 Task: Find a place to stay in Najin, North Korea, from 10th to 15th July for 1 guest, with a price range of 10,000 to 15,000, 4 bedrooms, 7 beds, 4 bathrooms, Wifi, Free parking, and Self check-in.
Action: Mouse moved to (575, 144)
Screenshot: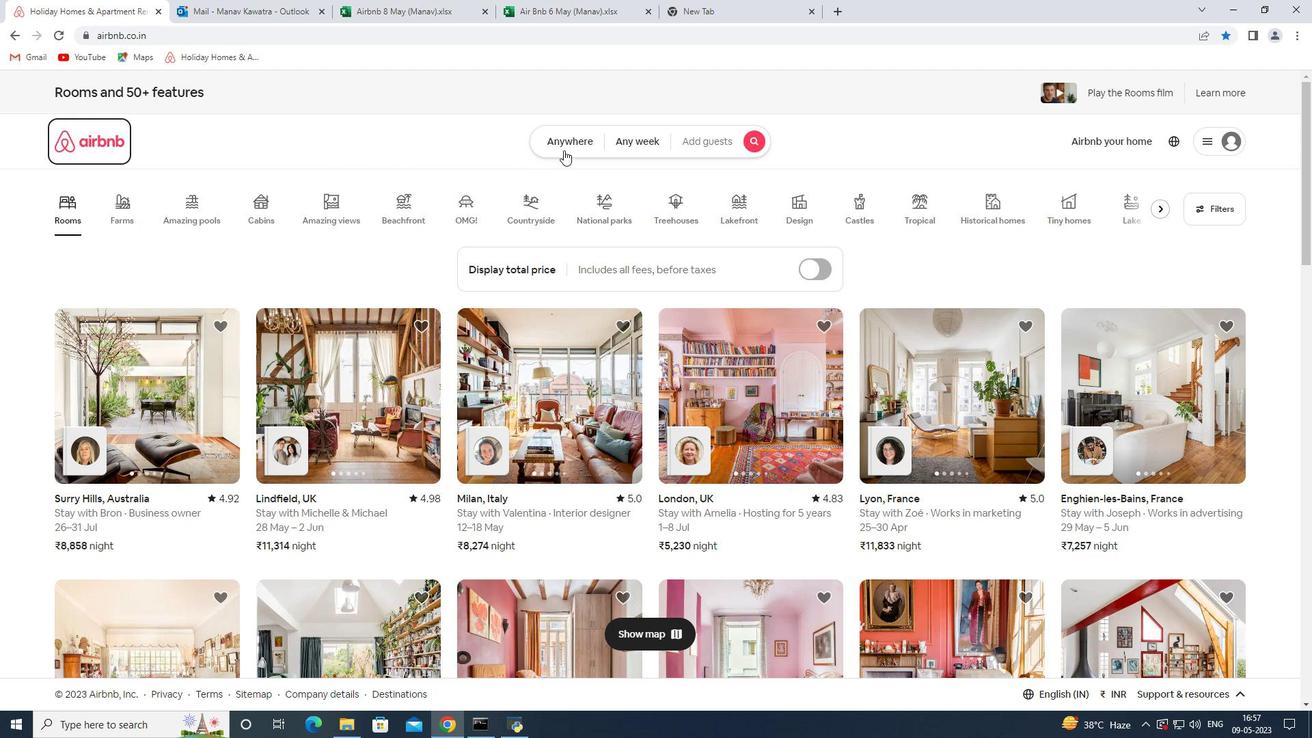
Action: Mouse pressed left at (575, 144)
Screenshot: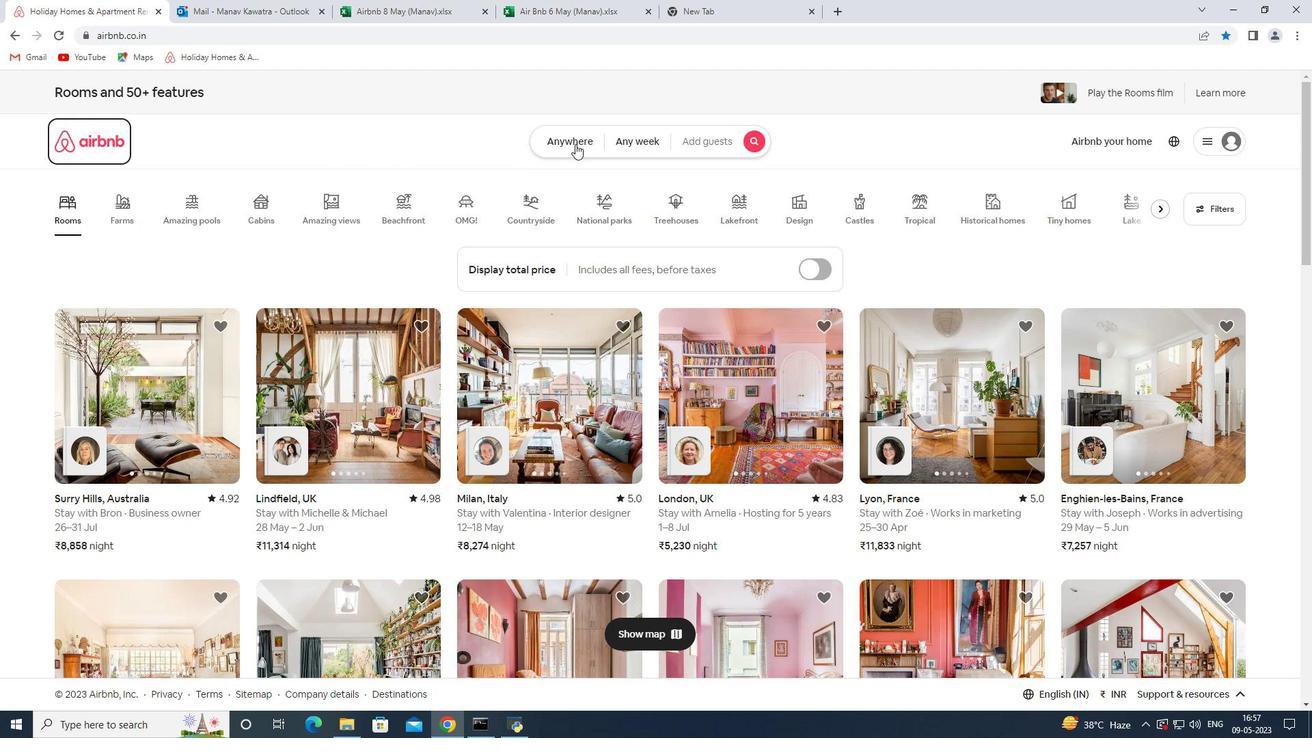 
Action: Mouse moved to (477, 198)
Screenshot: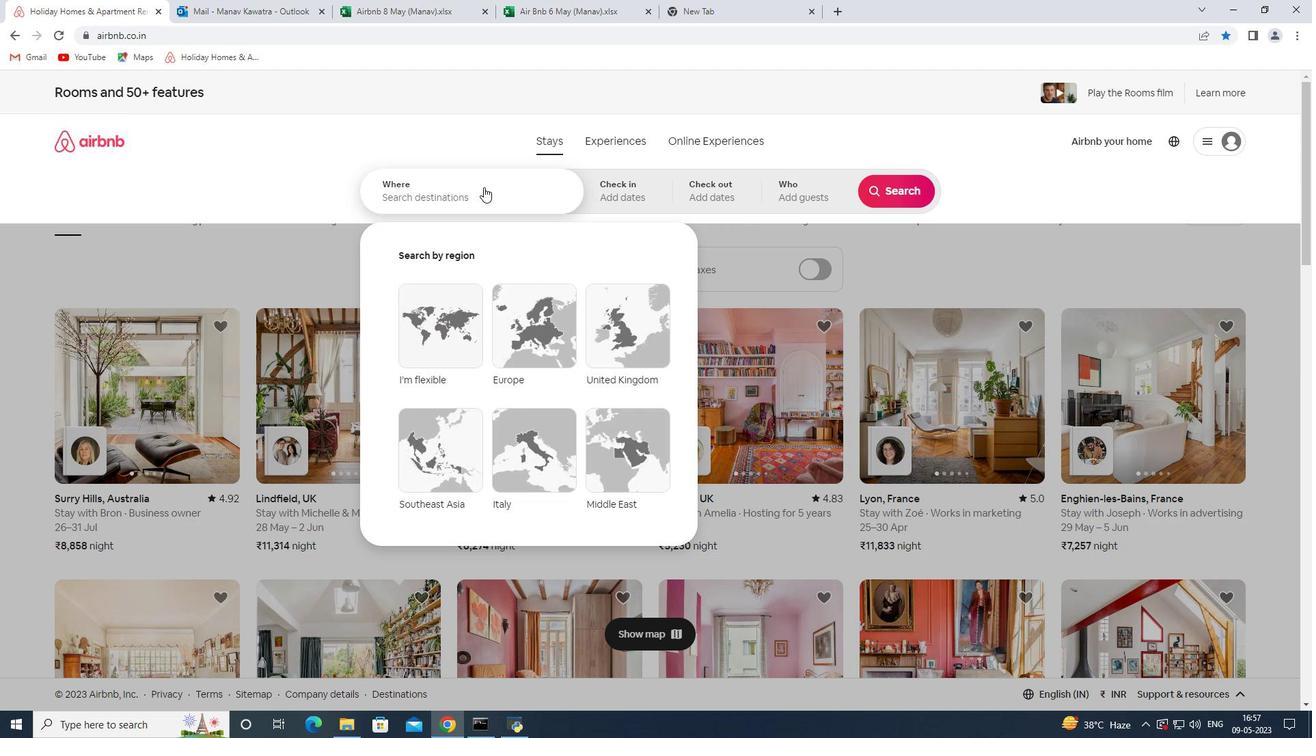 
Action: Mouse pressed left at (477, 198)
Screenshot: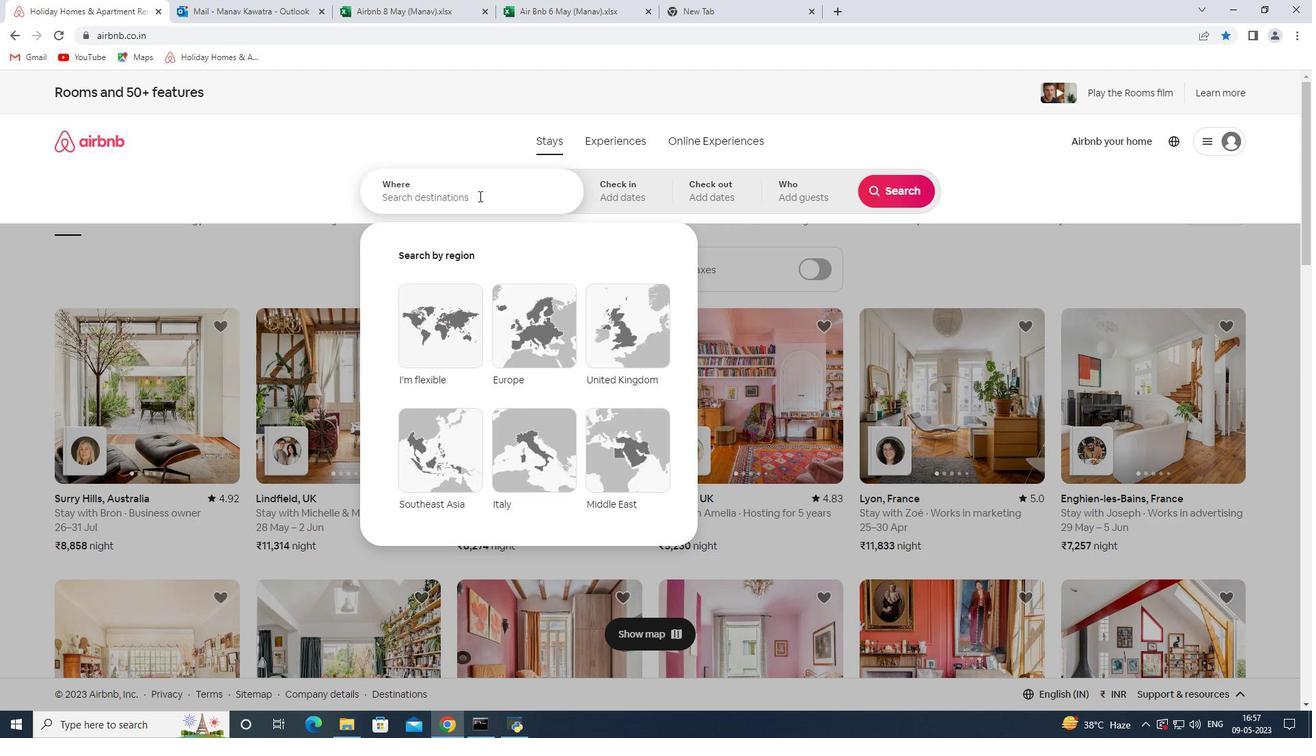 
Action: Mouse moved to (477, 199)
Screenshot: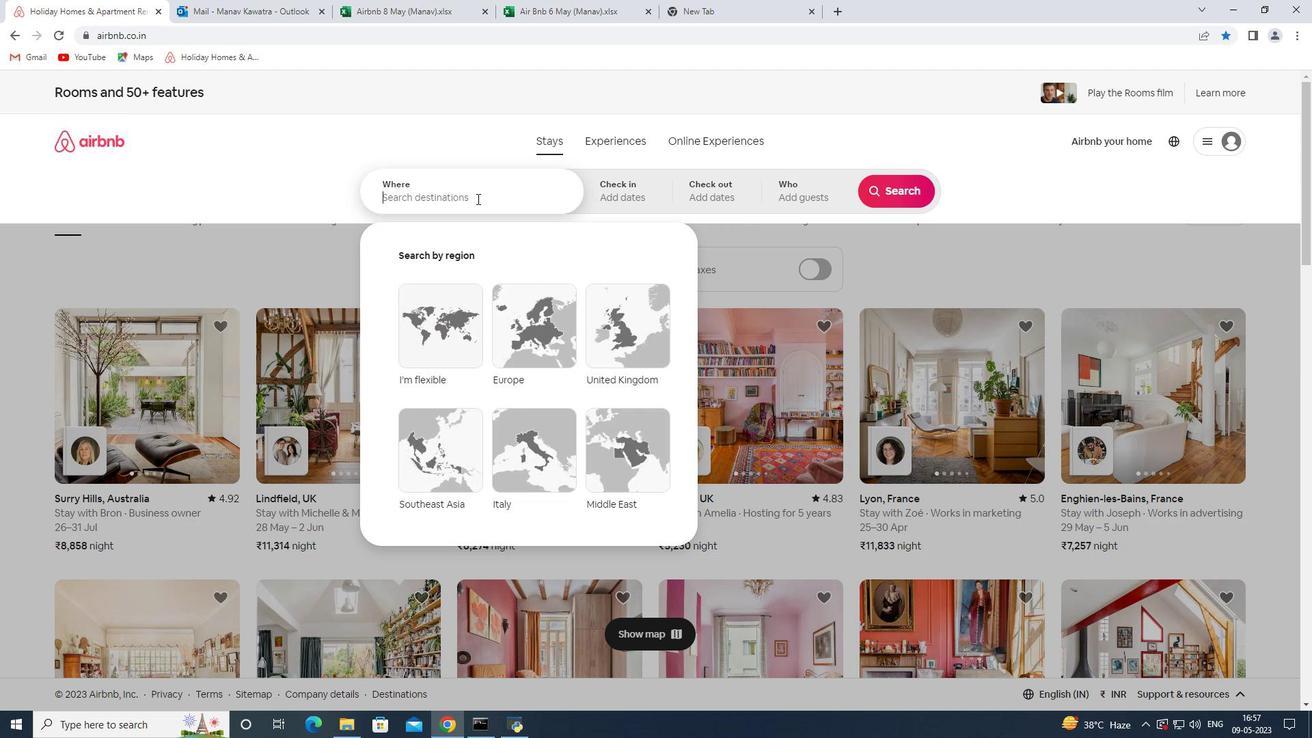 
Action: Key pressed <Key.shift><Key.shift><Key.shift><Key.shift><Key.shift><Key.shift><Key.shift><Key.shift>Najin<Key.space><Key.shift>North<Key.space><Key.shift>Korea<Key.space><Key.up><Key.up><Key.up><Key.down><Key.enter>
Screenshot: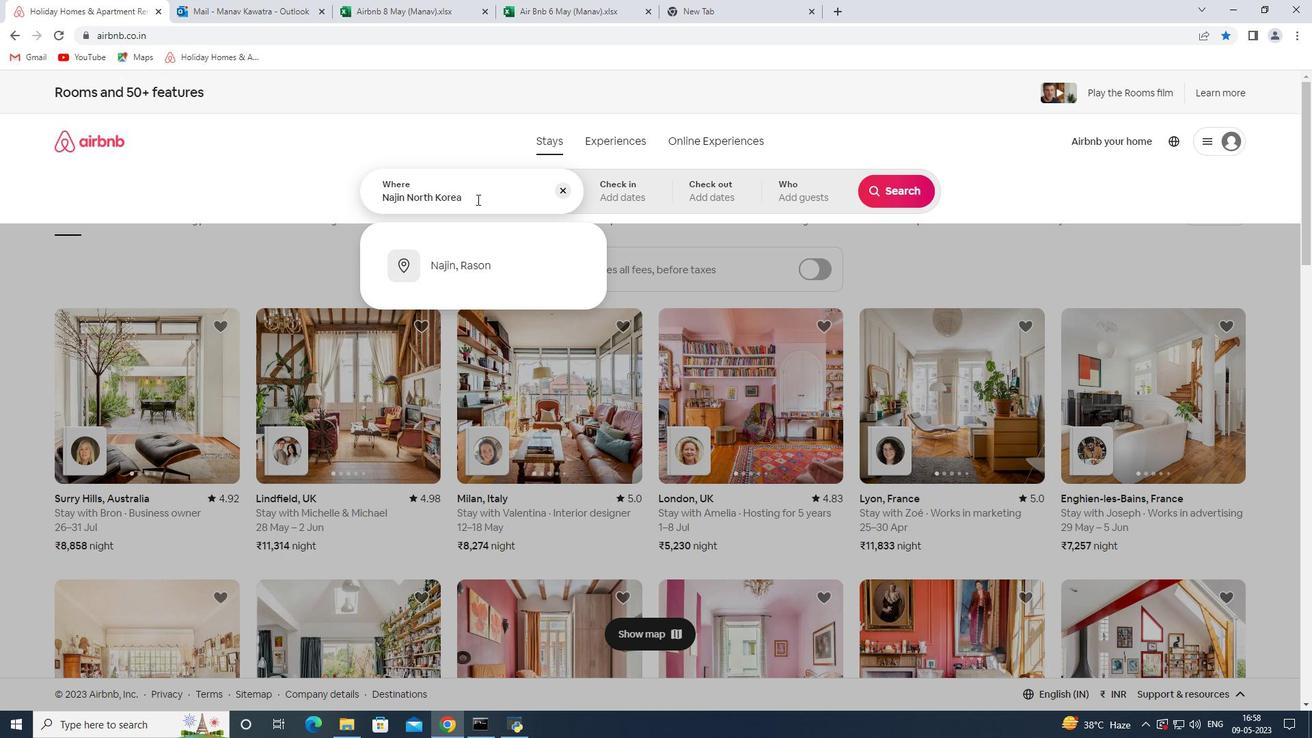
Action: Mouse moved to (897, 299)
Screenshot: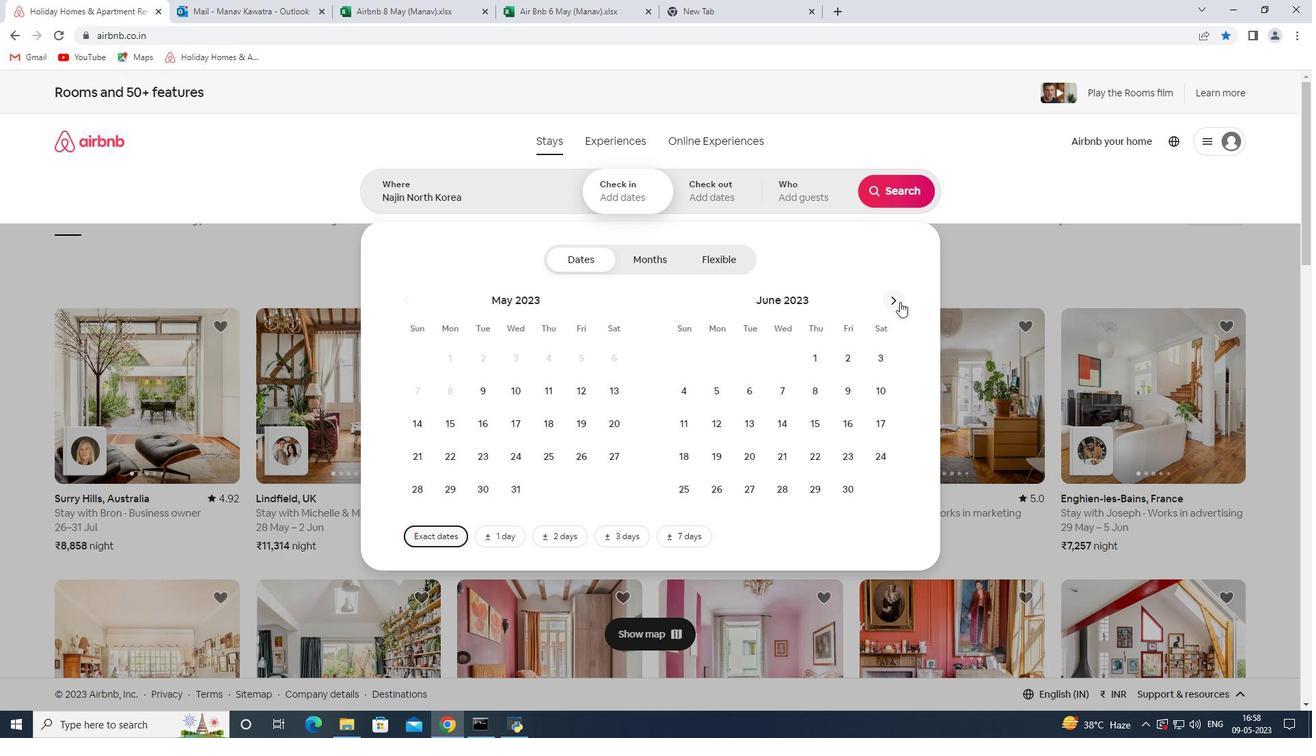 
Action: Mouse pressed left at (897, 299)
Screenshot: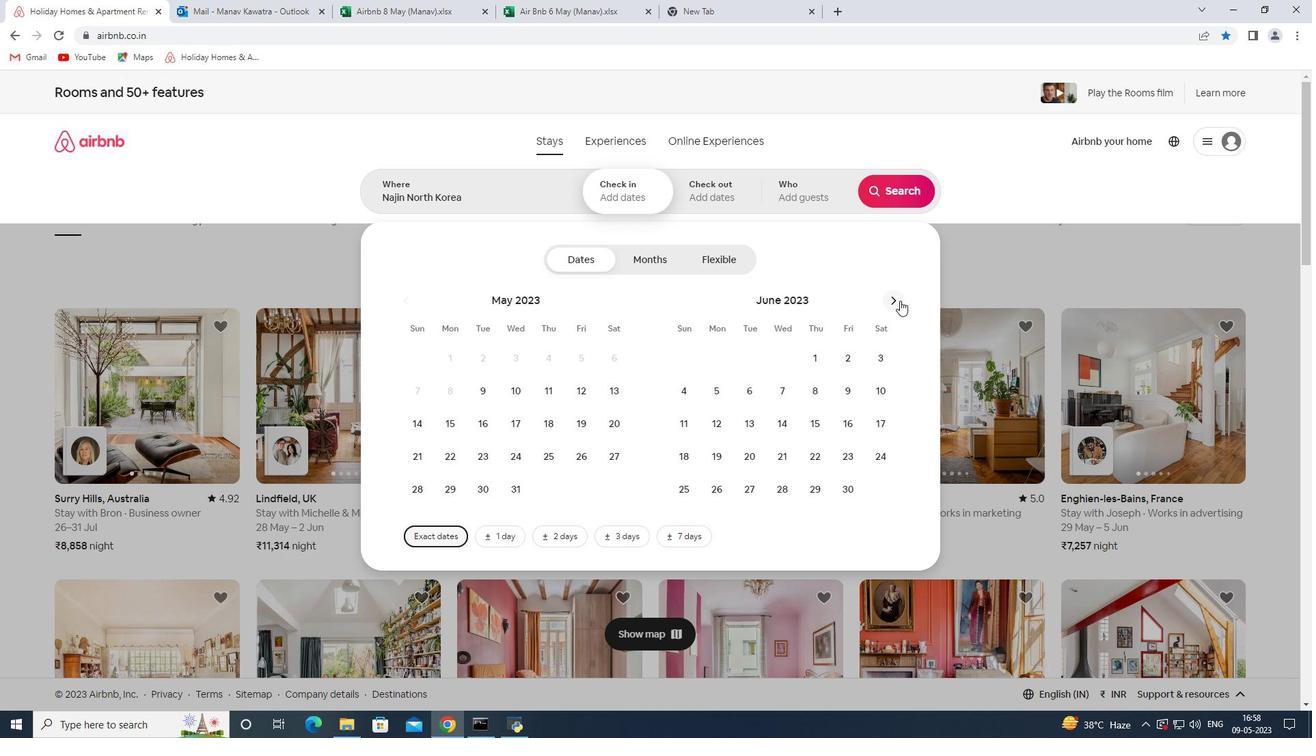 
Action: Mouse moved to (715, 417)
Screenshot: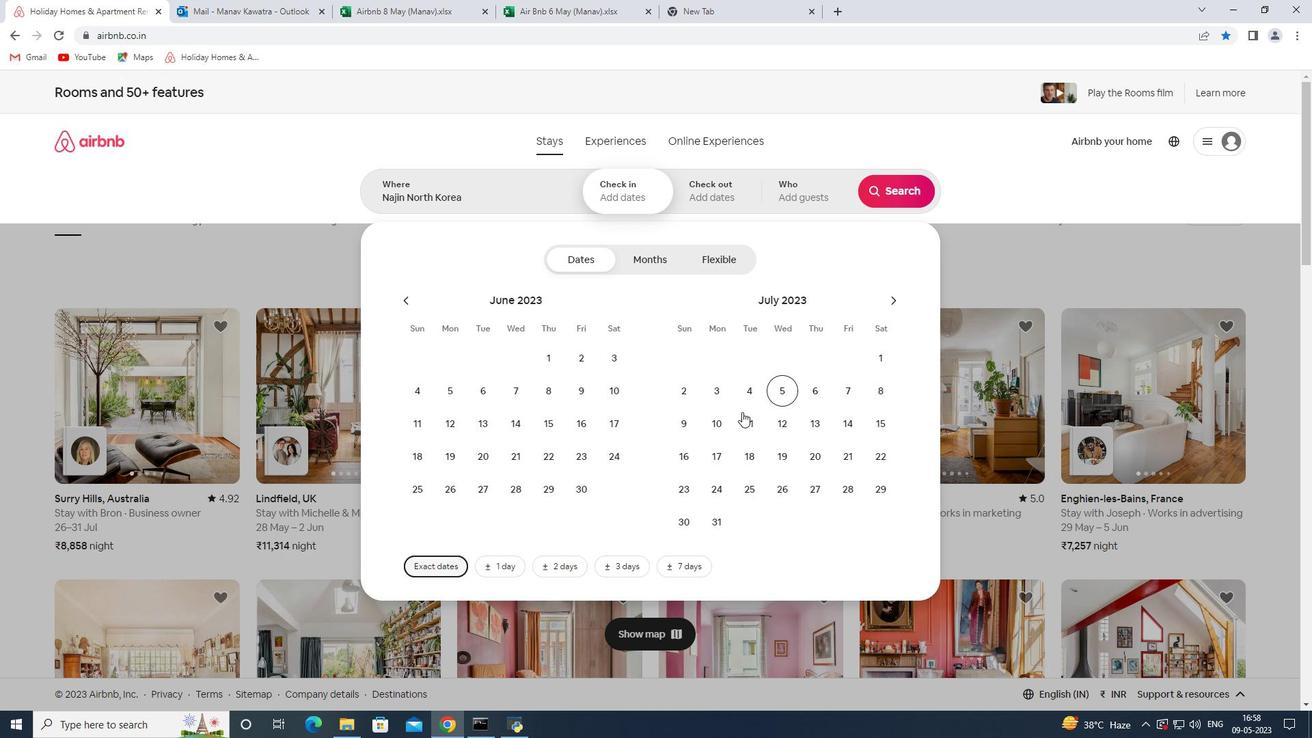 
Action: Mouse pressed left at (715, 417)
Screenshot: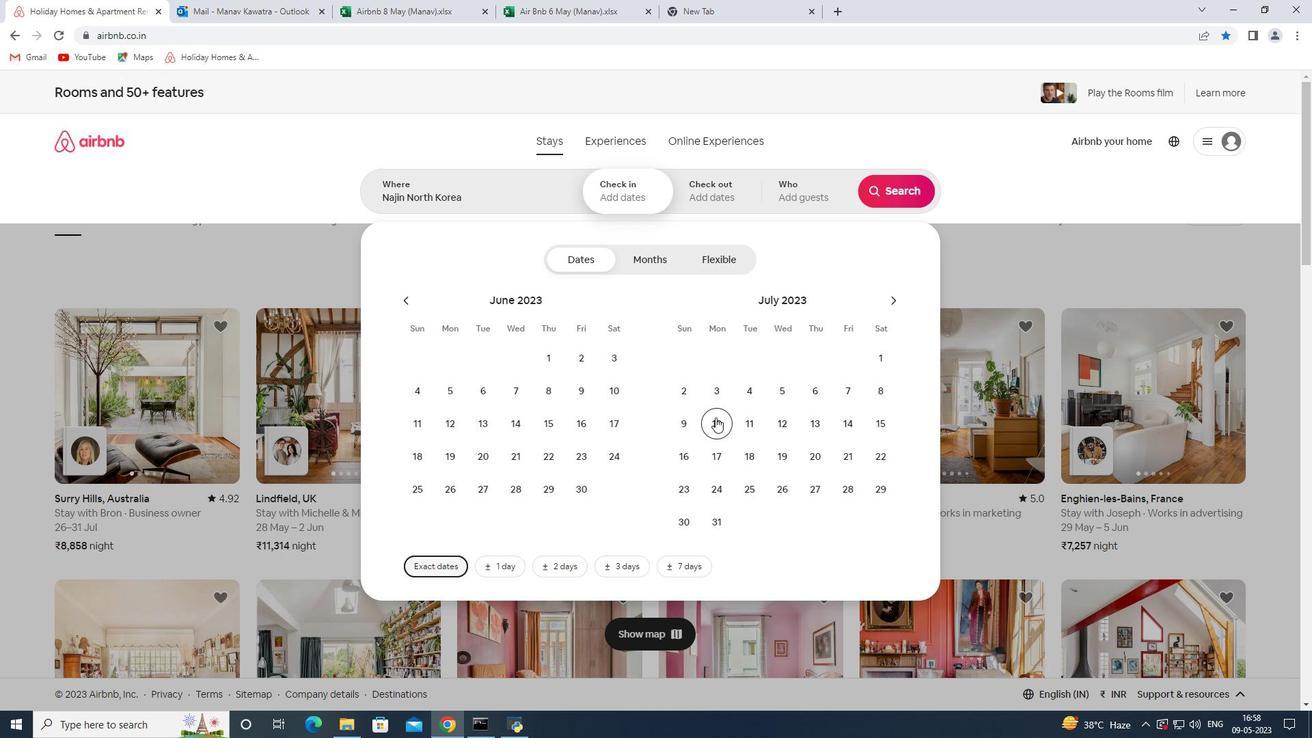 
Action: Mouse moved to (878, 430)
Screenshot: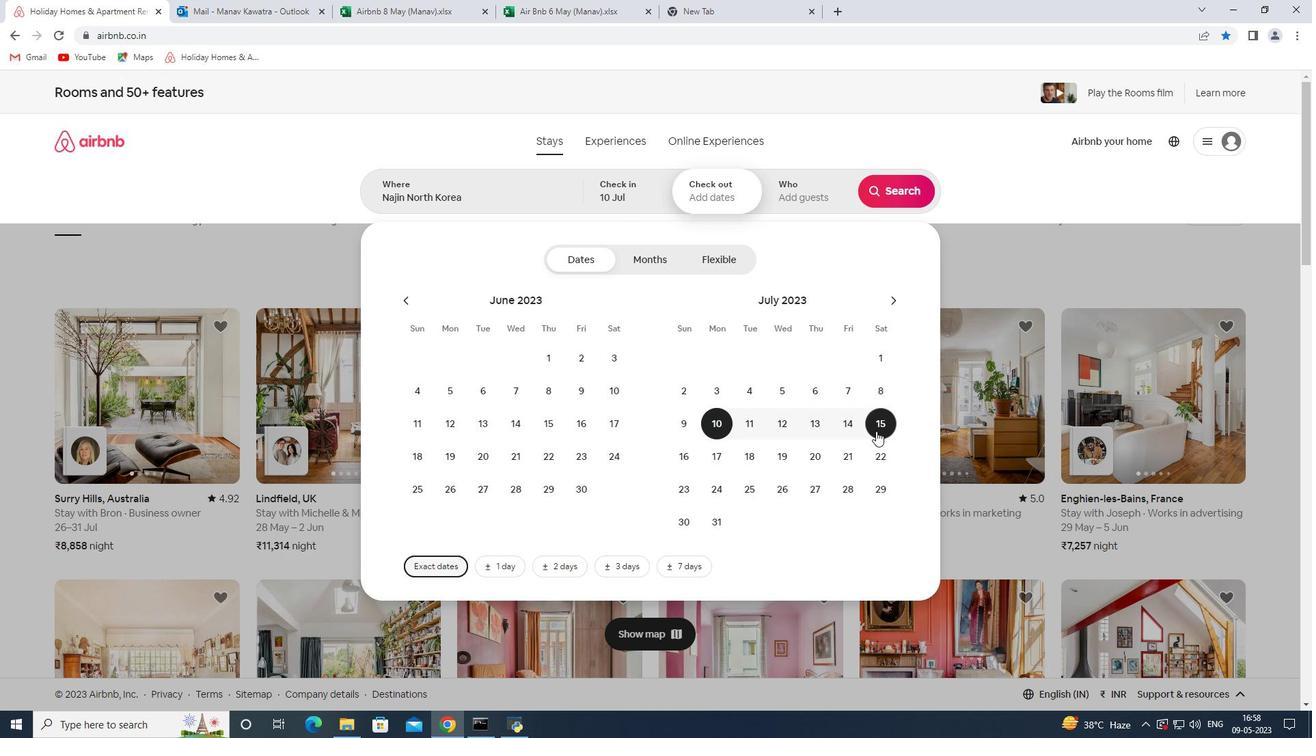 
Action: Mouse pressed left at (878, 430)
Screenshot: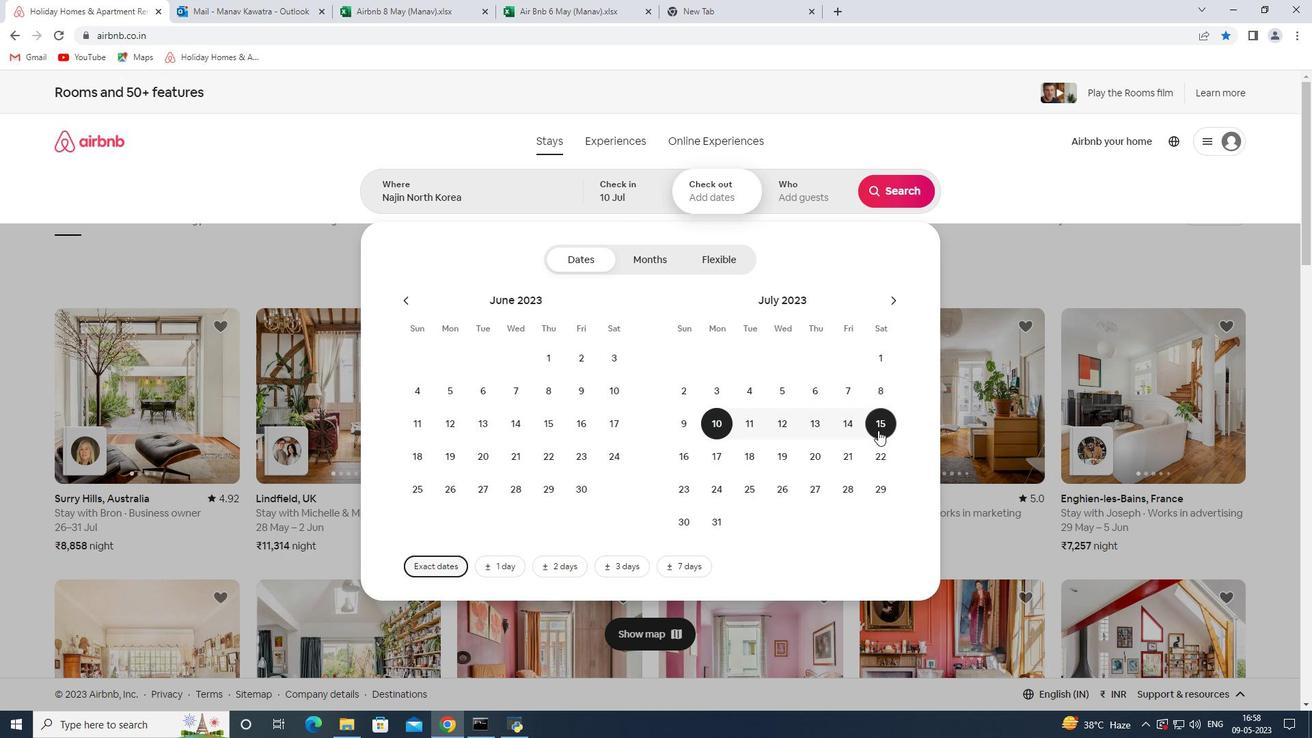 
Action: Mouse moved to (811, 202)
Screenshot: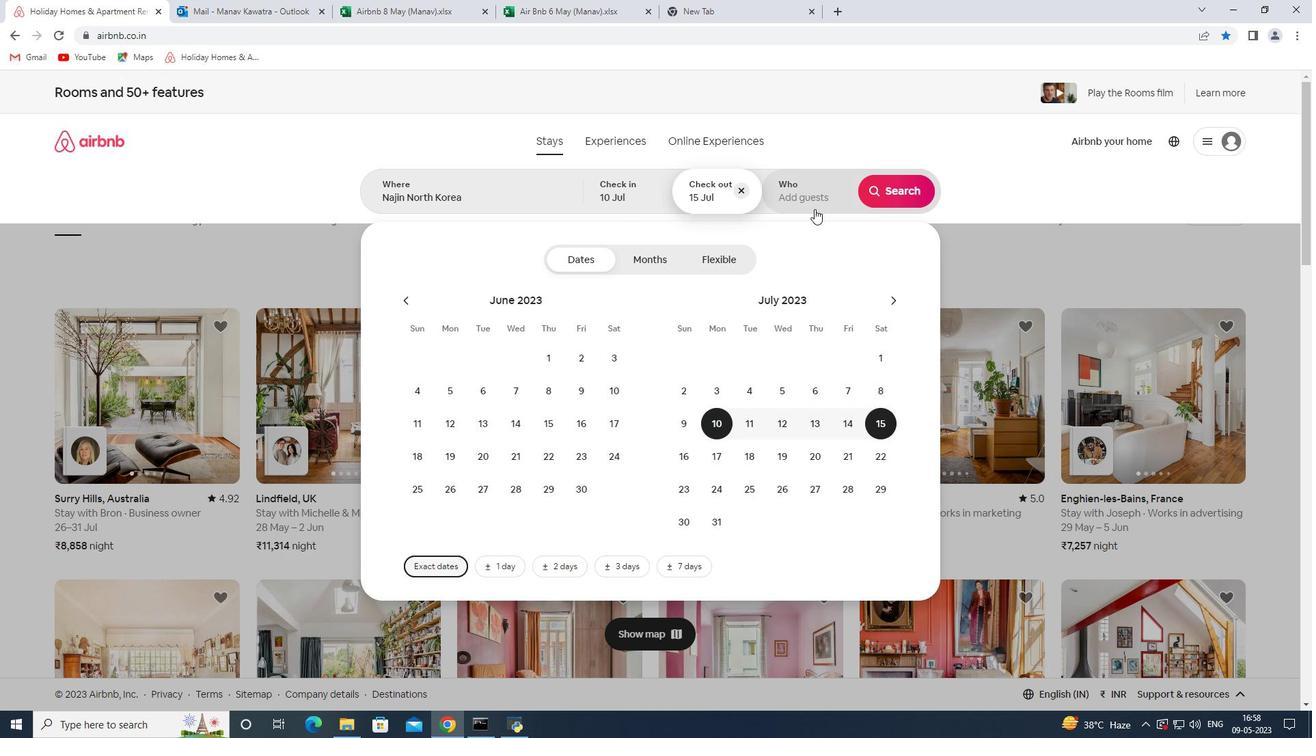 
Action: Mouse pressed left at (811, 202)
Screenshot: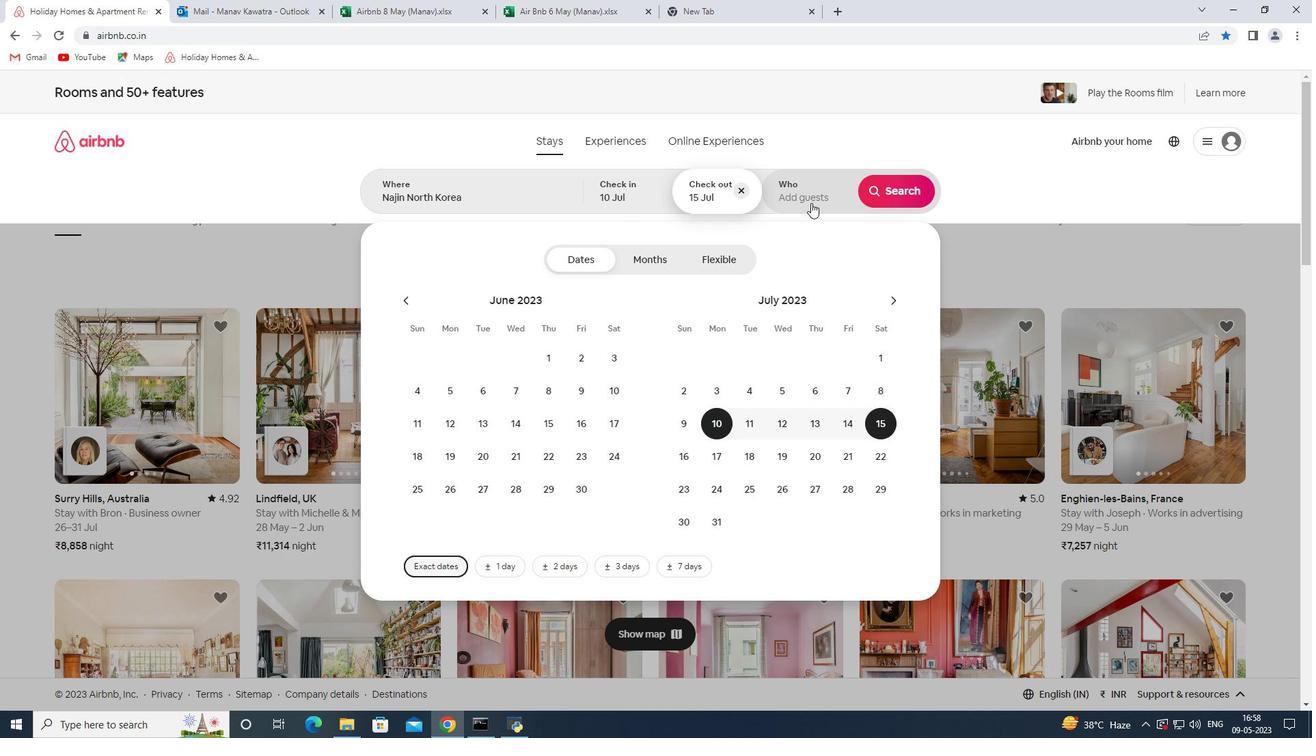 
Action: Mouse moved to (906, 264)
Screenshot: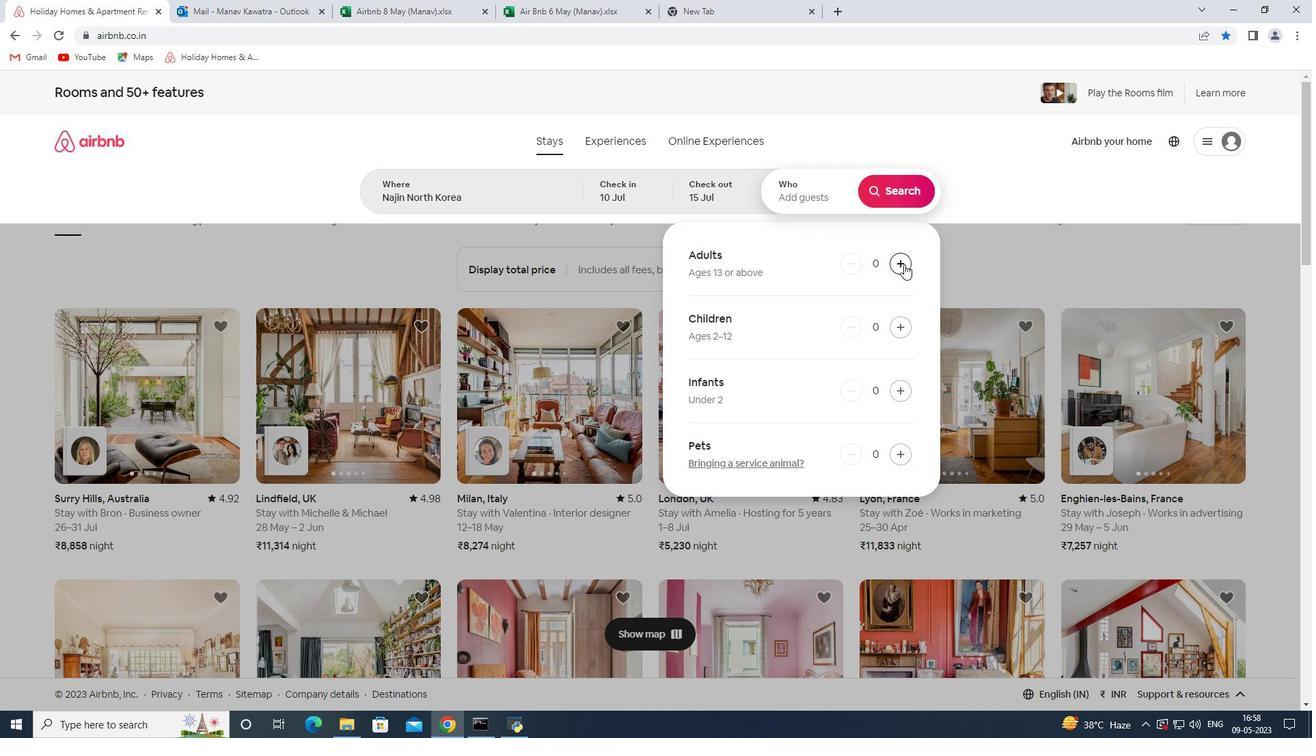 
Action: Mouse pressed left at (906, 264)
Screenshot: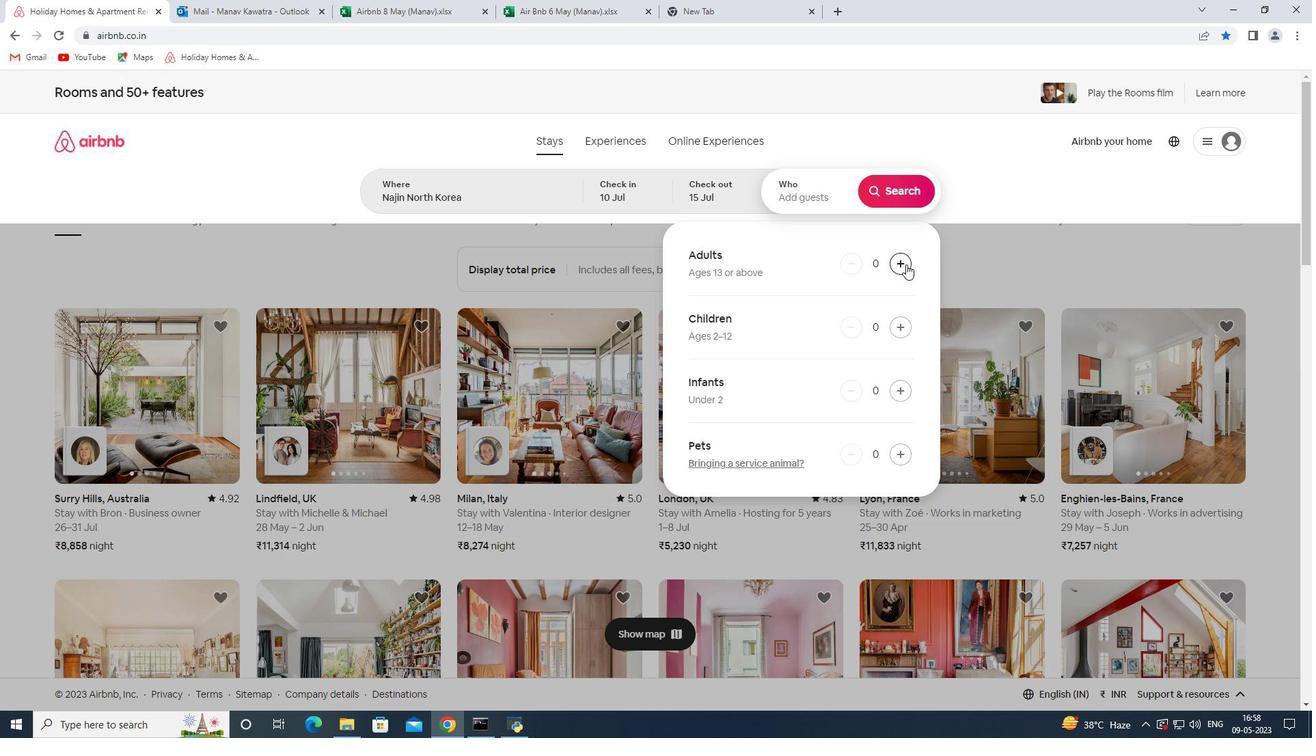 
Action: Mouse pressed left at (906, 264)
Screenshot: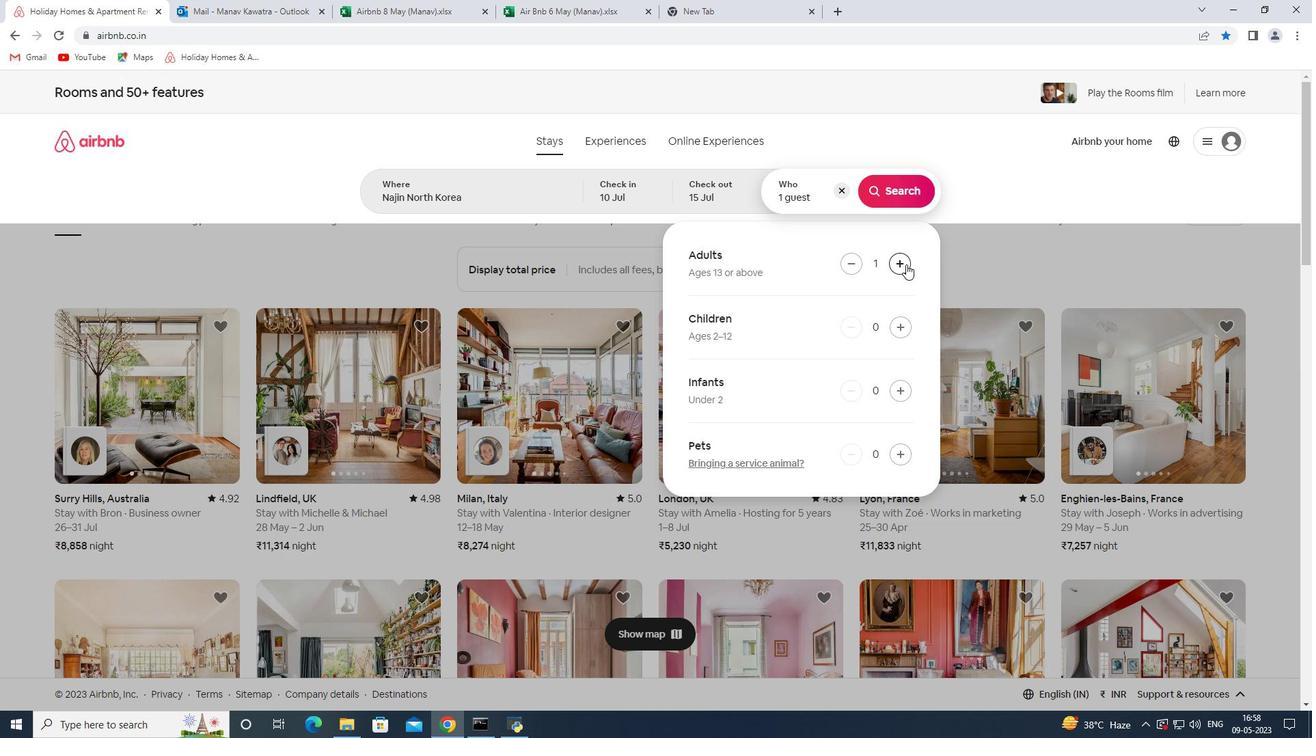 
Action: Mouse pressed left at (906, 264)
Screenshot: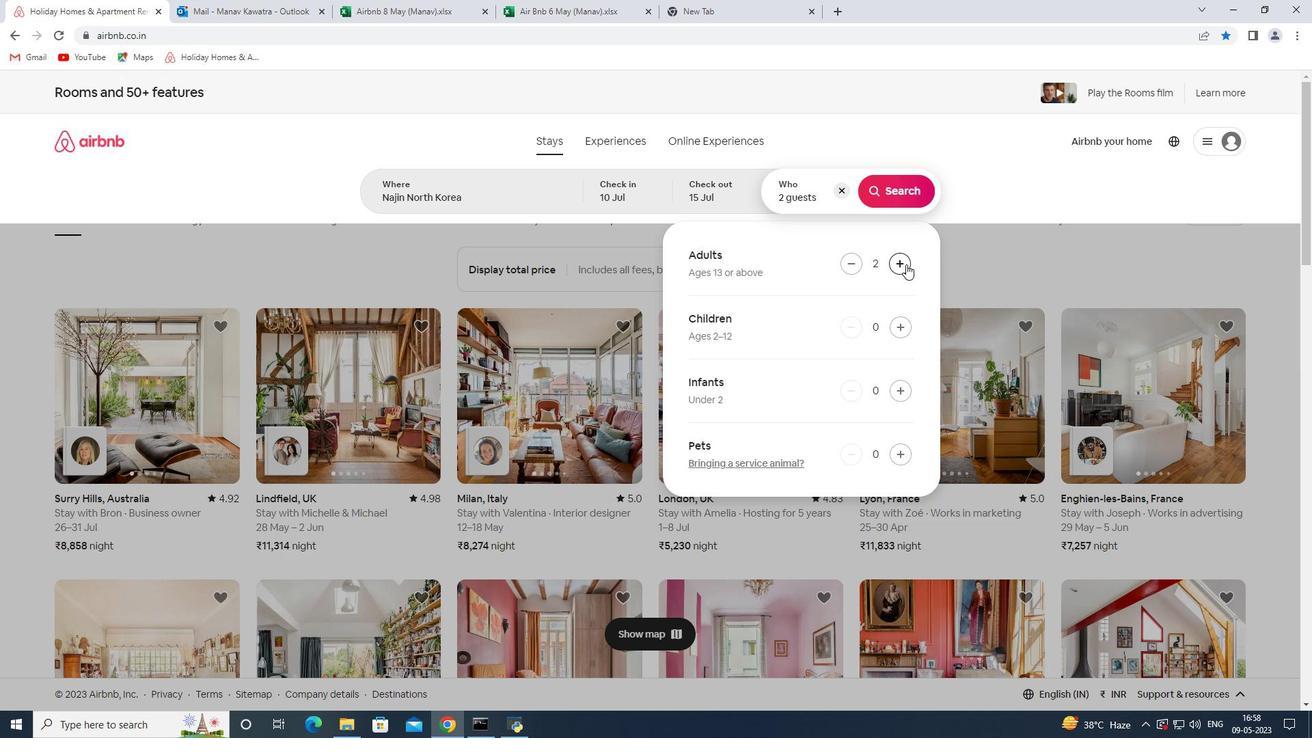 
Action: Mouse pressed left at (906, 264)
Screenshot: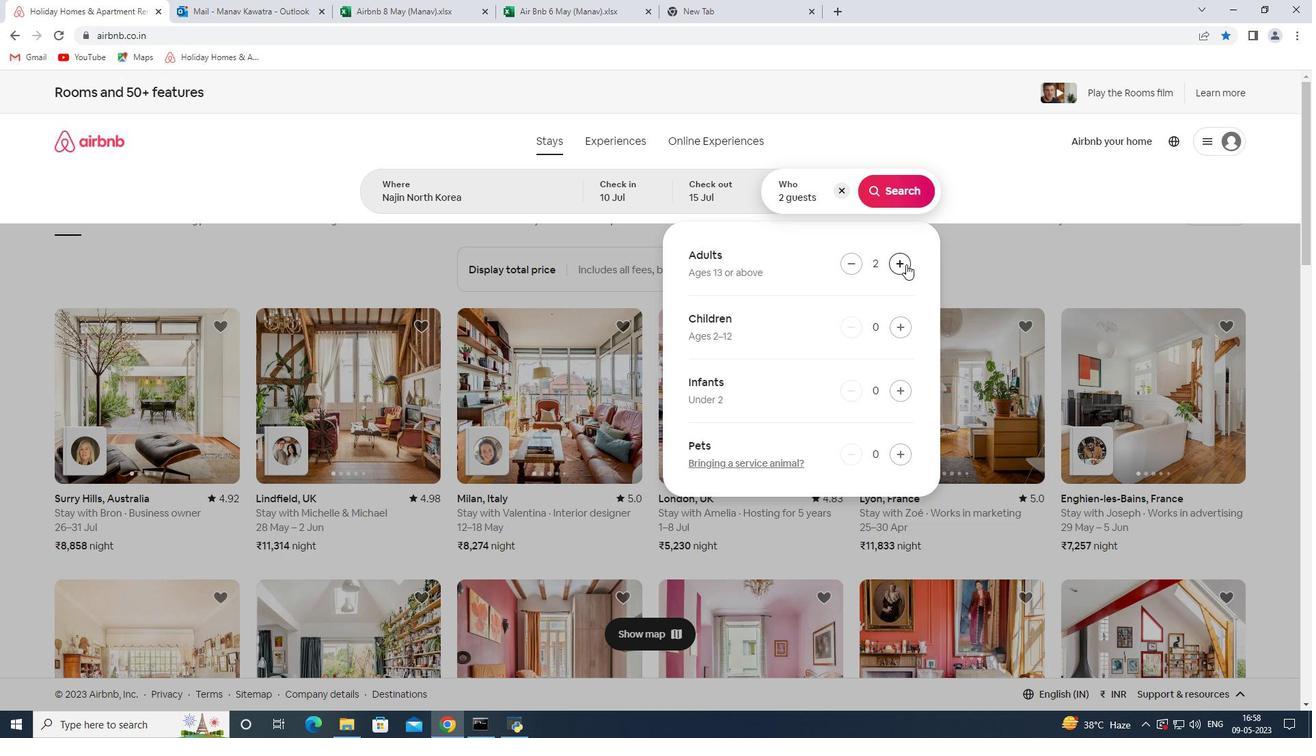
Action: Mouse pressed left at (906, 264)
Screenshot: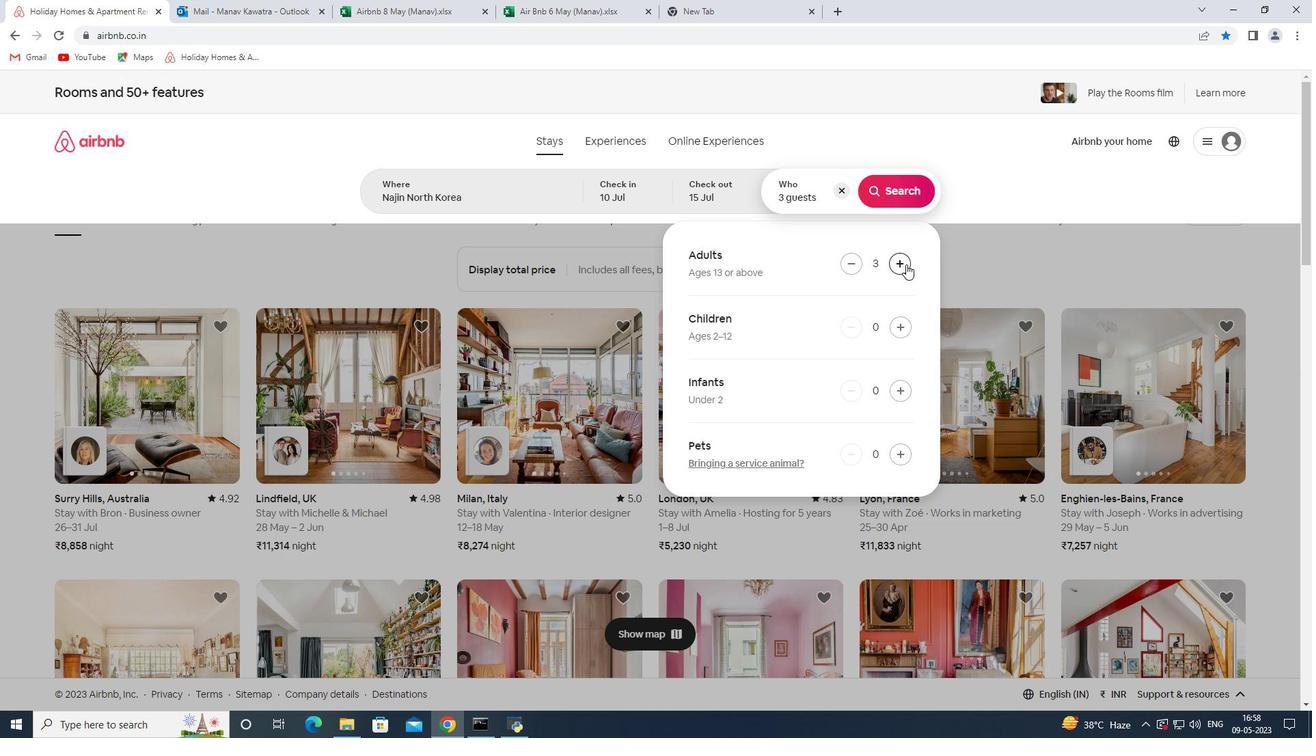 
Action: Mouse pressed left at (906, 264)
Screenshot: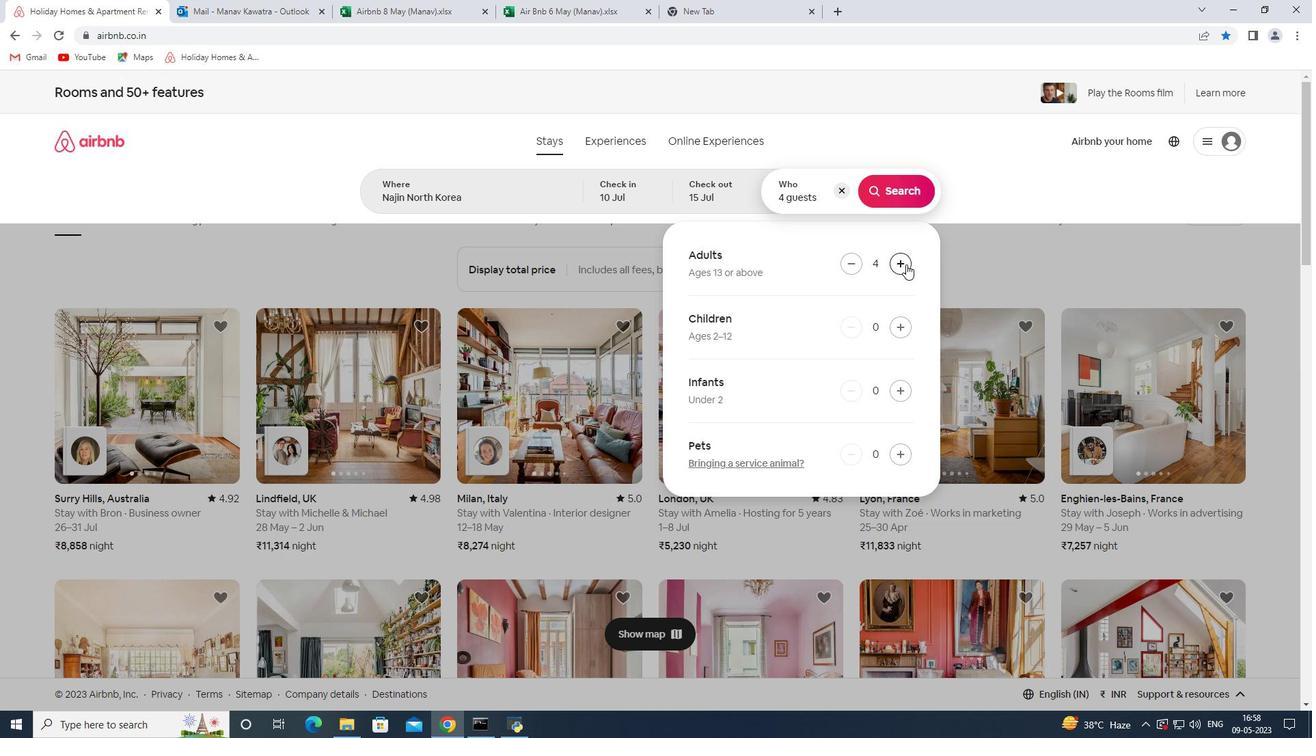 
Action: Mouse pressed left at (906, 264)
Screenshot: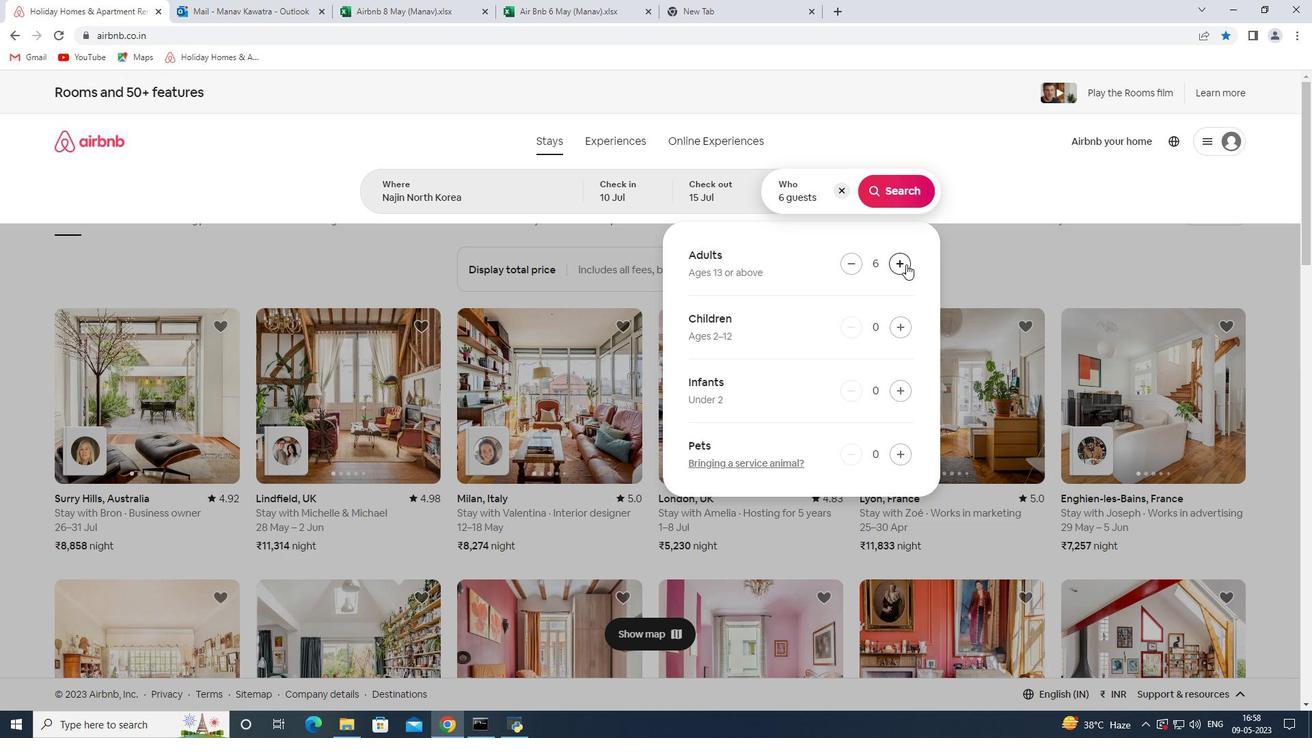
Action: Mouse moved to (890, 187)
Screenshot: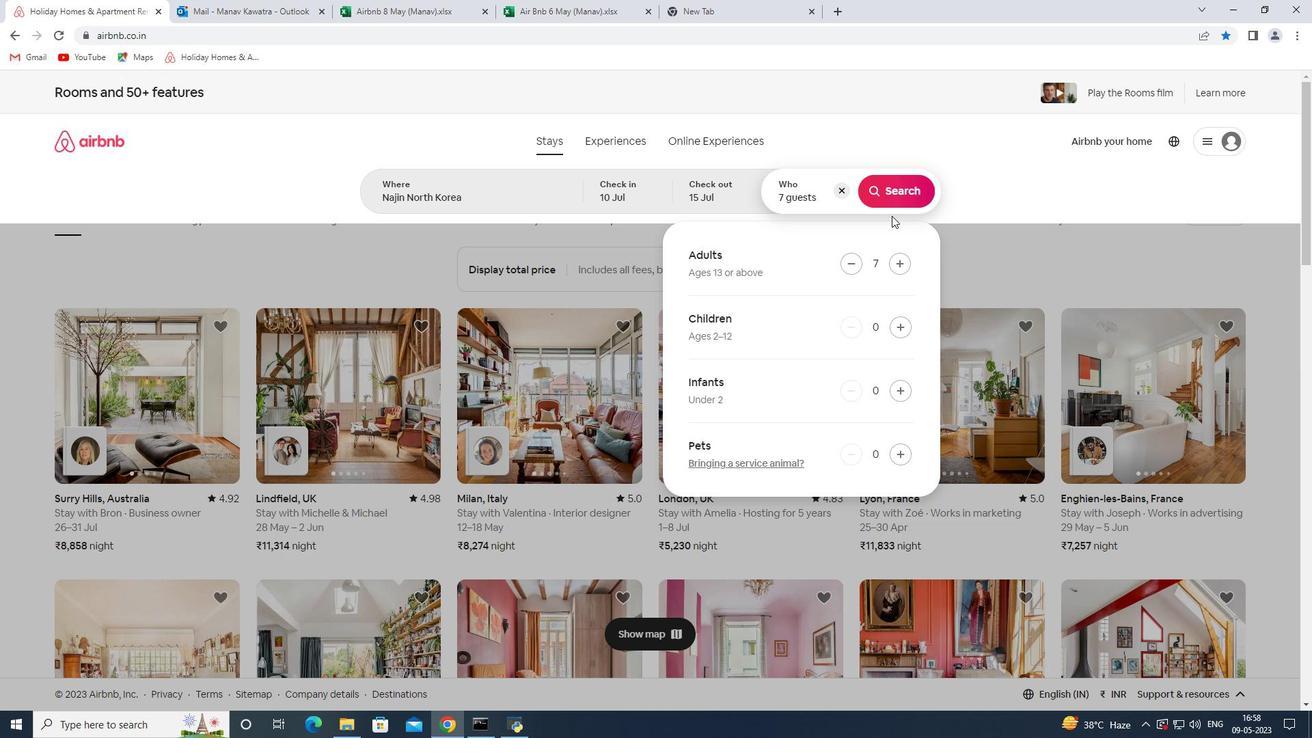 
Action: Mouse pressed left at (890, 187)
Screenshot: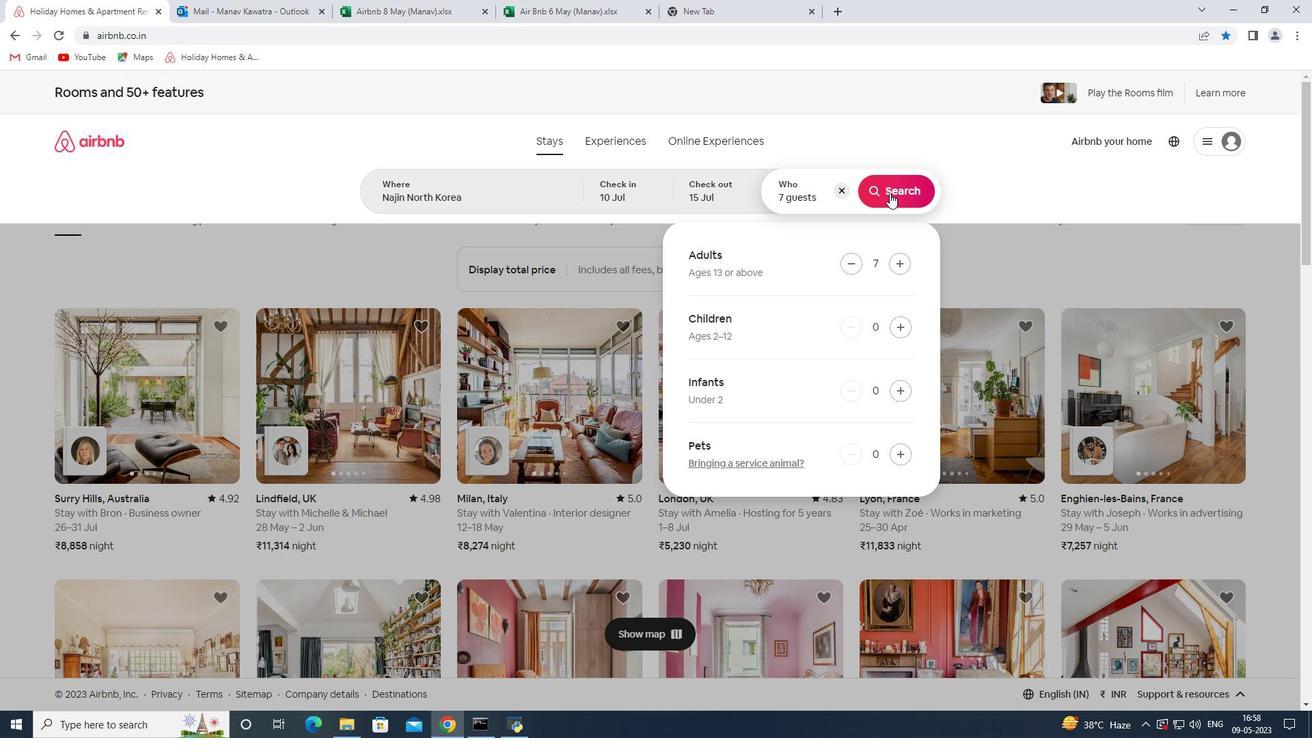 
Action: Mouse moved to (1249, 146)
Screenshot: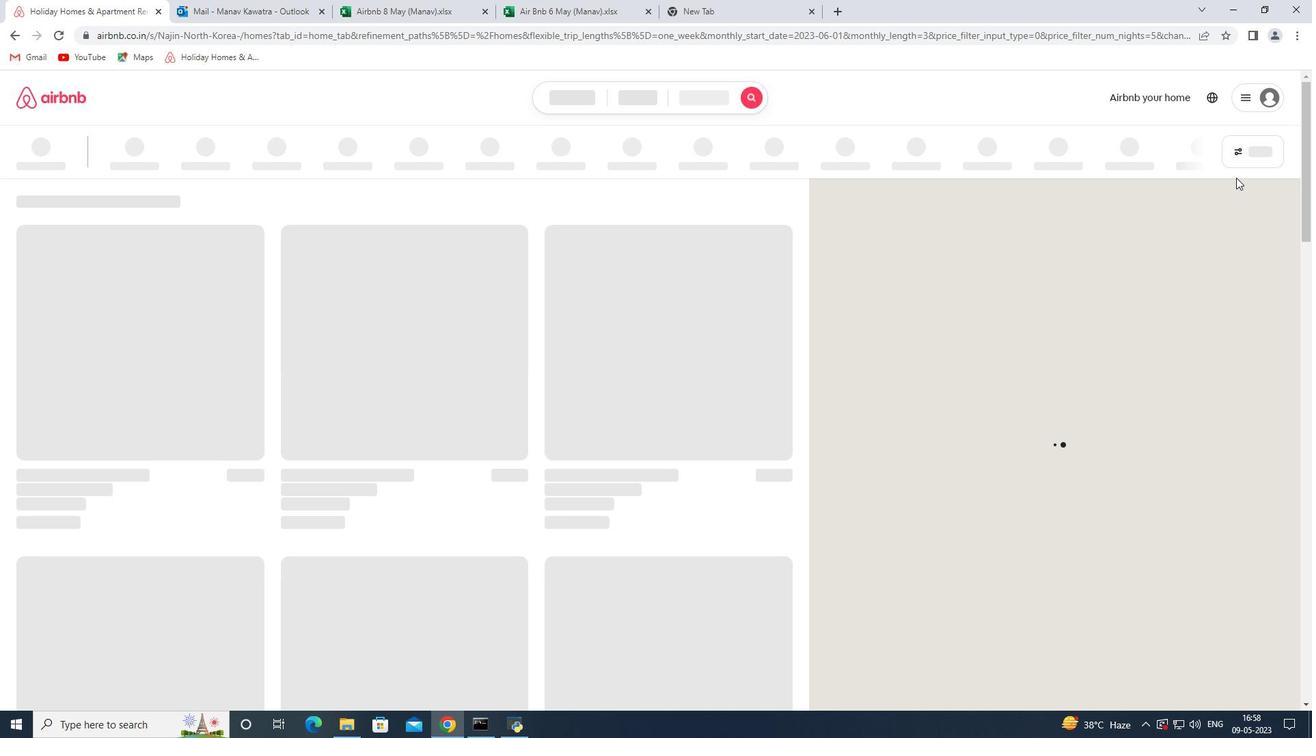 
Action: Mouse pressed left at (1249, 146)
Screenshot: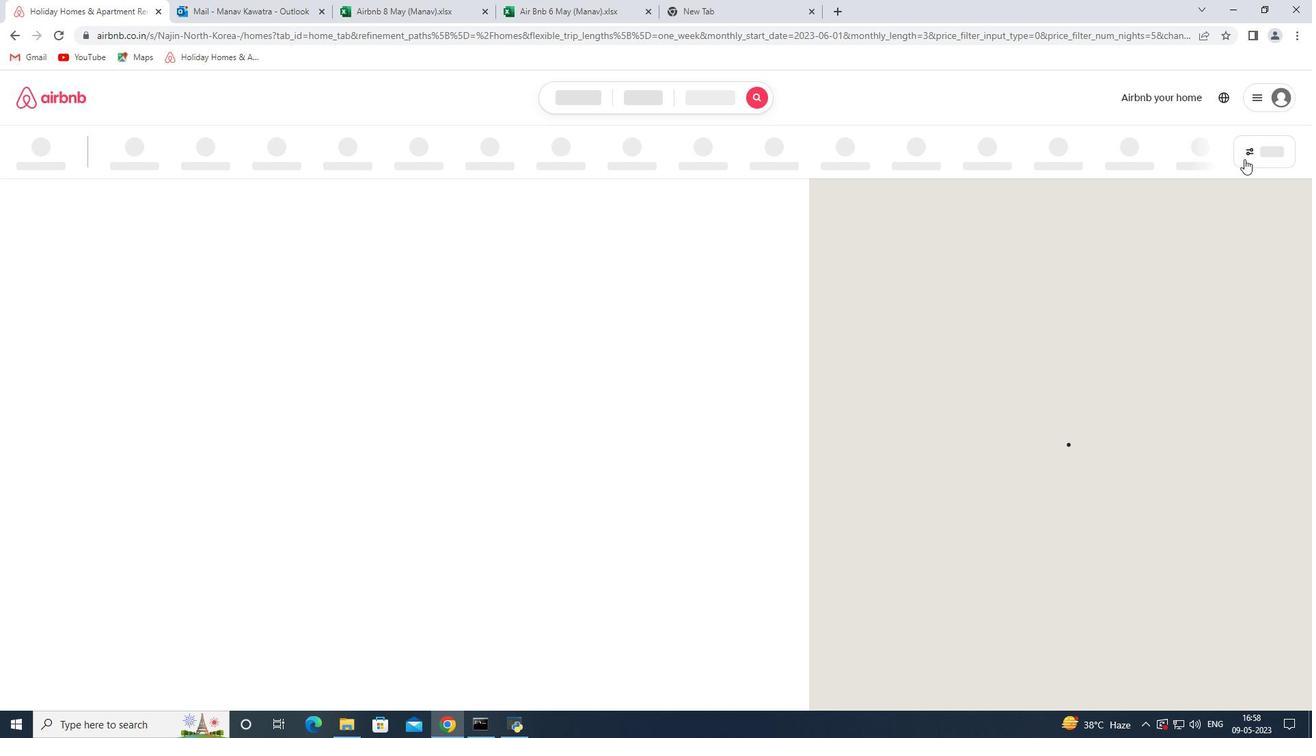 
Action: Mouse moved to (465, 492)
Screenshot: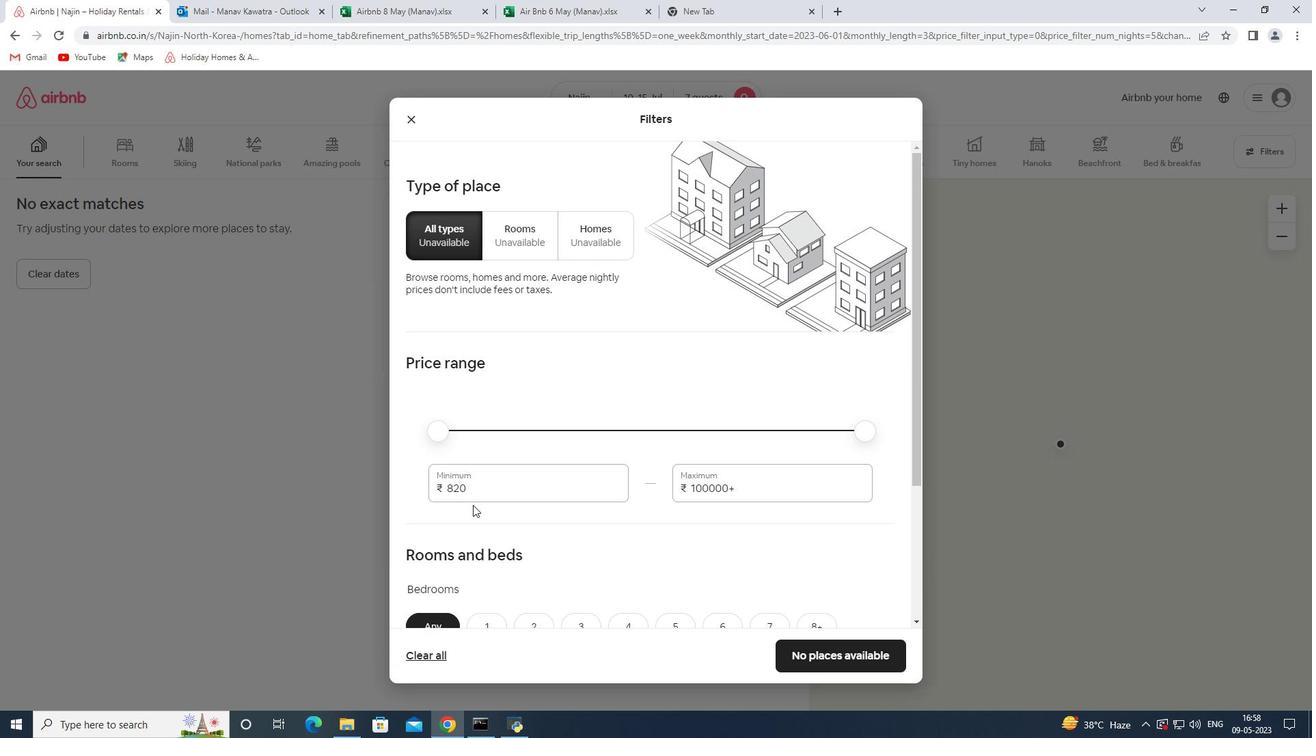 
Action: Mouse pressed left at (465, 492)
Screenshot: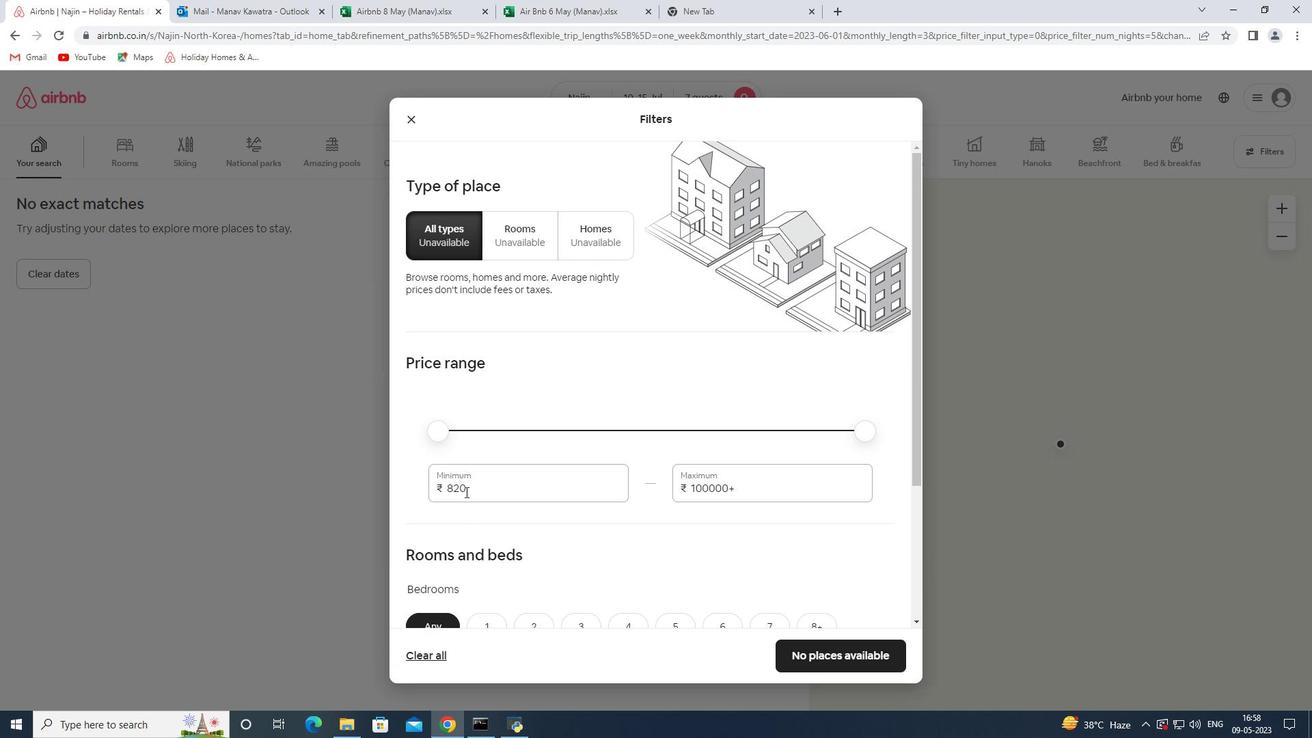 
Action: Mouse pressed left at (465, 492)
Screenshot: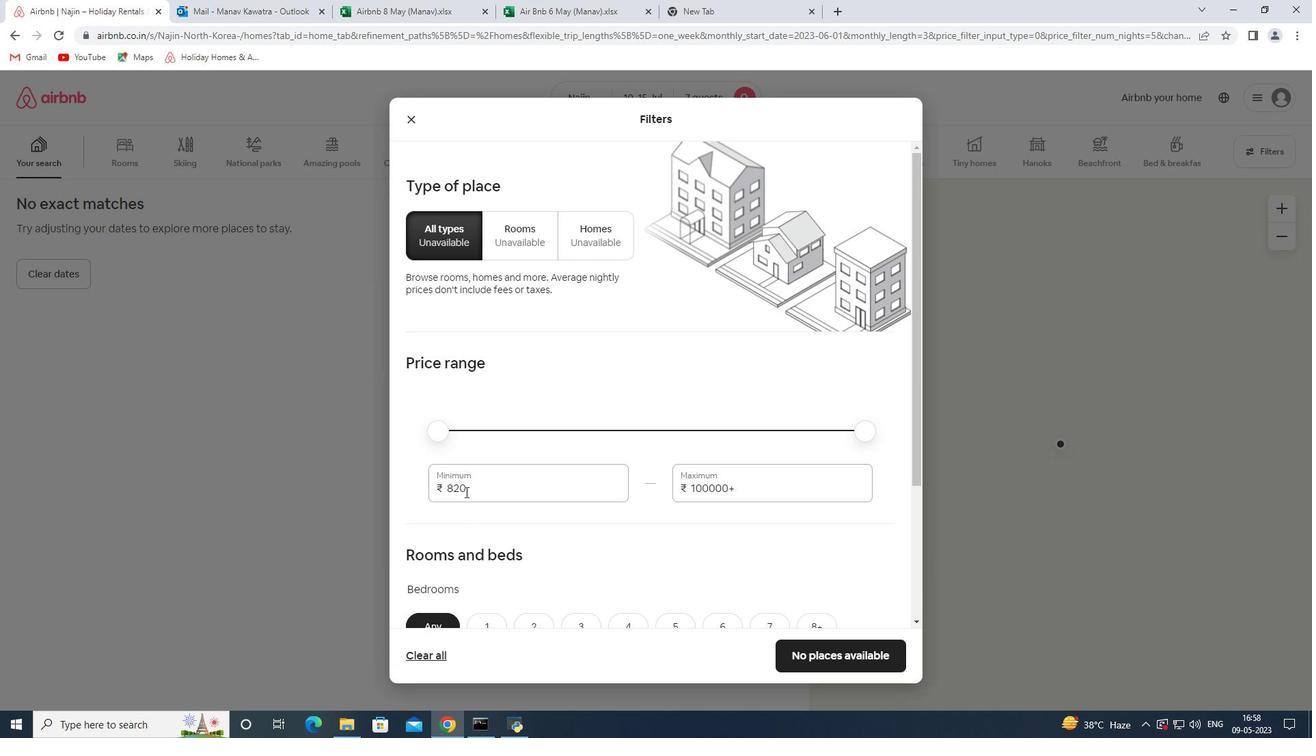 
Action: Key pressed 10000<Key.tab>15000
Screenshot: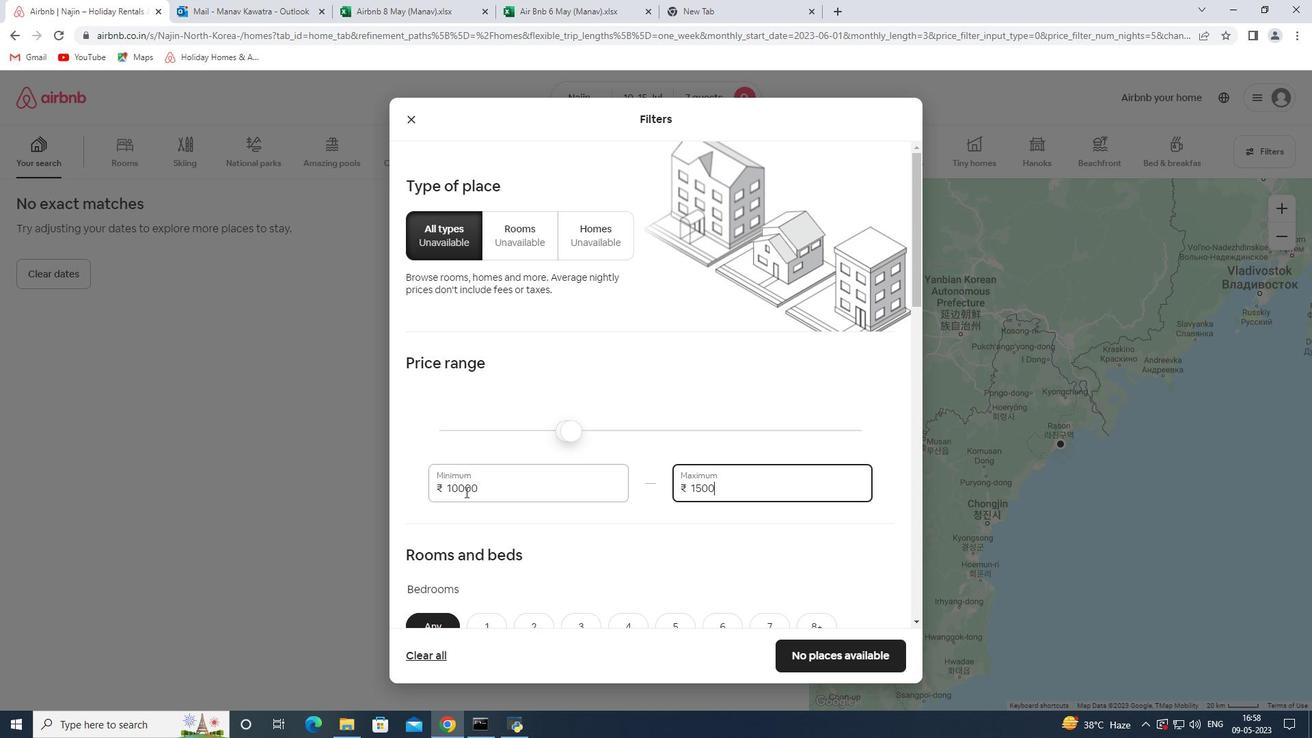 
Action: Mouse moved to (535, 517)
Screenshot: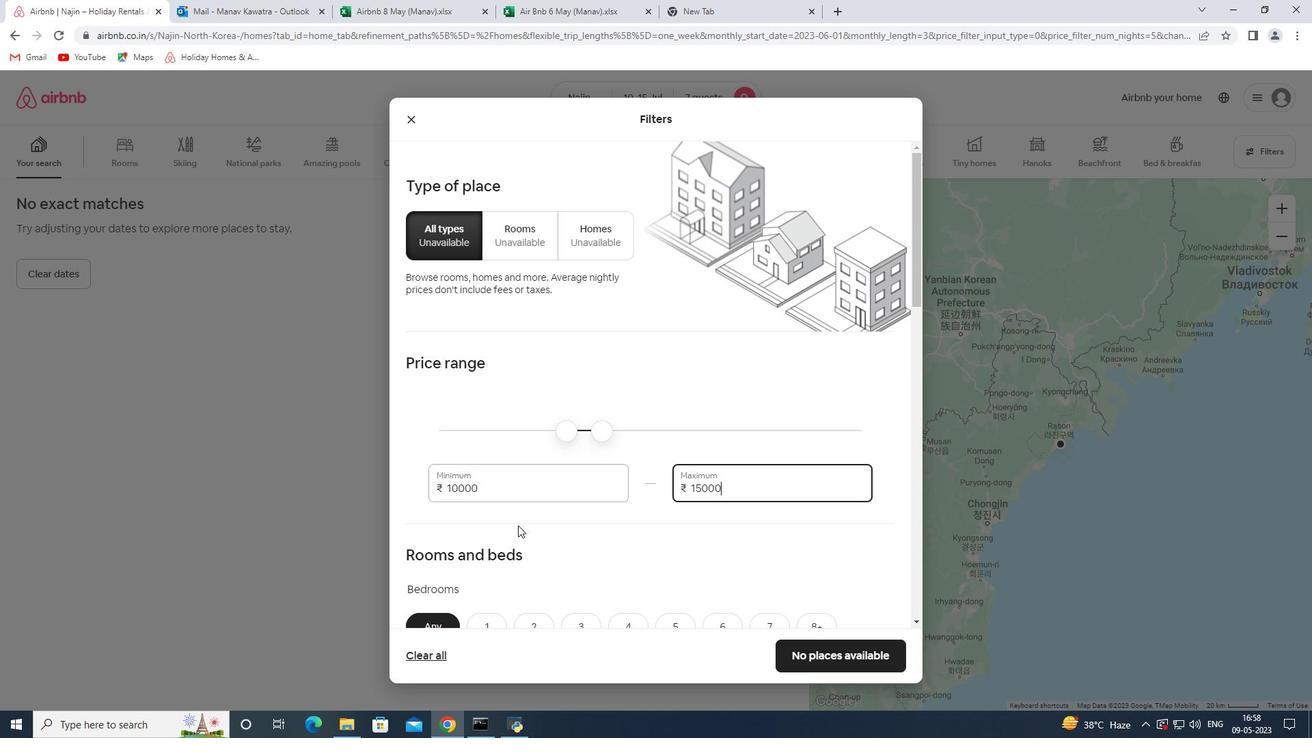 
Action: Mouse scrolled (535, 516) with delta (0, 0)
Screenshot: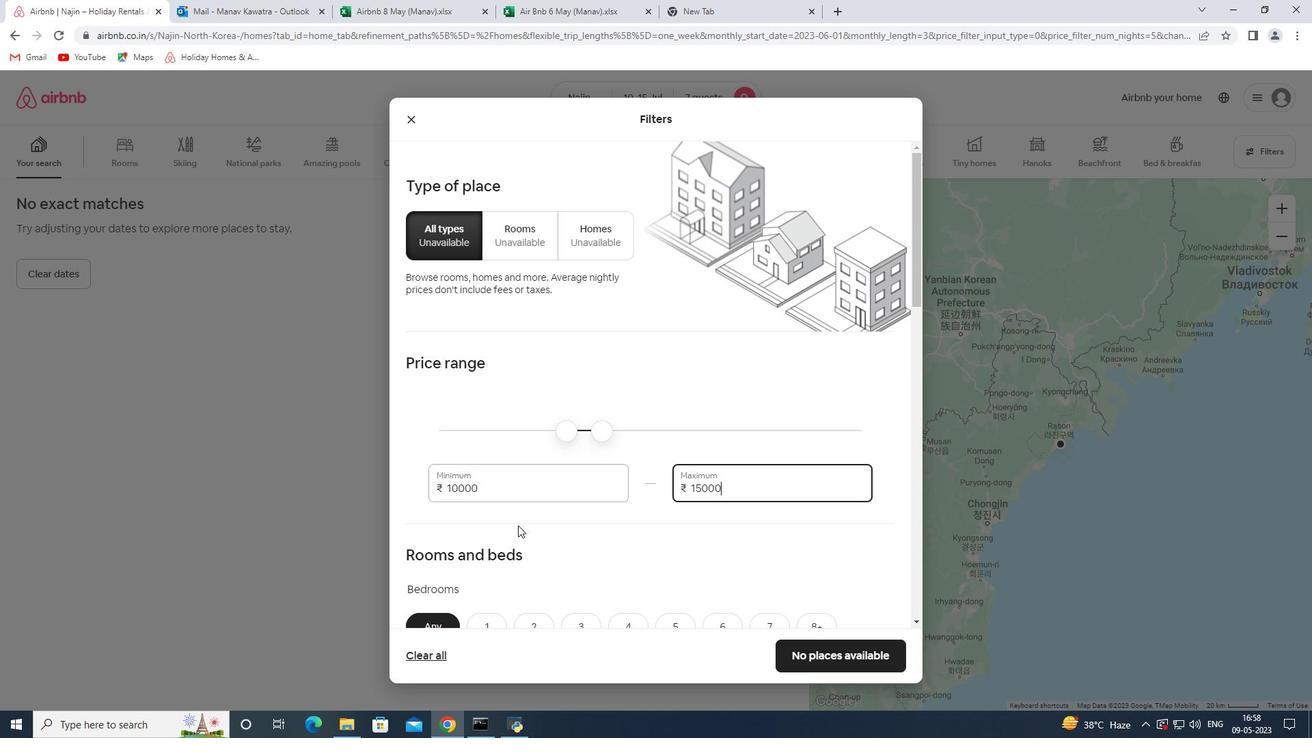 
Action: Mouse scrolled (535, 516) with delta (0, 0)
Screenshot: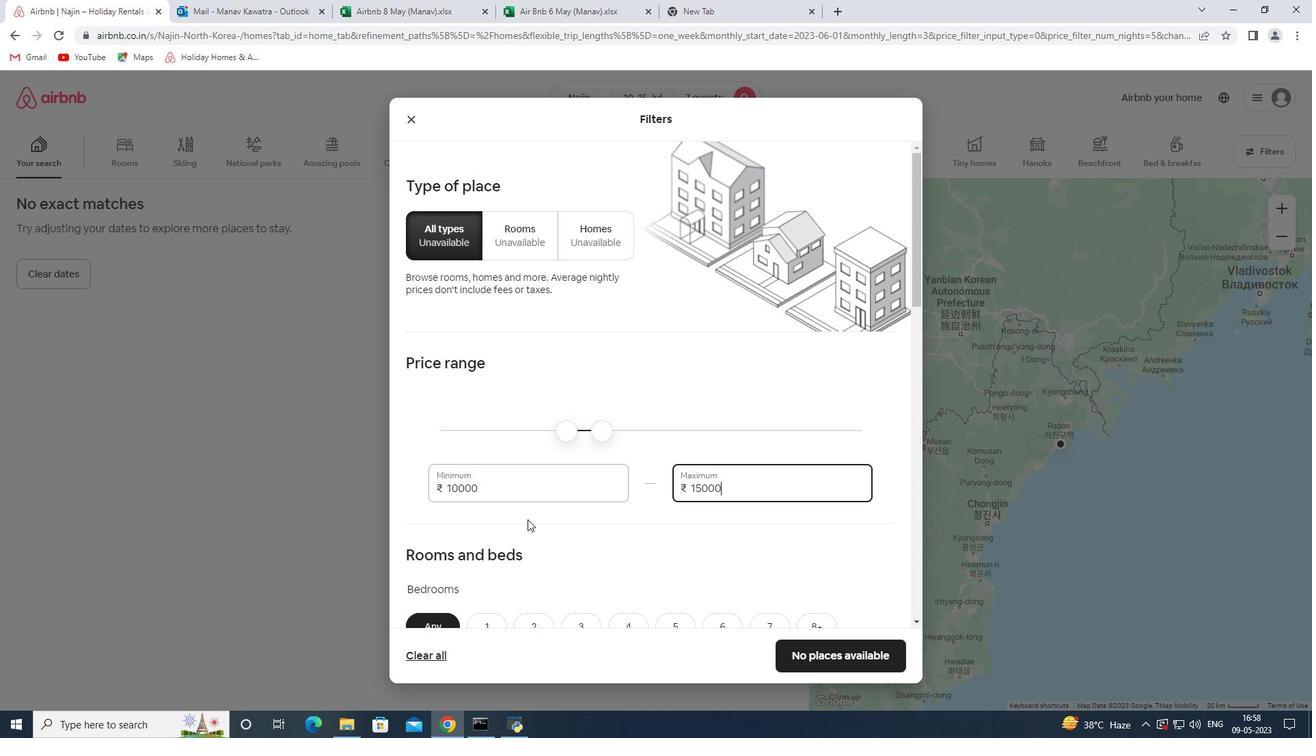
Action: Mouse moved to (536, 516)
Screenshot: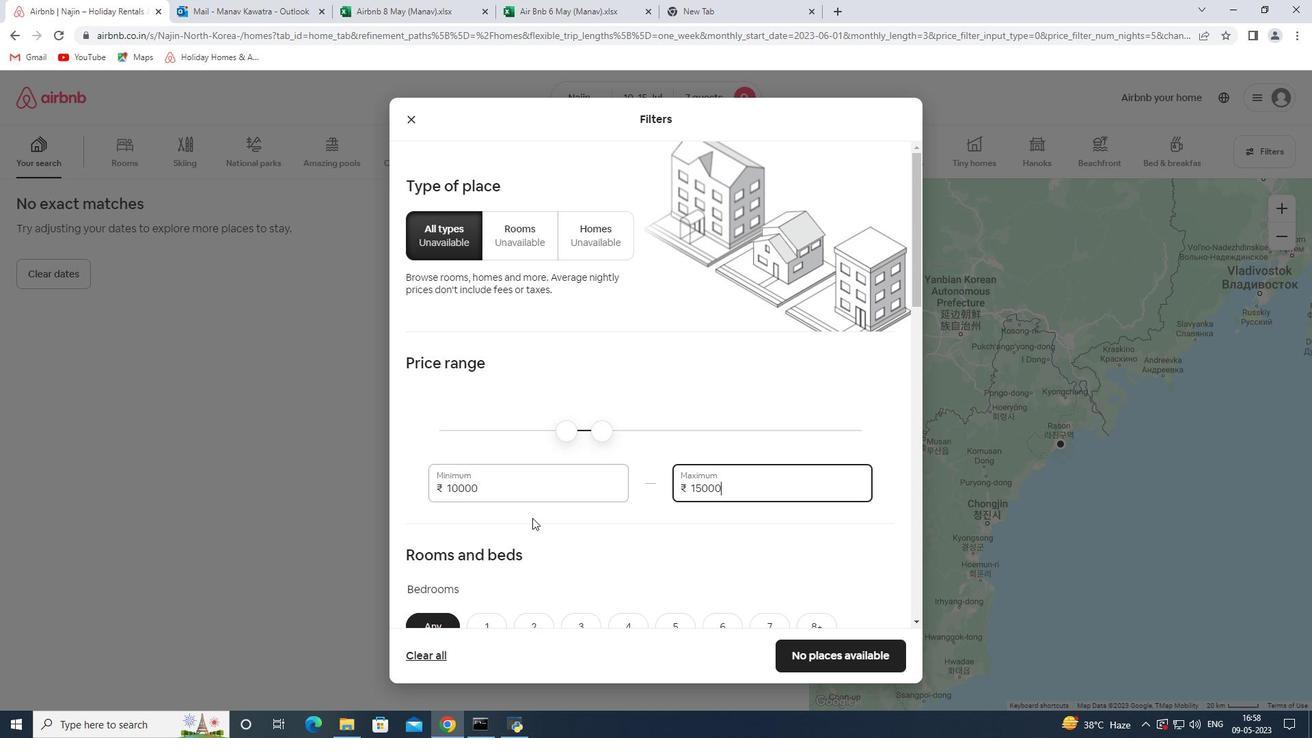 
Action: Mouse scrolled (536, 515) with delta (0, 0)
Screenshot: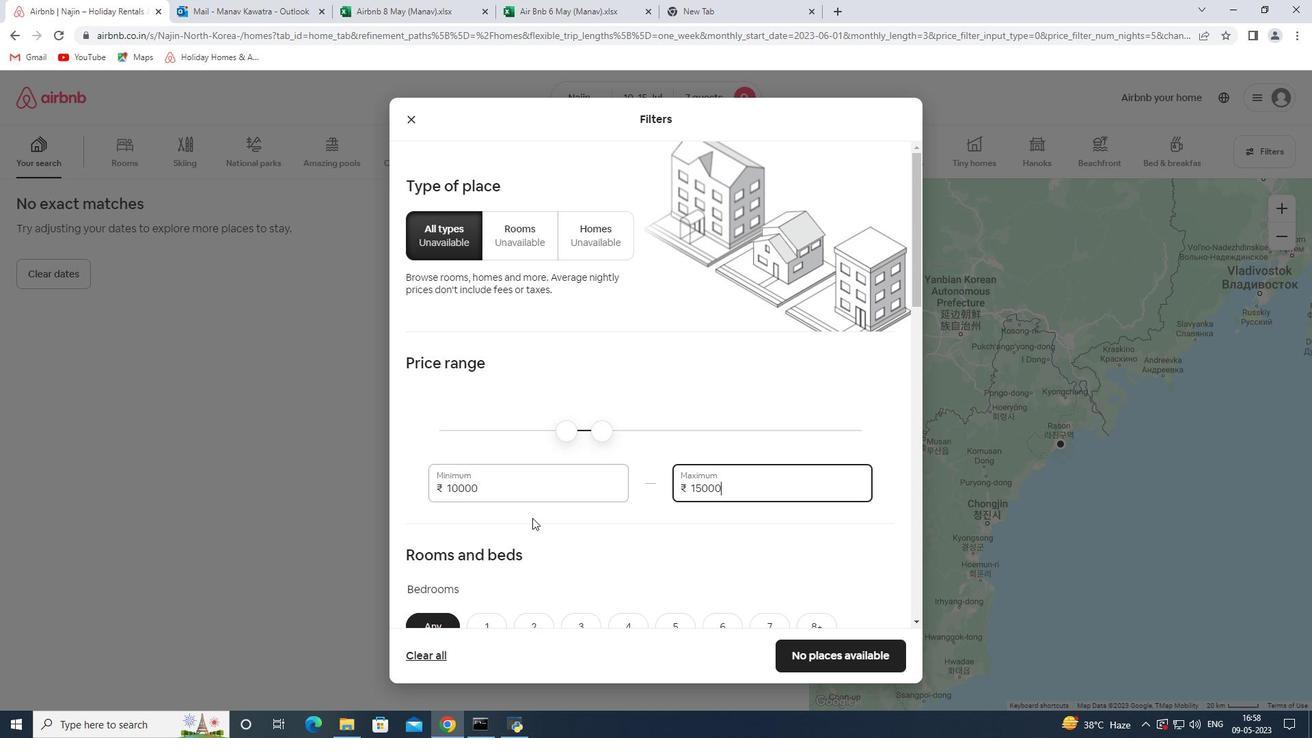 
Action: Mouse moved to (639, 426)
Screenshot: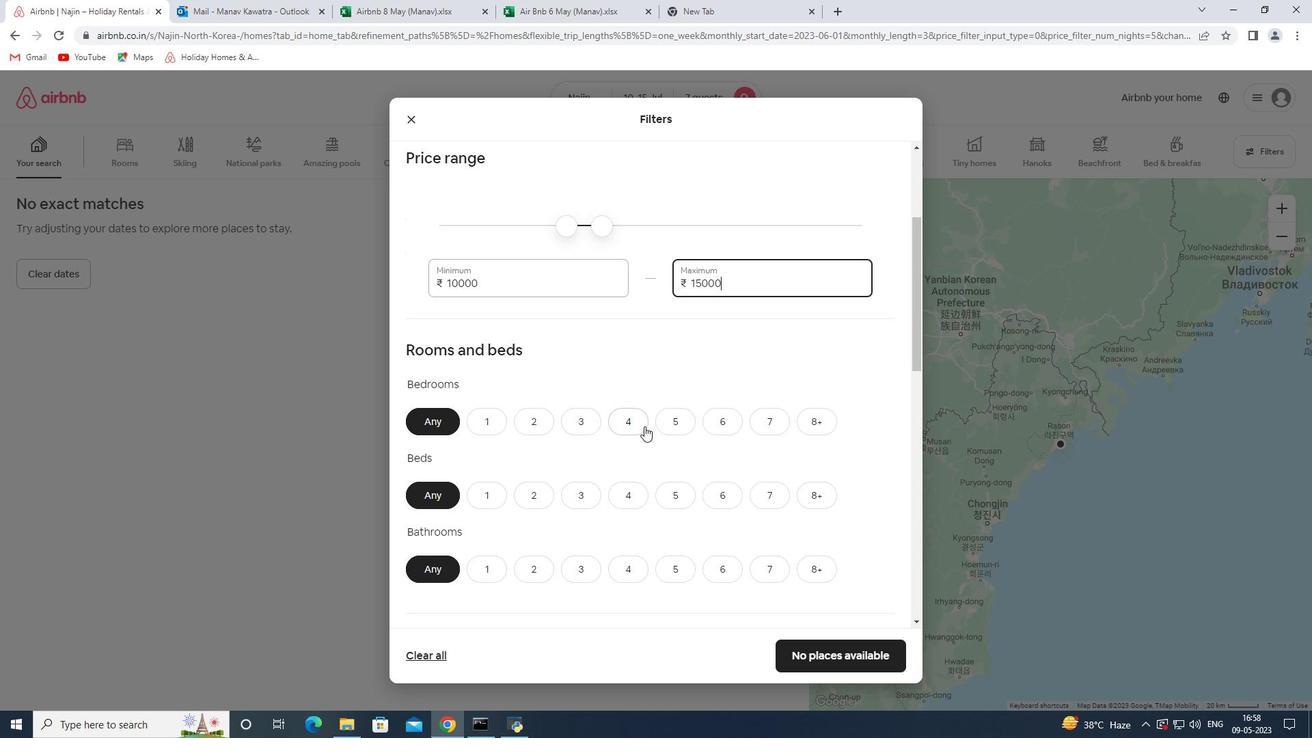 
Action: Mouse pressed left at (639, 426)
Screenshot: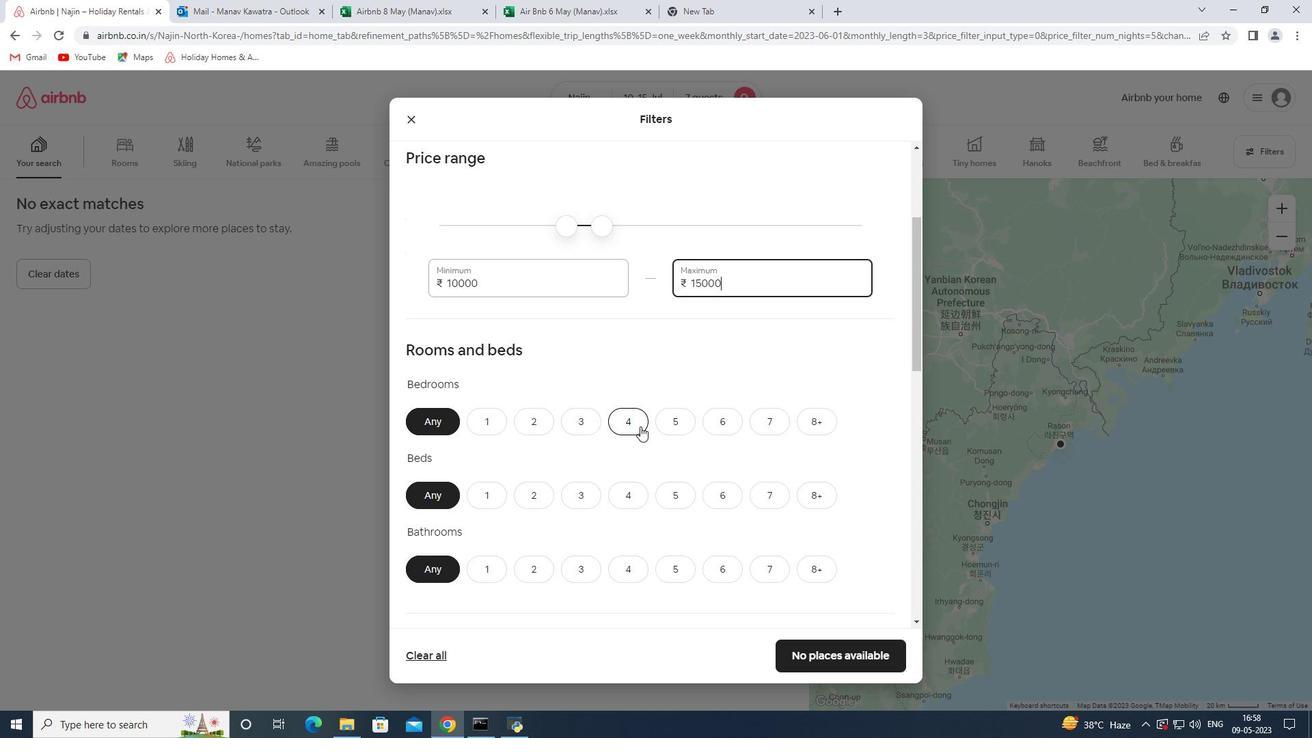 
Action: Mouse moved to (764, 492)
Screenshot: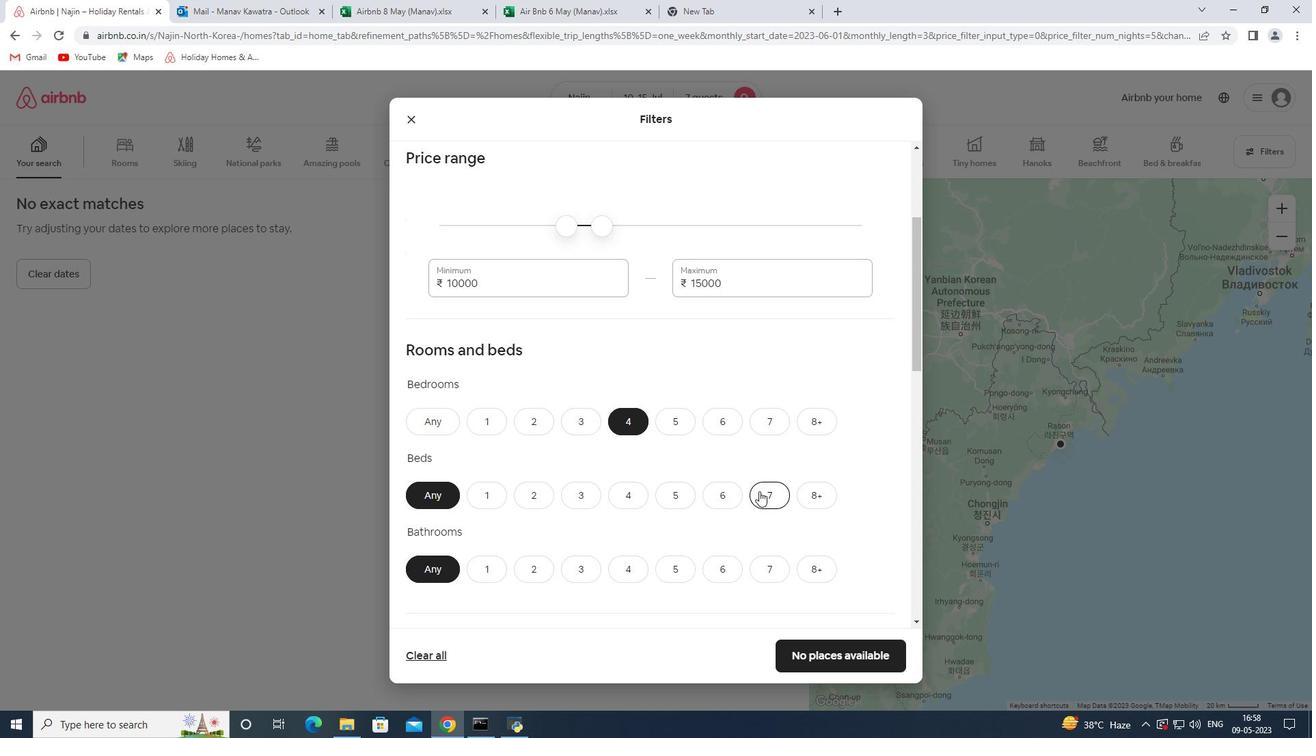 
Action: Mouse pressed left at (764, 492)
Screenshot: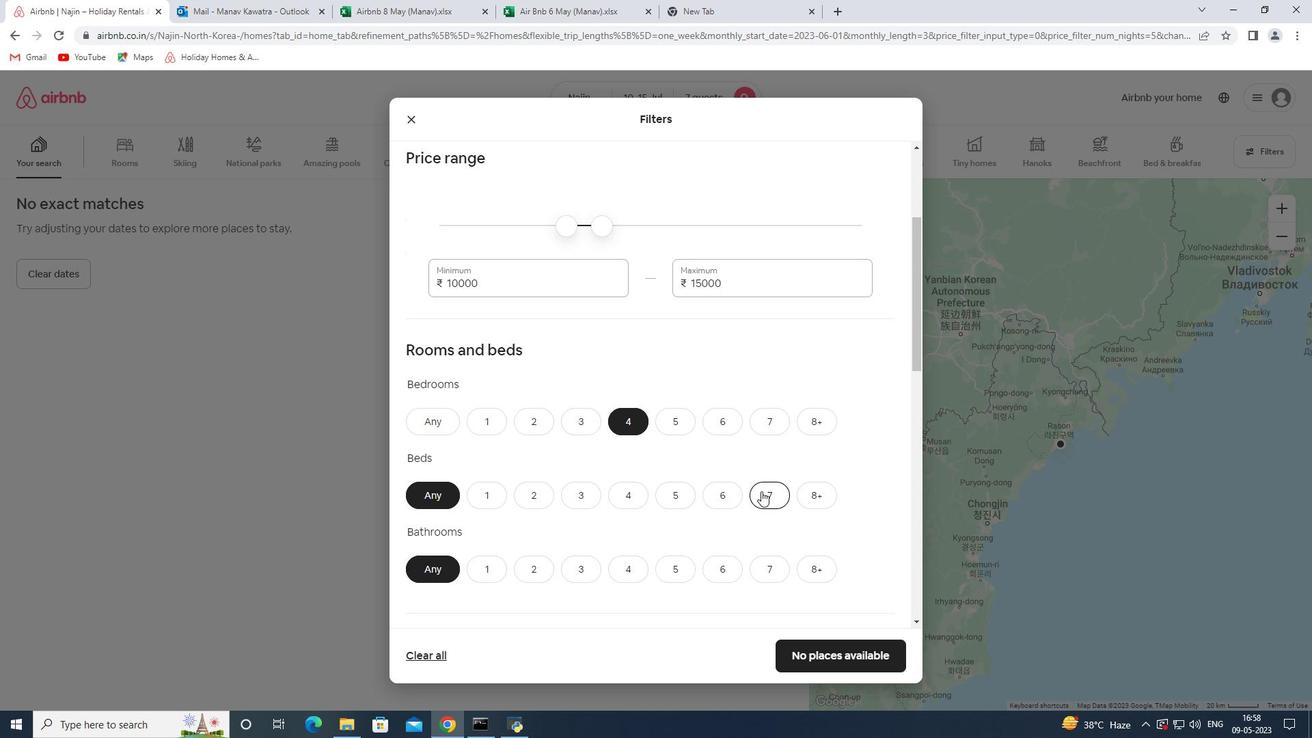 
Action: Mouse moved to (617, 571)
Screenshot: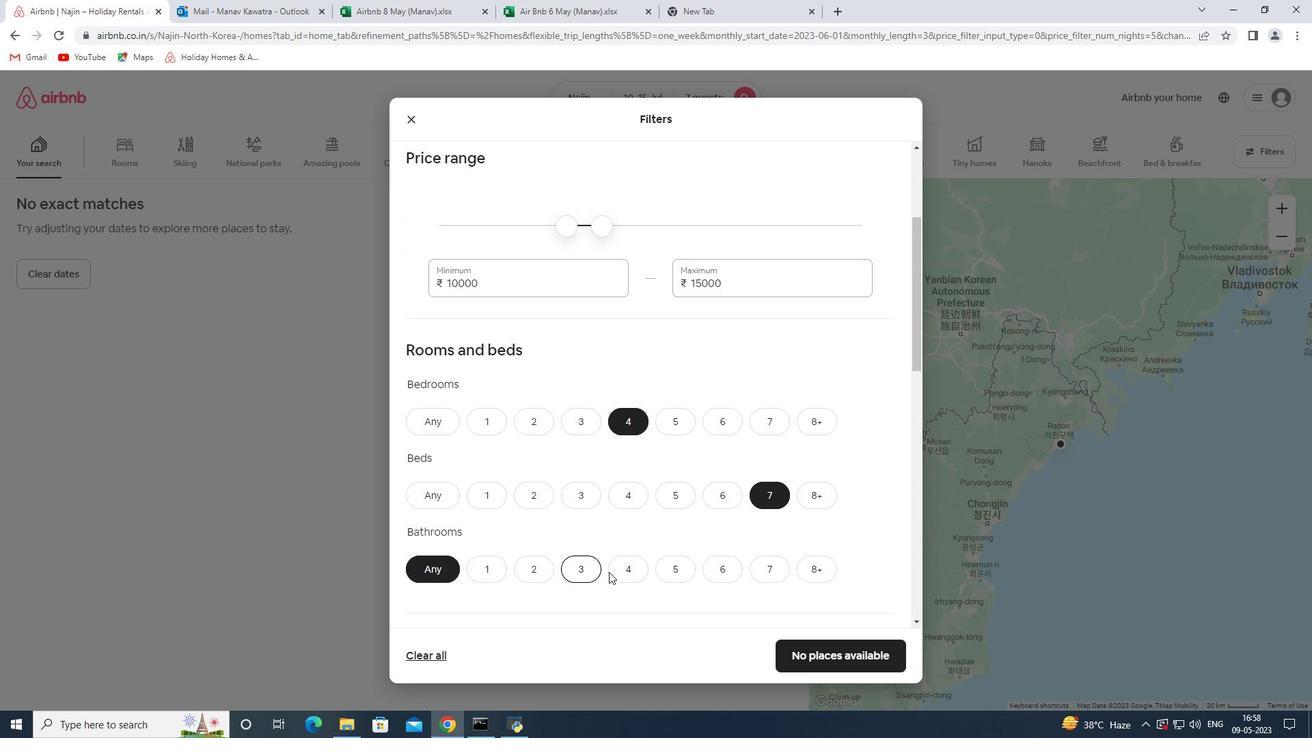 
Action: Mouse pressed left at (617, 571)
Screenshot: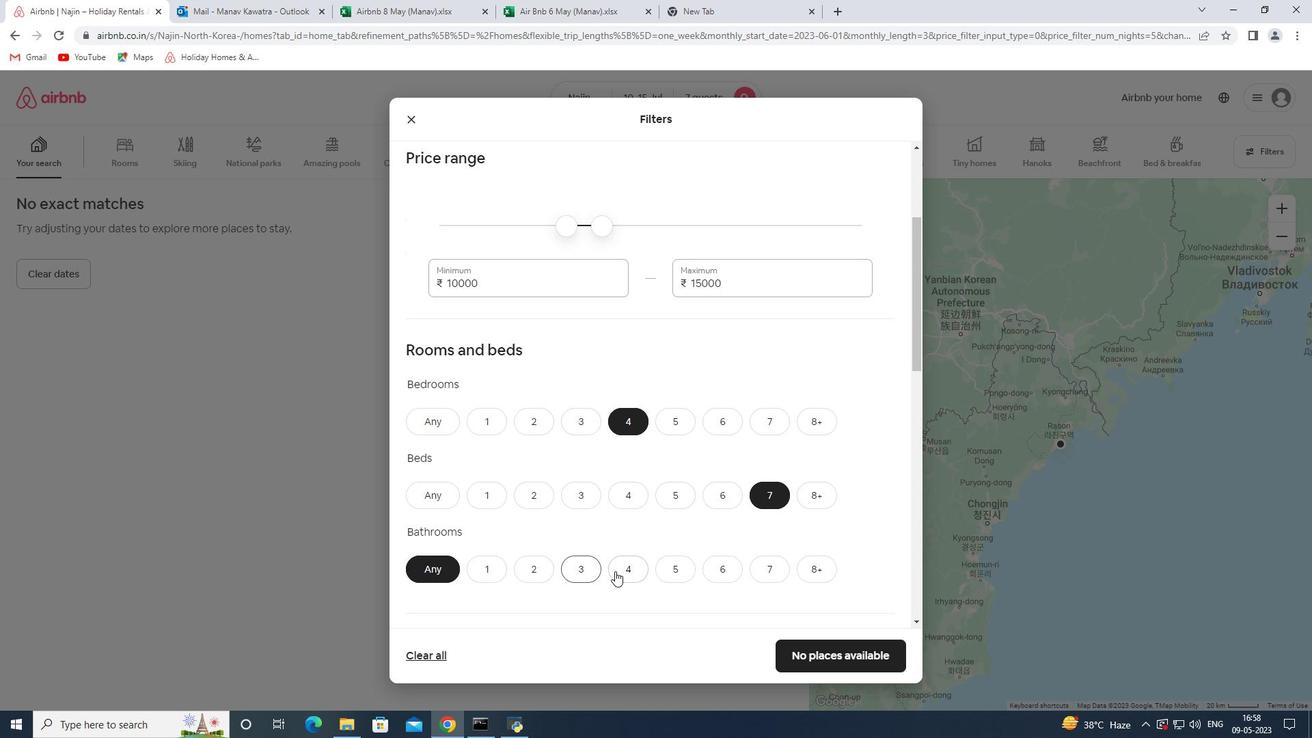 
Action: Mouse scrolled (617, 570) with delta (0, 0)
Screenshot: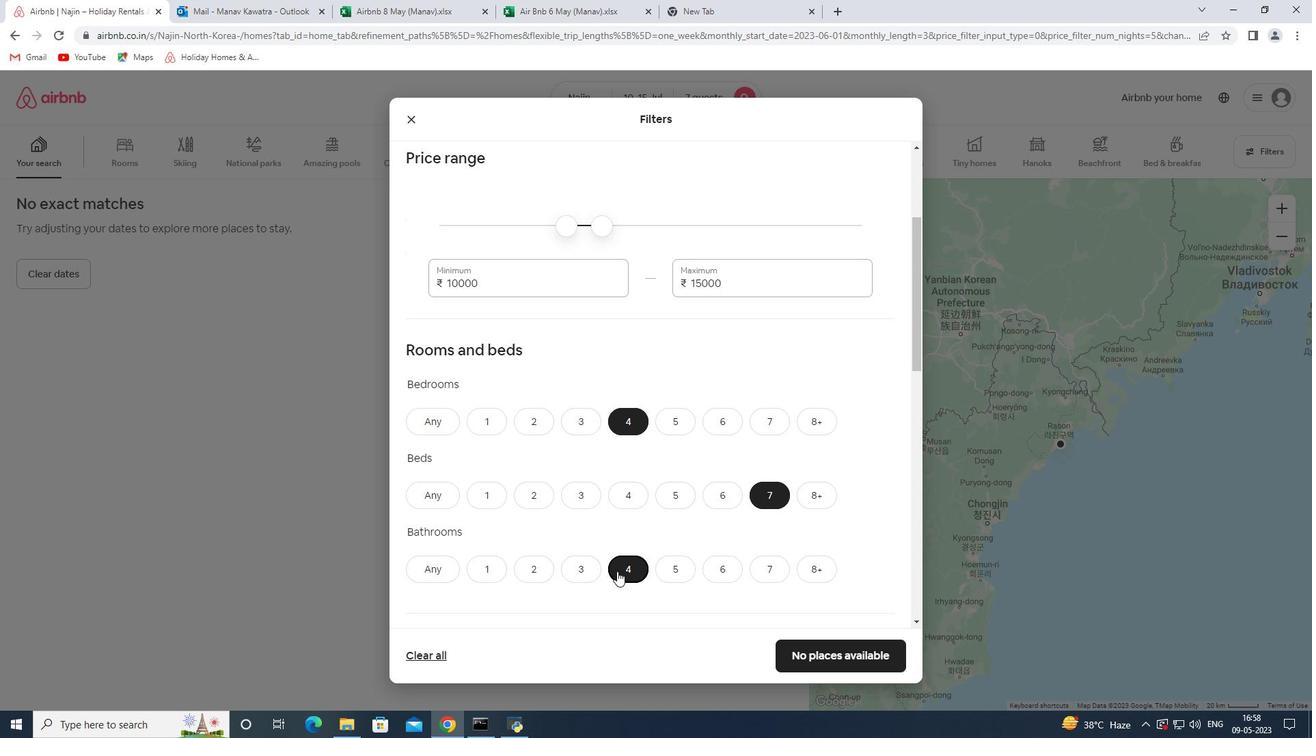 
Action: Mouse scrolled (617, 570) with delta (0, 0)
Screenshot: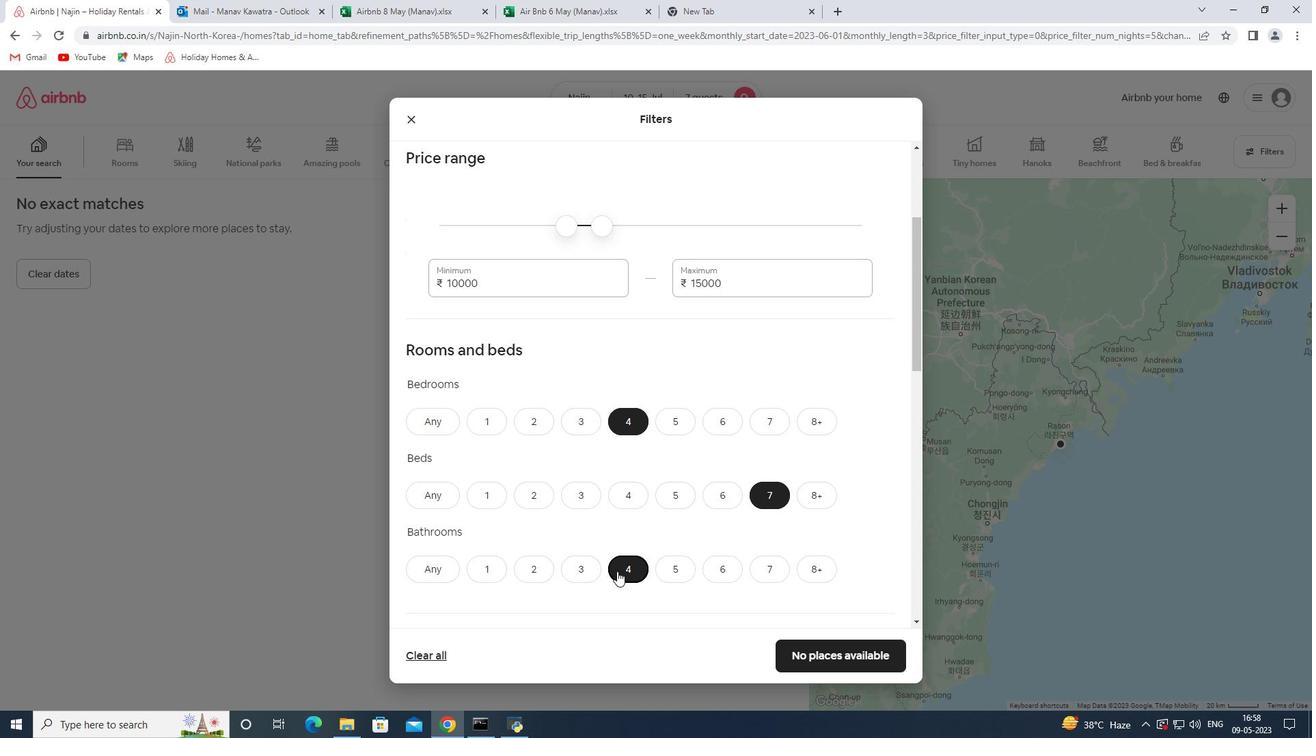 
Action: Mouse scrolled (617, 570) with delta (0, 0)
Screenshot: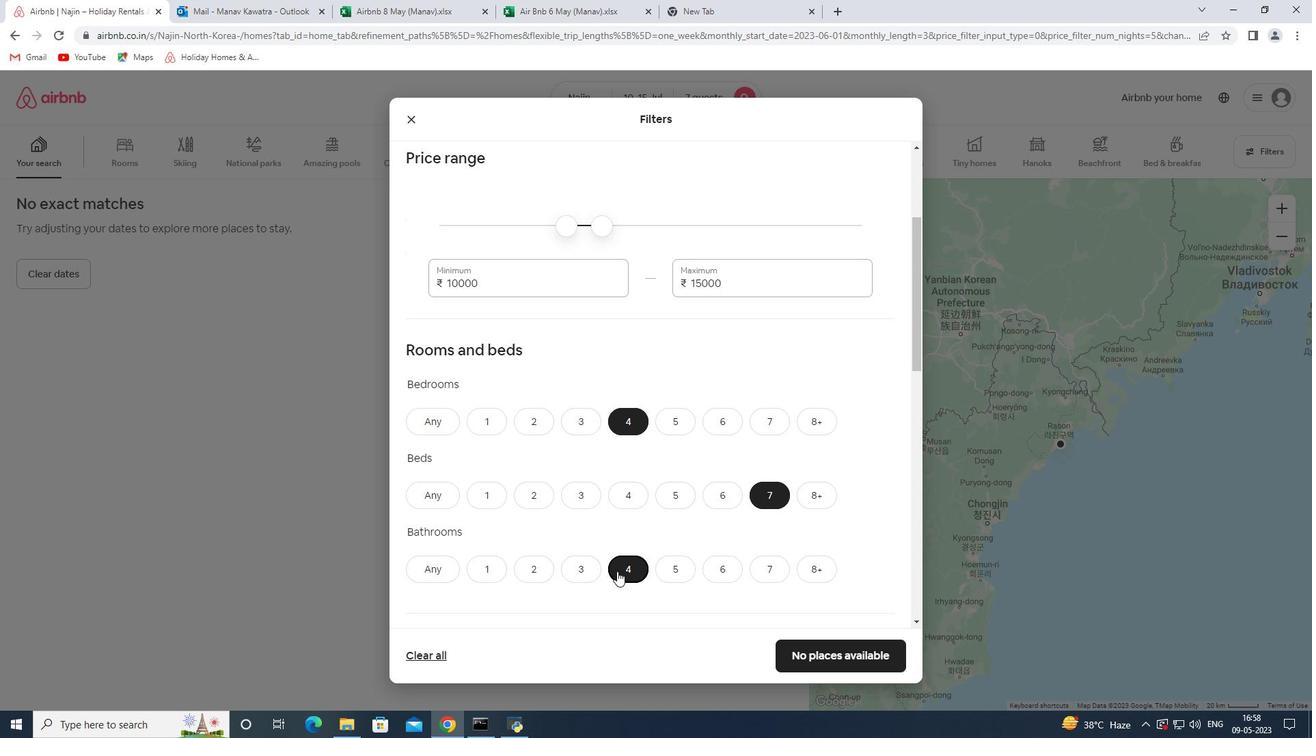 
Action: Mouse moved to (437, 509)
Screenshot: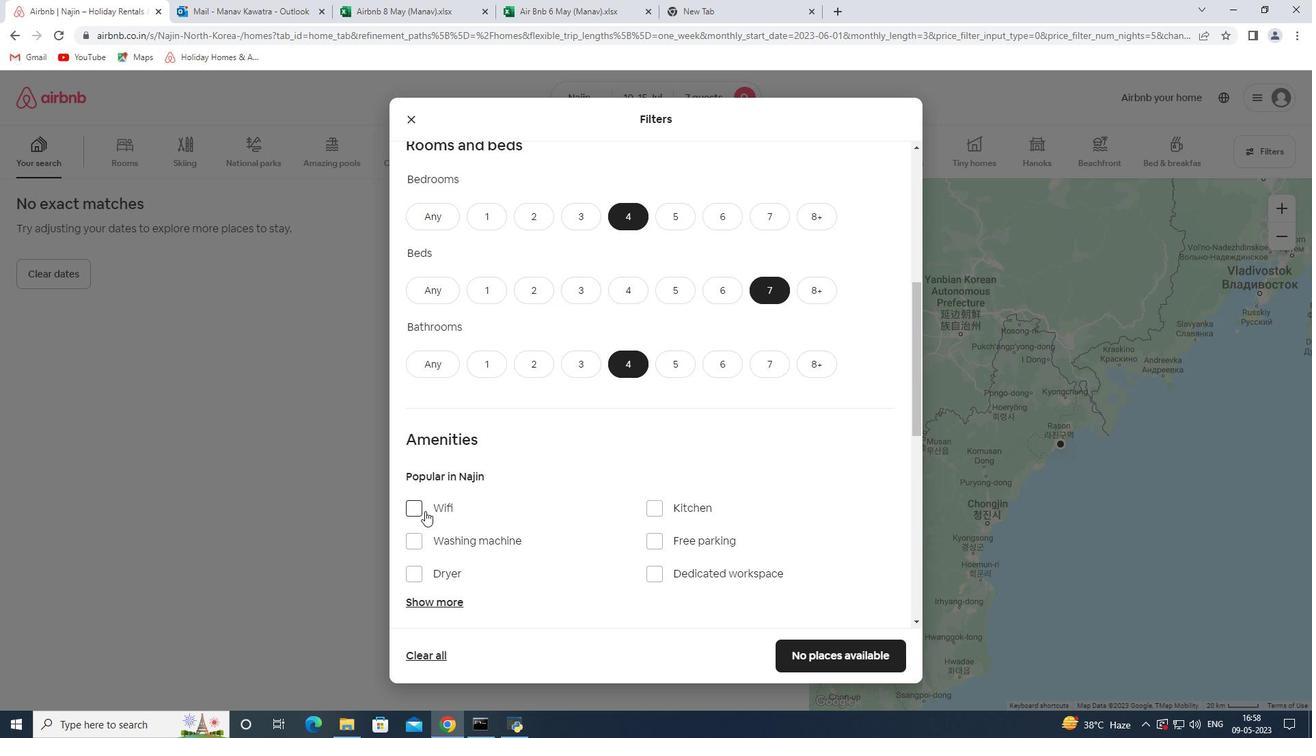 
Action: Mouse pressed left at (437, 509)
Screenshot: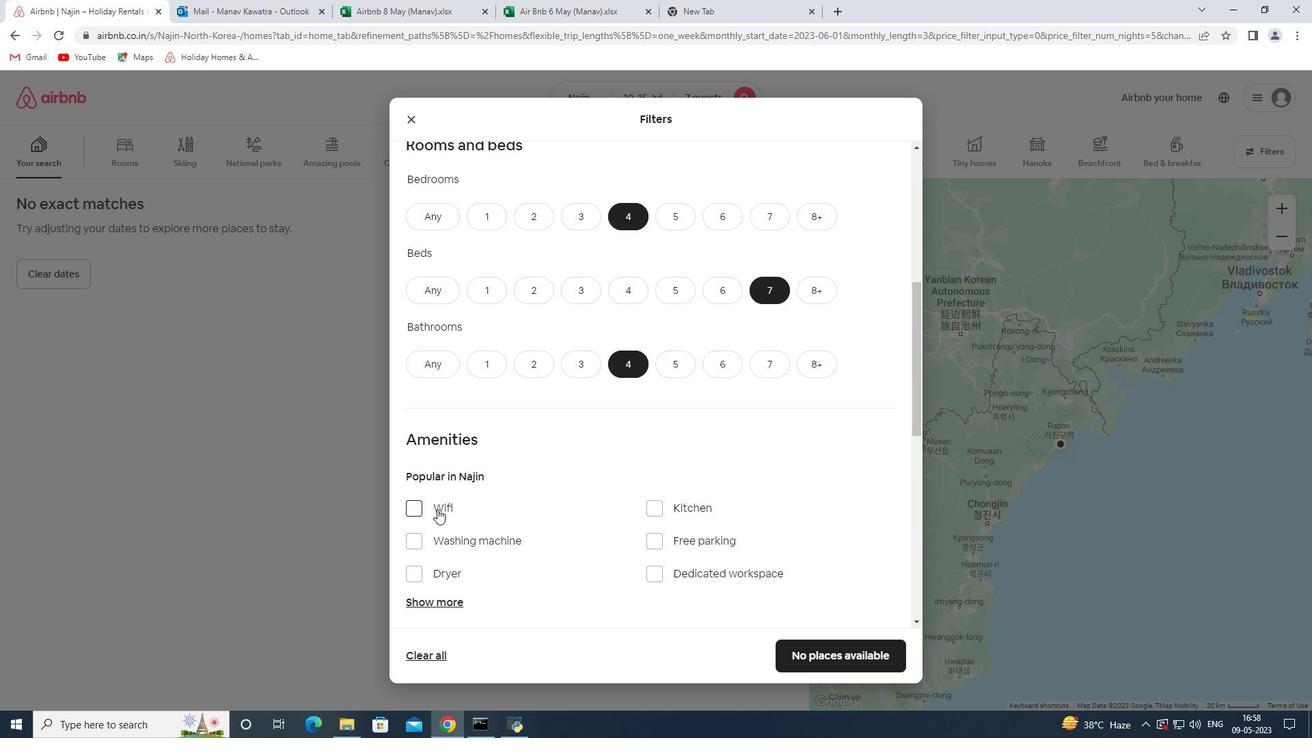 
Action: Mouse moved to (437, 583)
Screenshot: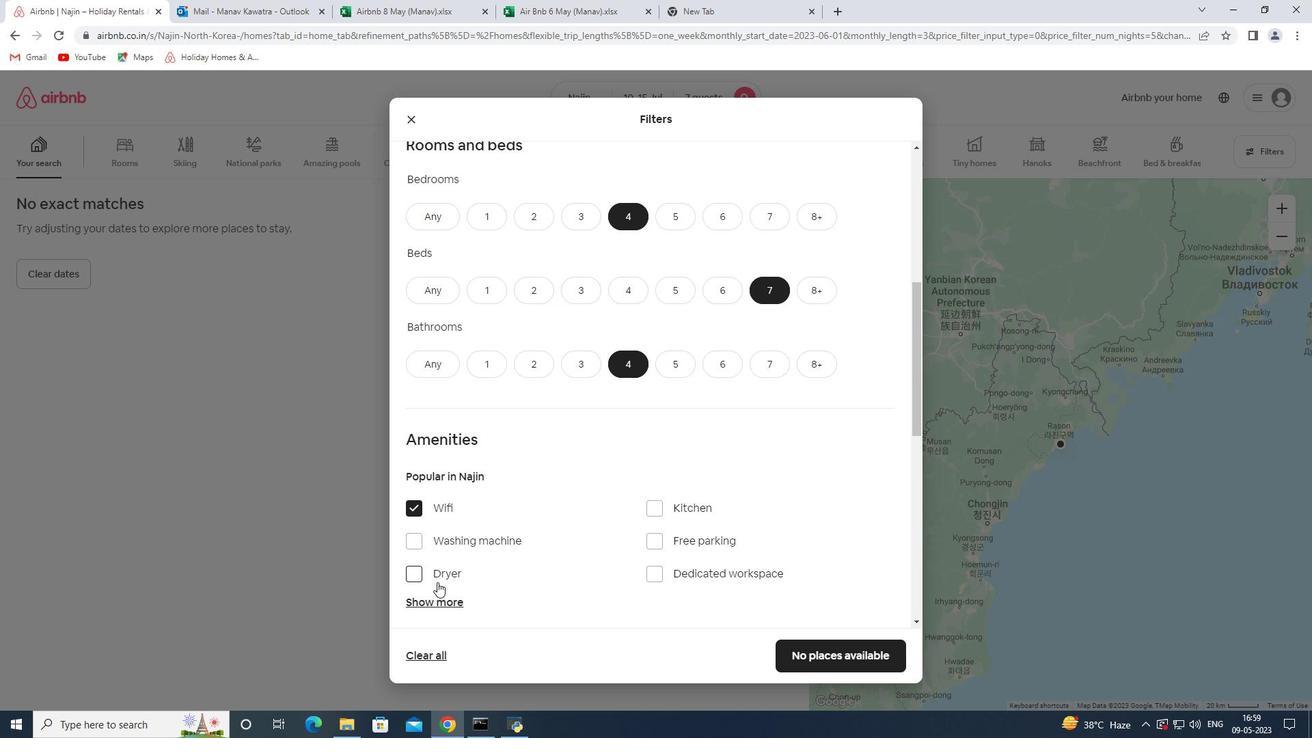 
Action: Mouse pressed left at (437, 583)
Screenshot: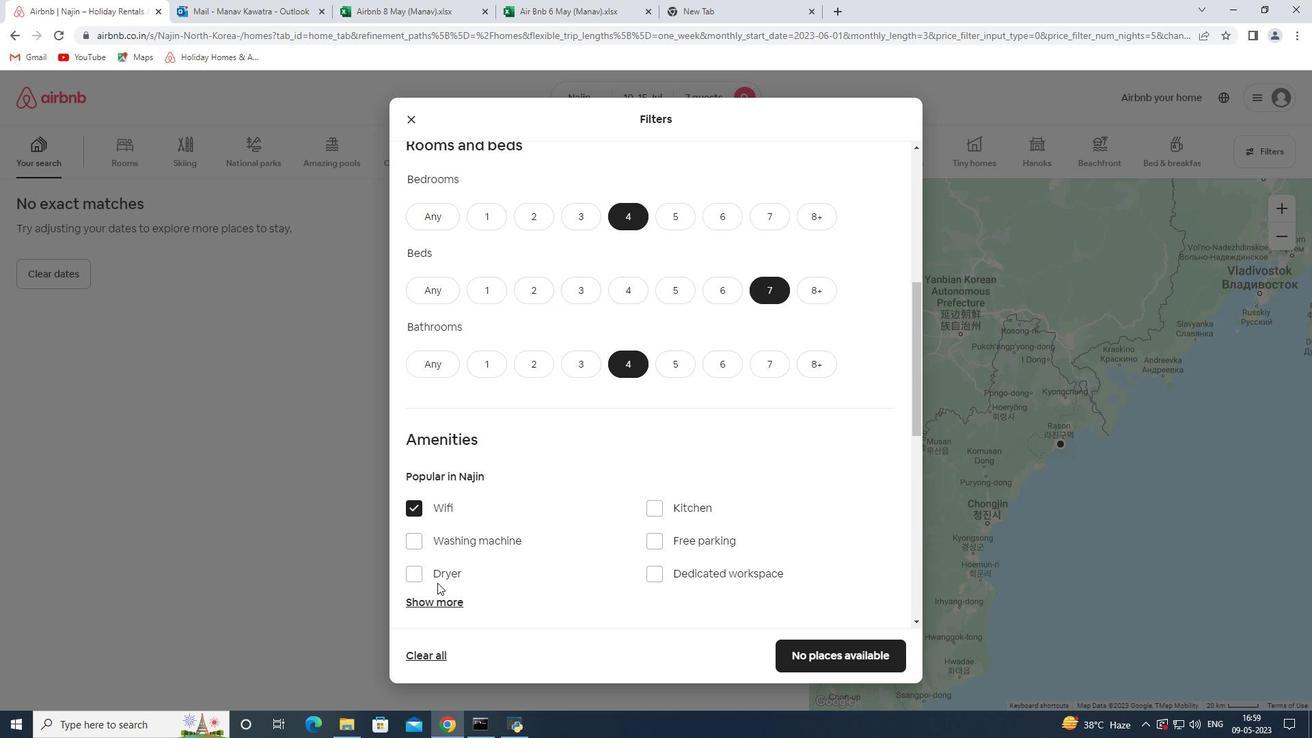 
Action: Mouse moved to (683, 539)
Screenshot: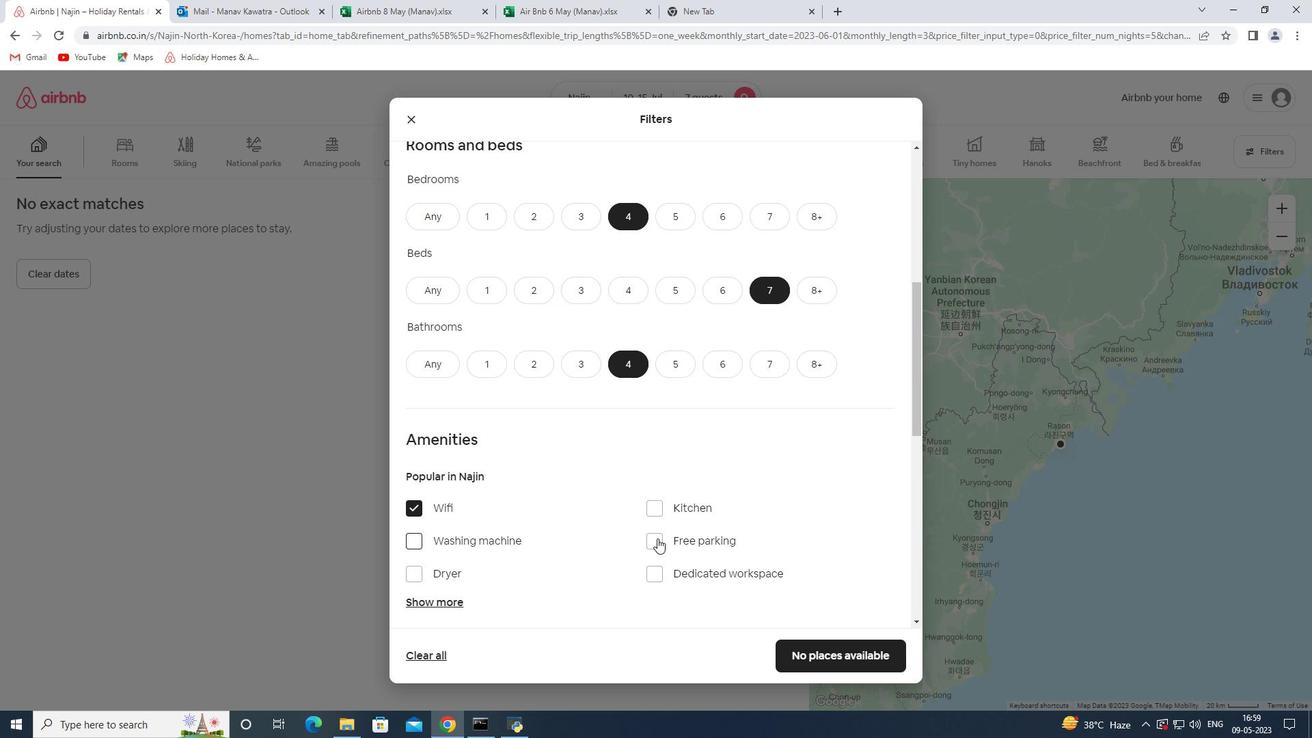 
Action: Mouse pressed left at (683, 539)
Screenshot: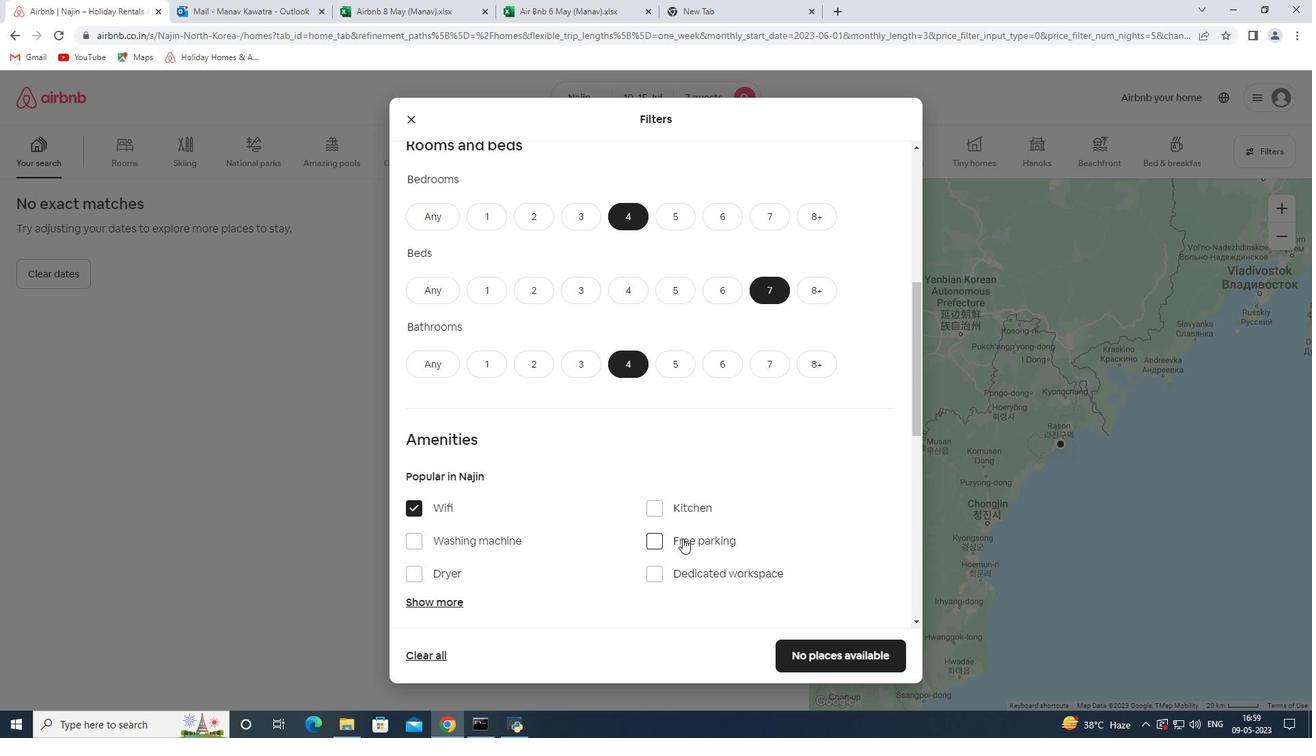 
Action: Mouse moved to (628, 570)
Screenshot: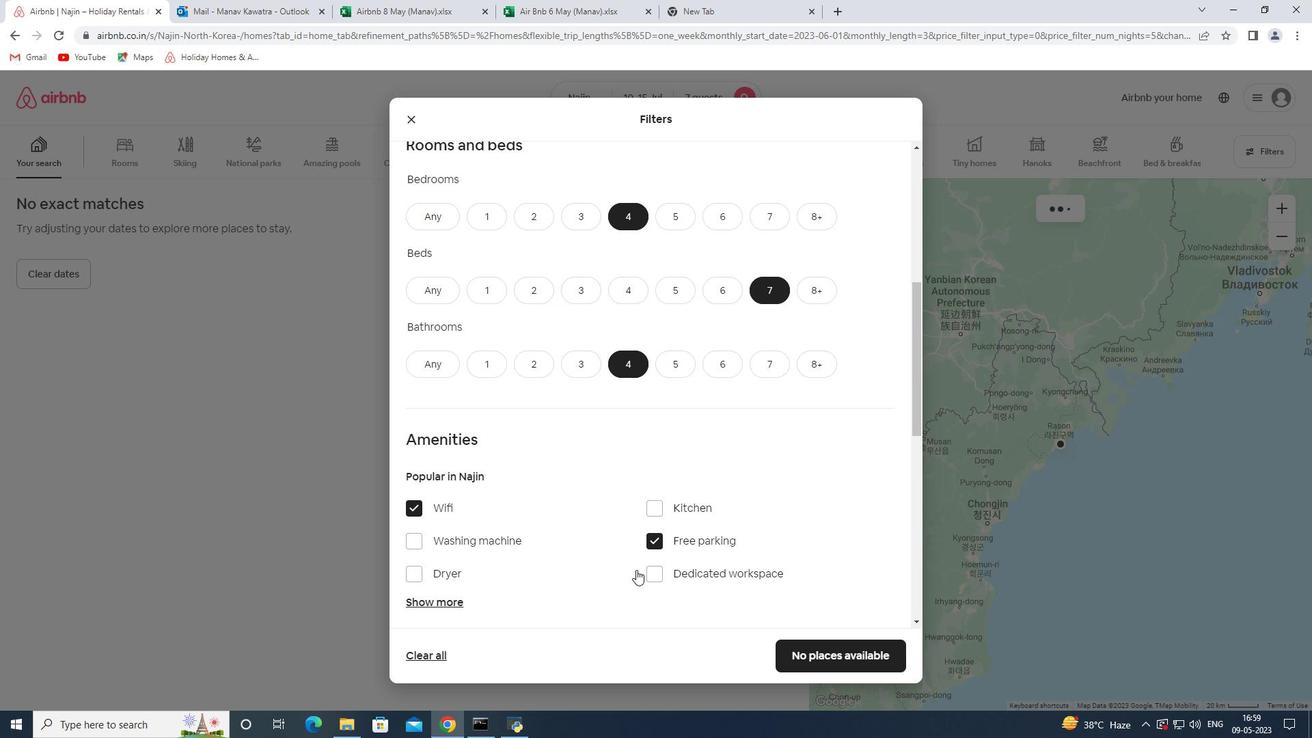 
Action: Mouse scrolled (628, 569) with delta (0, 0)
Screenshot: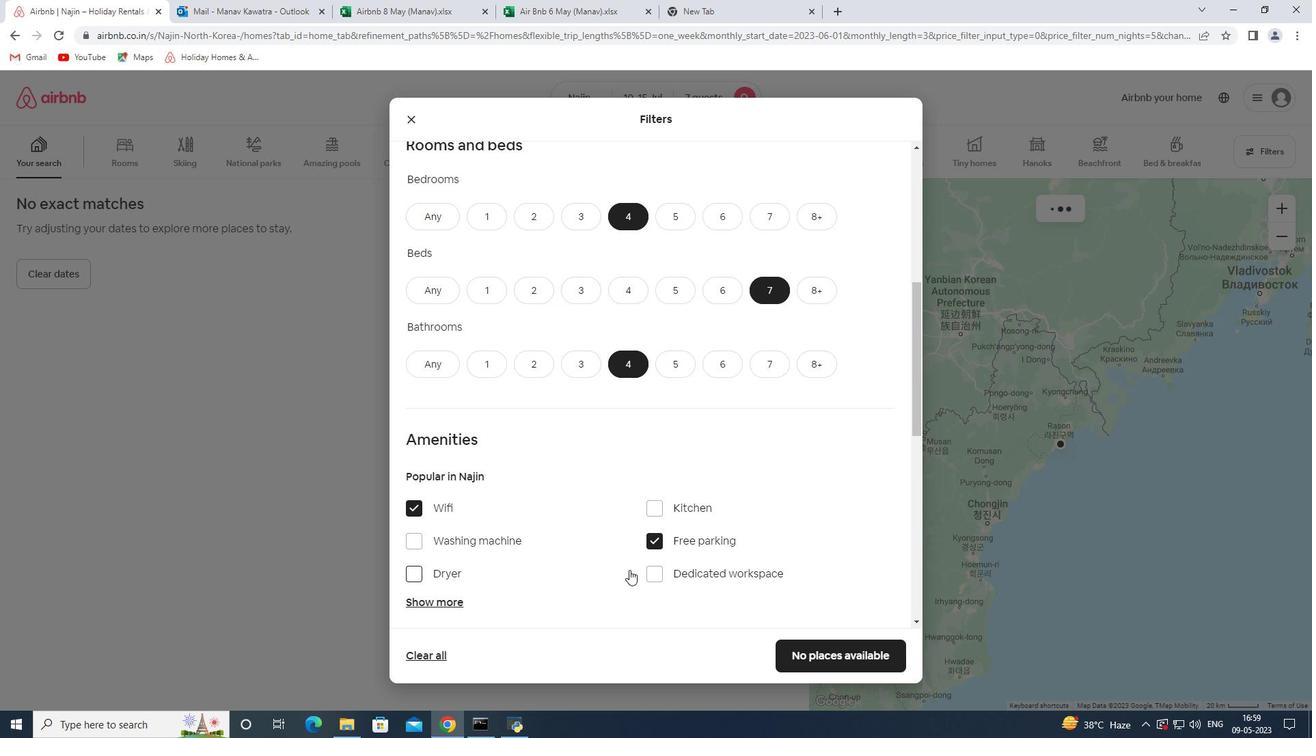 
Action: Mouse moved to (628, 570)
Screenshot: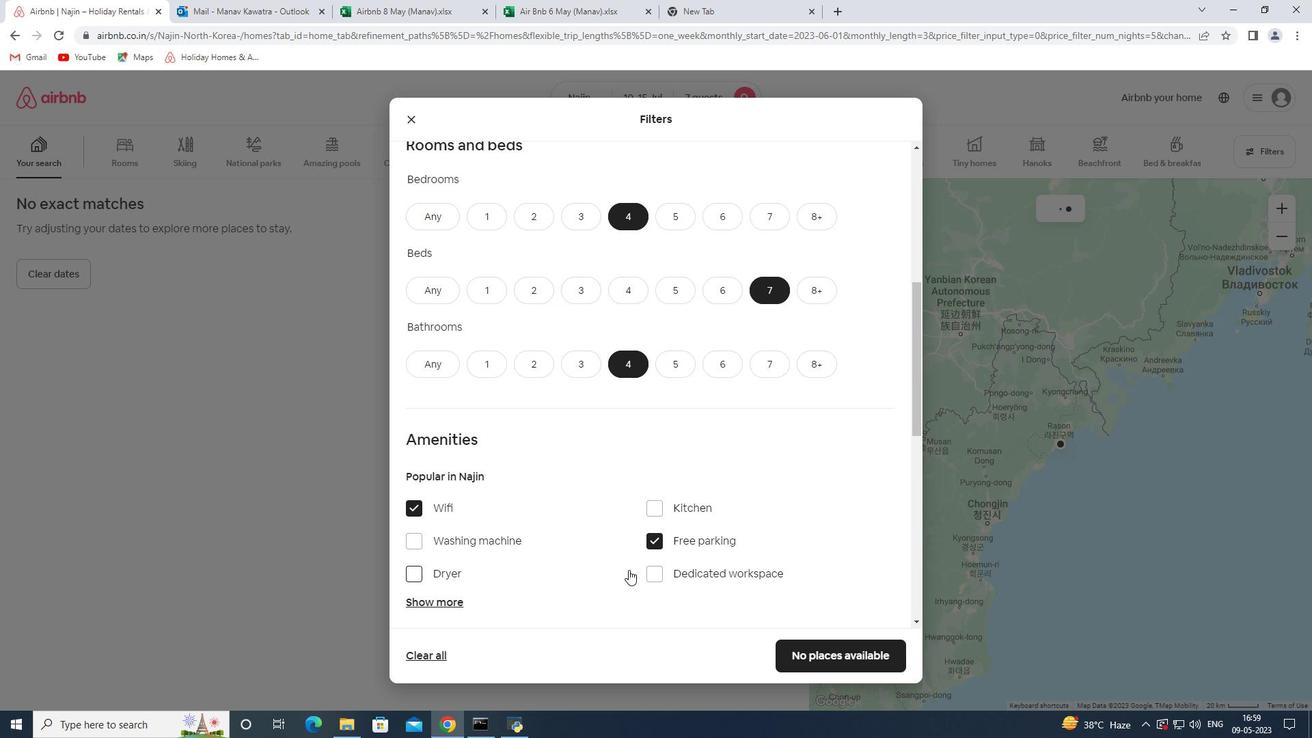 
Action: Mouse scrolled (628, 569) with delta (0, 0)
Screenshot: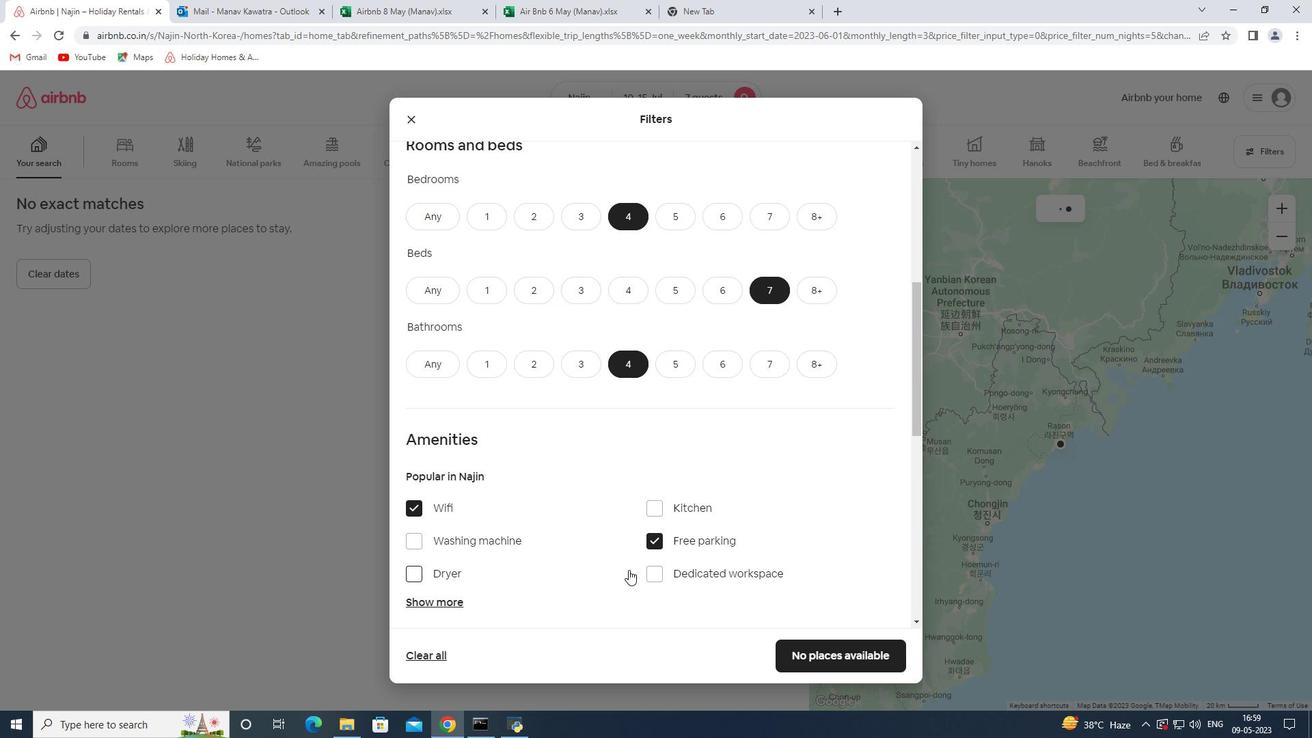 
Action: Mouse scrolled (628, 569) with delta (0, 0)
Screenshot: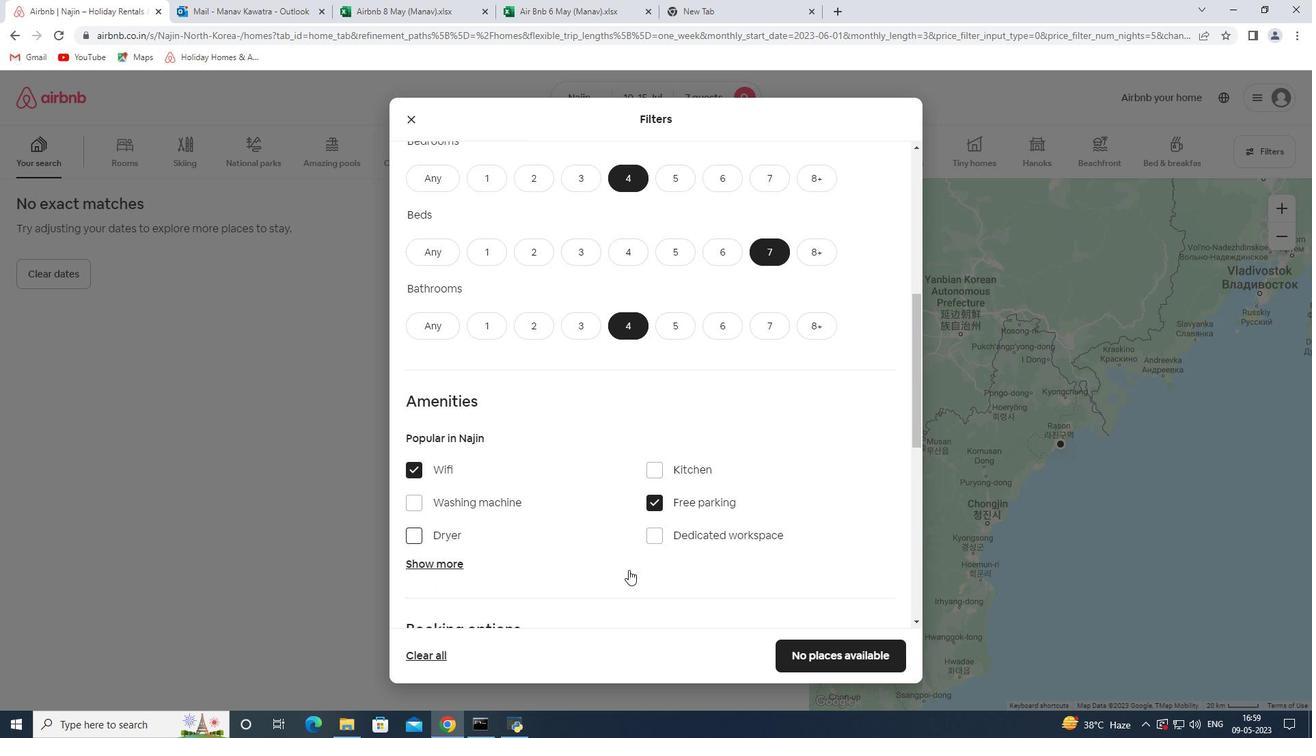 
Action: Mouse moved to (427, 397)
Screenshot: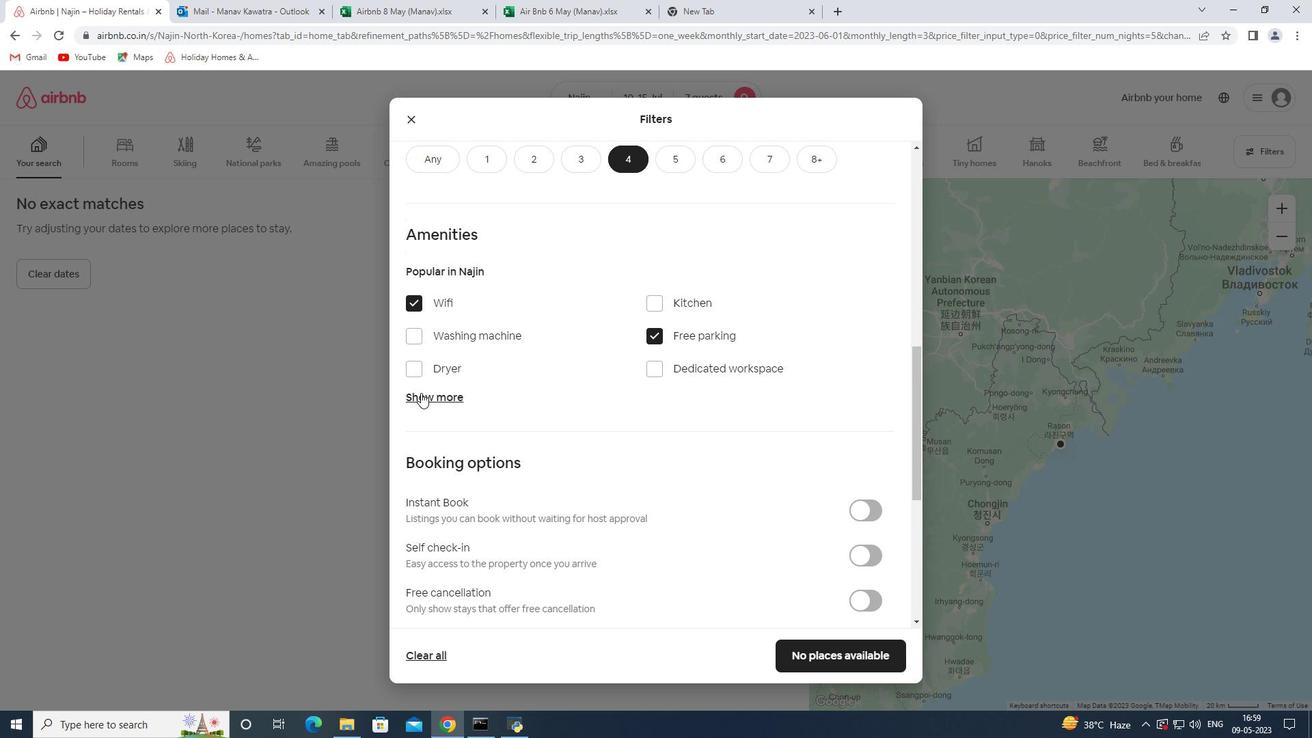 
Action: Mouse pressed left at (427, 397)
Screenshot: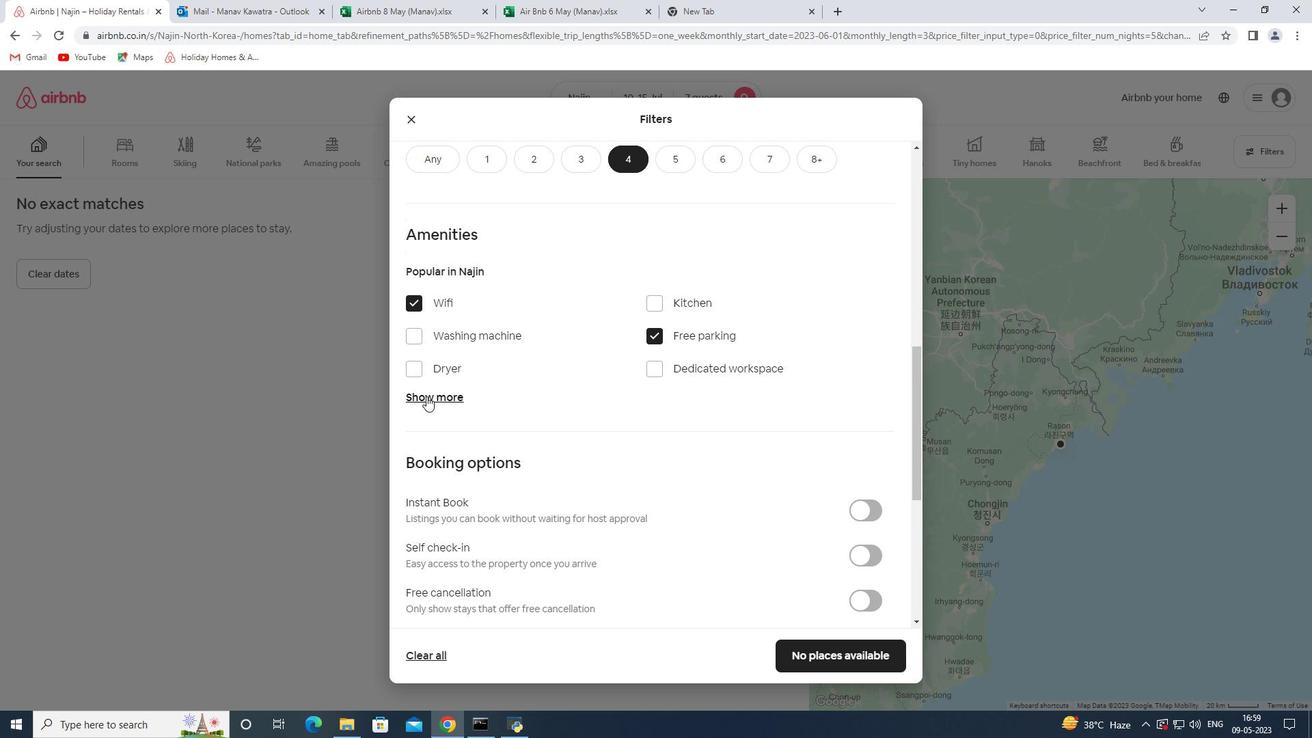 
Action: Mouse moved to (440, 473)
Screenshot: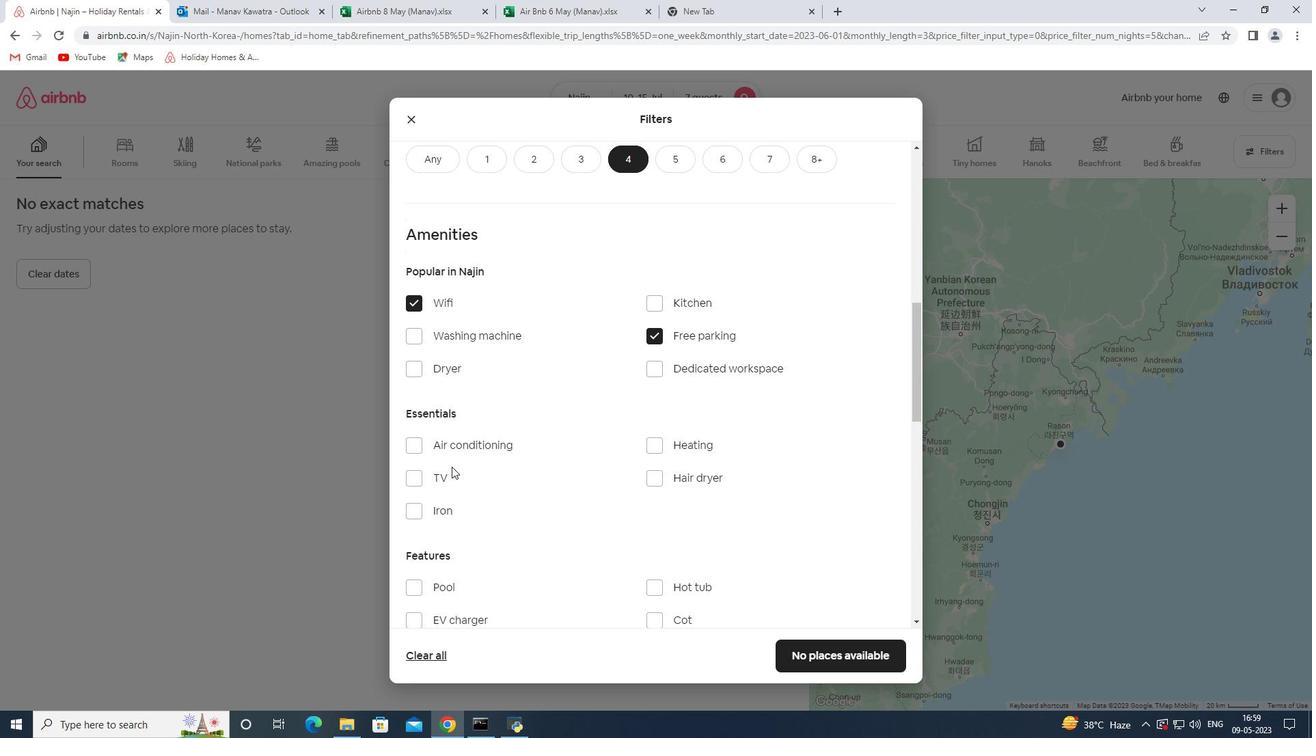 
Action: Mouse pressed left at (440, 473)
Screenshot: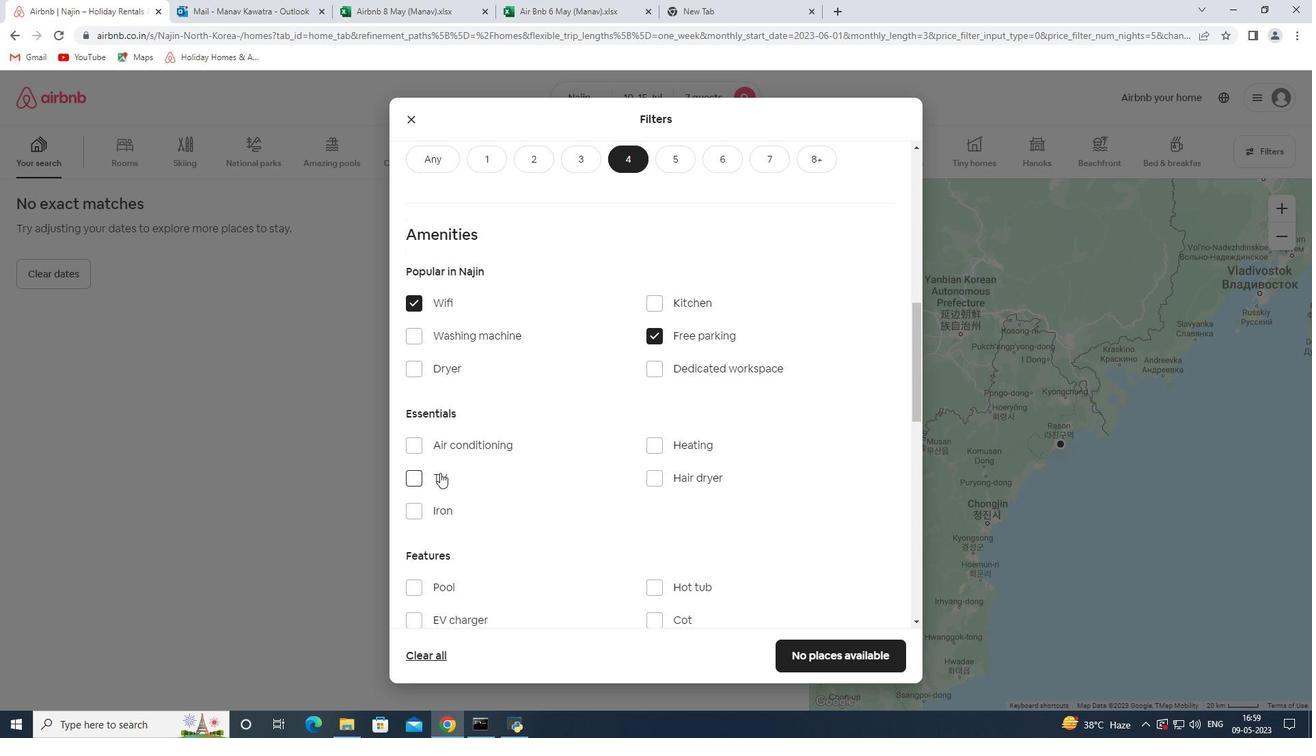 
Action: Mouse moved to (583, 490)
Screenshot: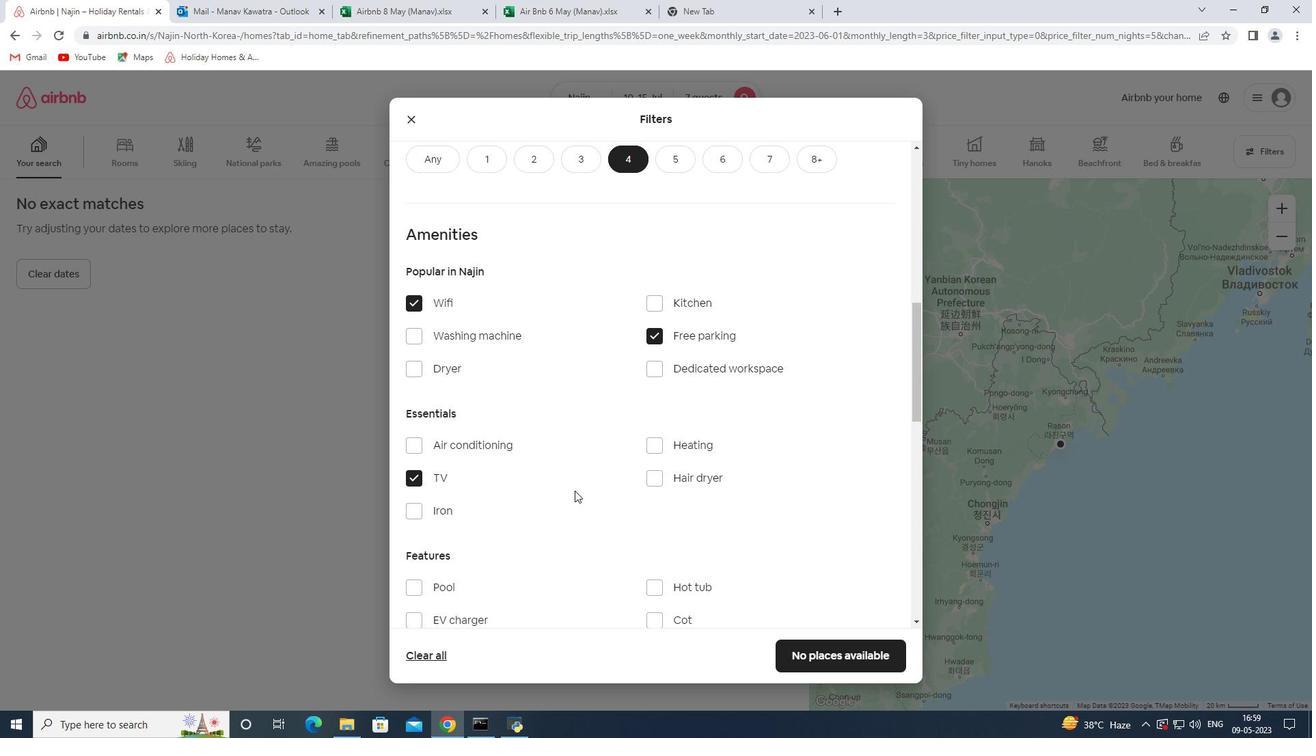 
Action: Mouse scrolled (583, 489) with delta (0, 0)
Screenshot: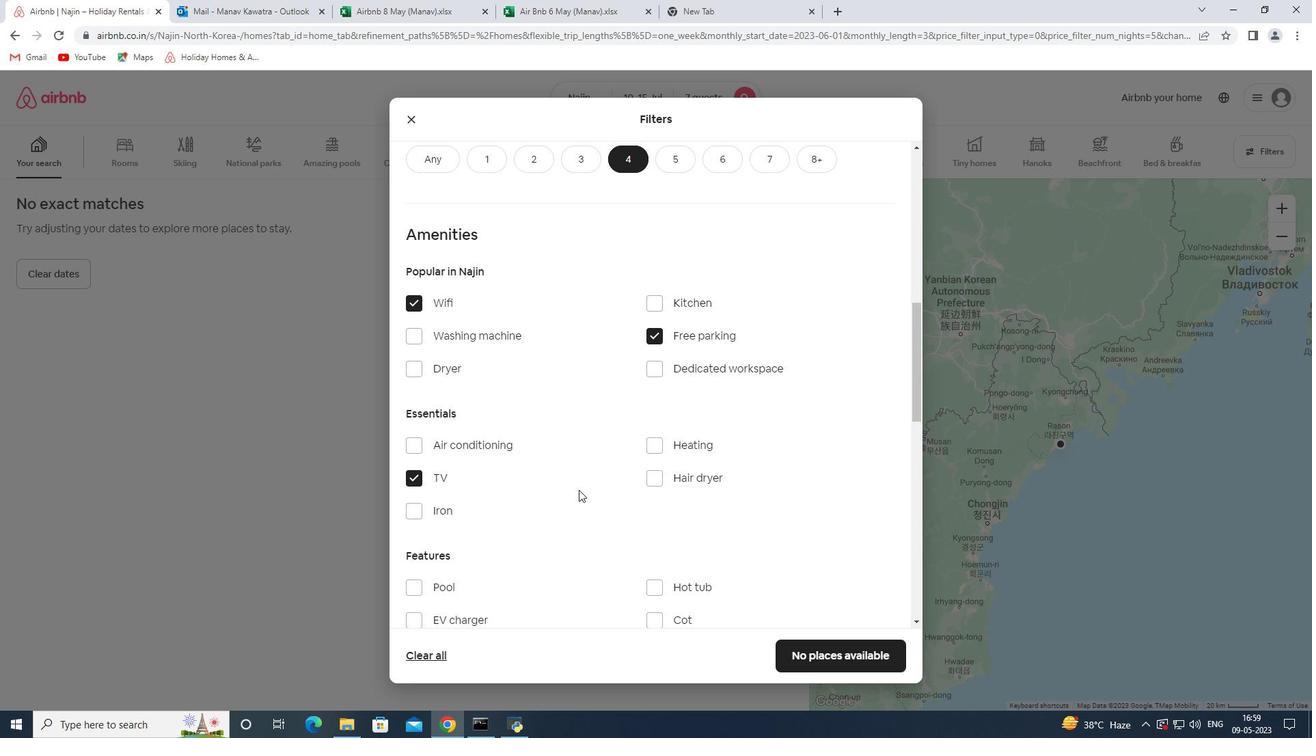 
Action: Mouse scrolled (583, 489) with delta (0, 0)
Screenshot: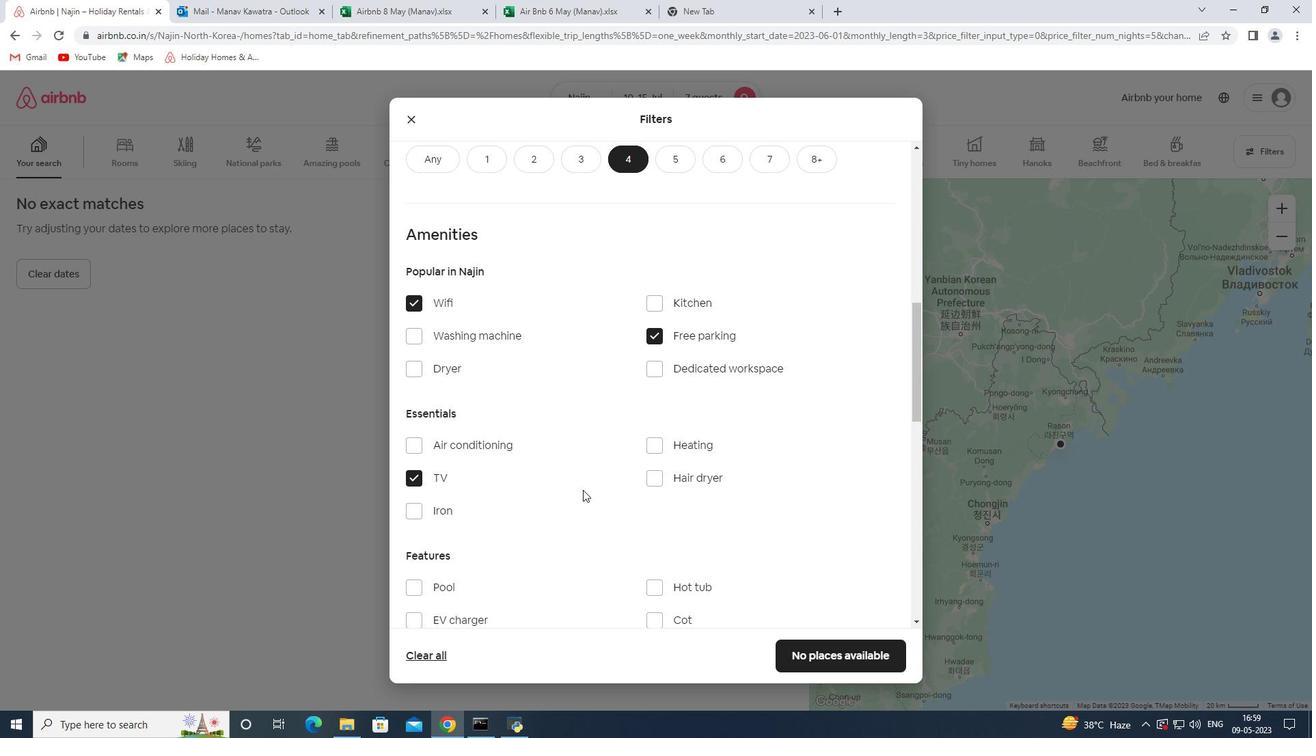 
Action: Mouse scrolled (583, 489) with delta (0, 0)
Screenshot: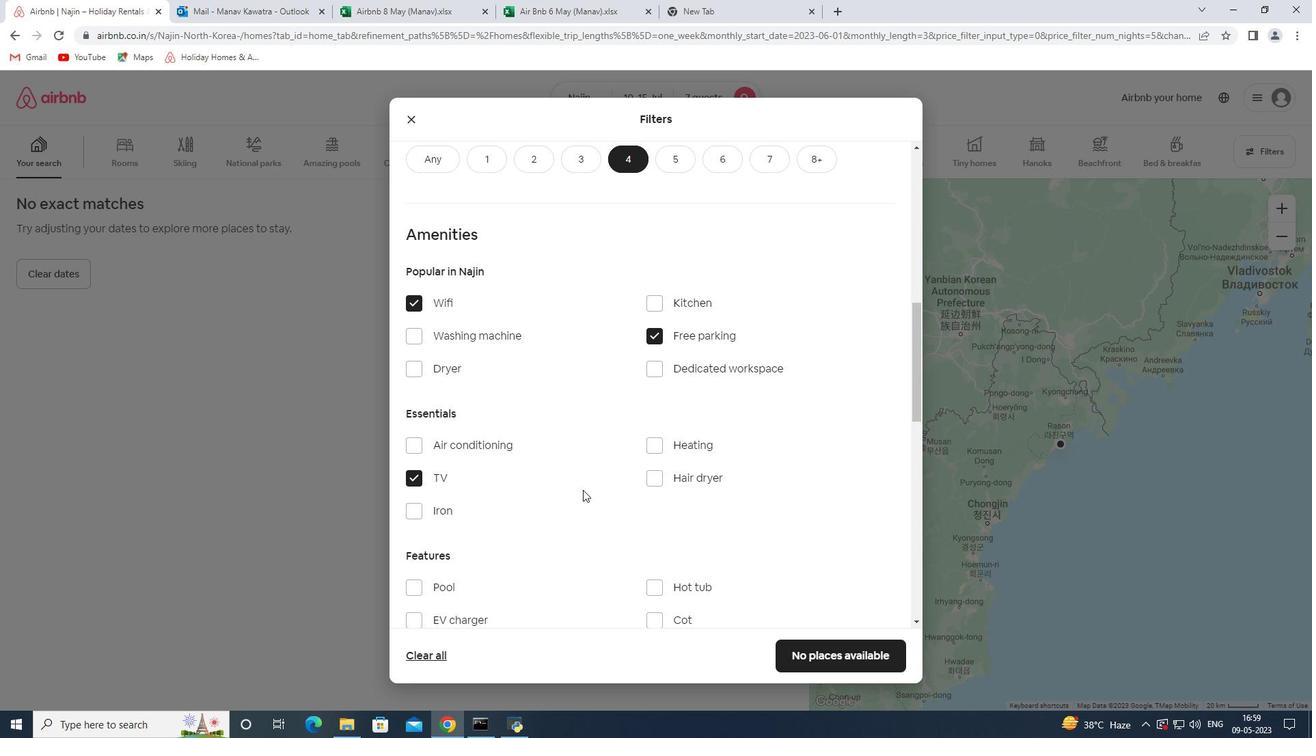 
Action: Mouse moved to (447, 481)
Screenshot: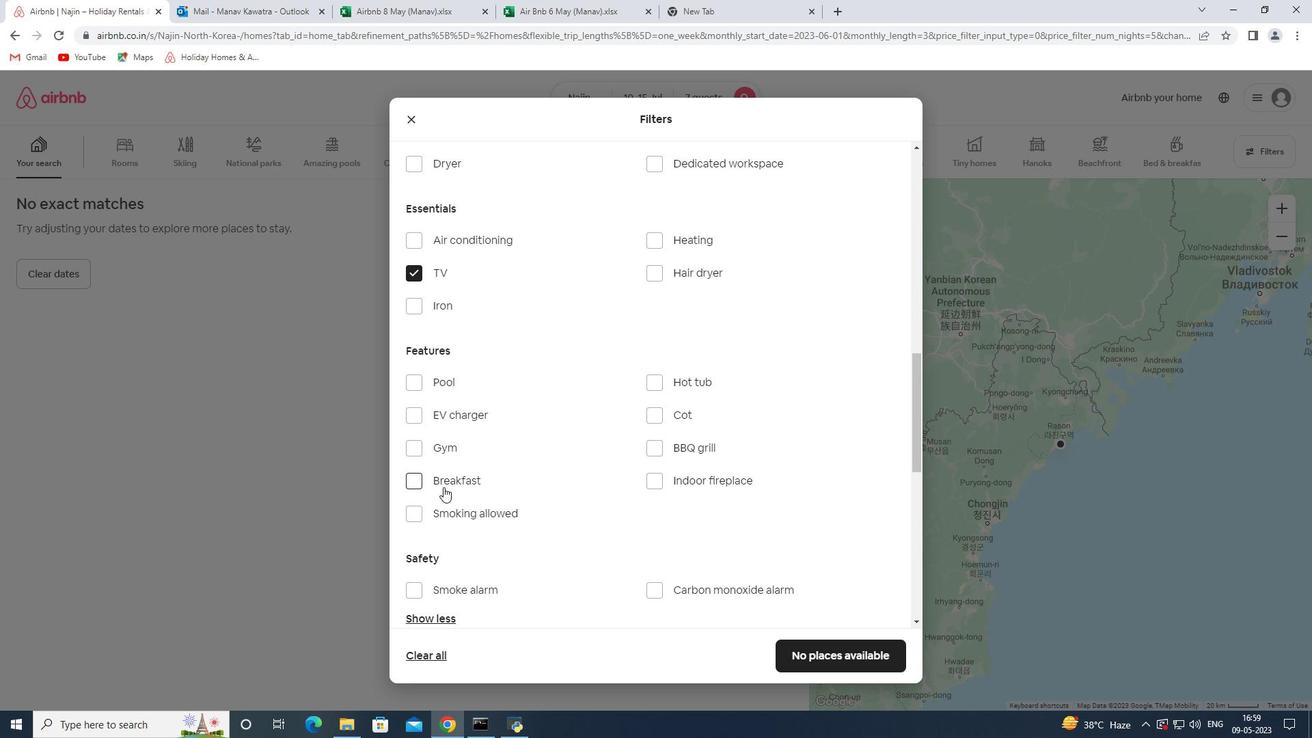 
Action: Mouse pressed left at (447, 481)
Screenshot: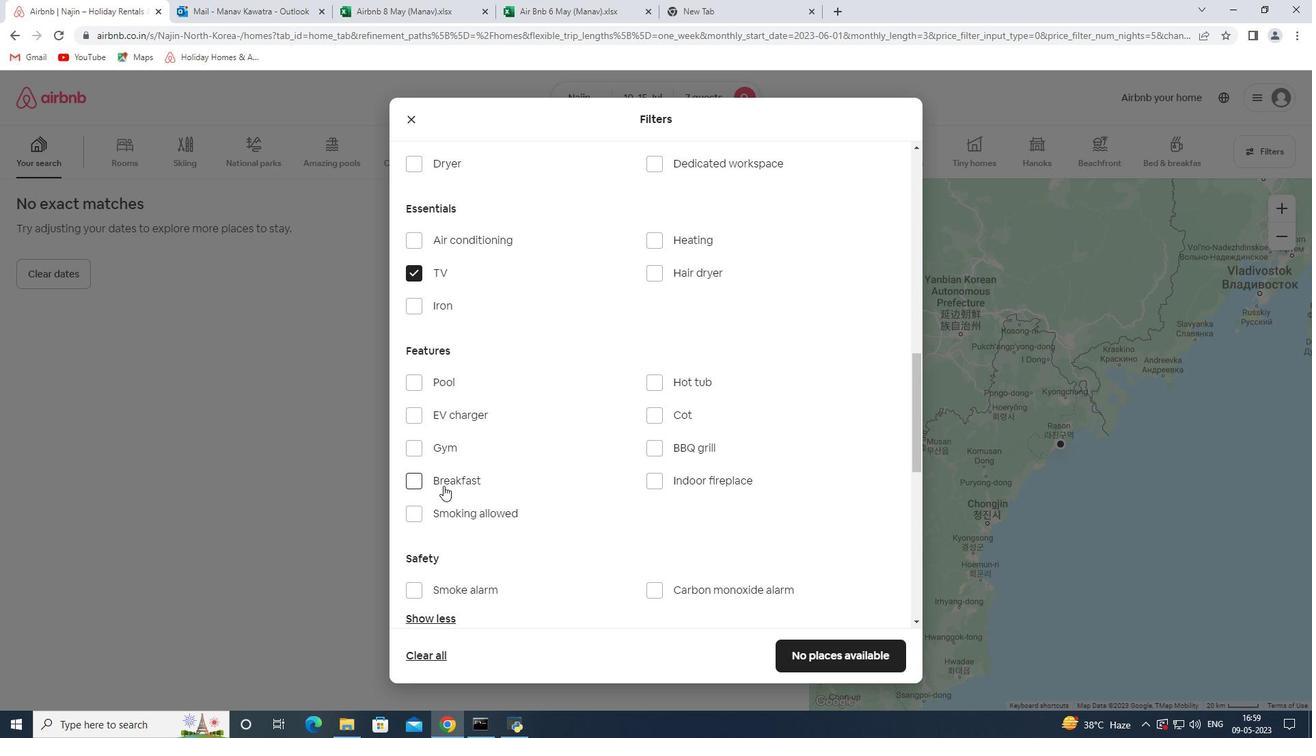 
Action: Mouse moved to (446, 445)
Screenshot: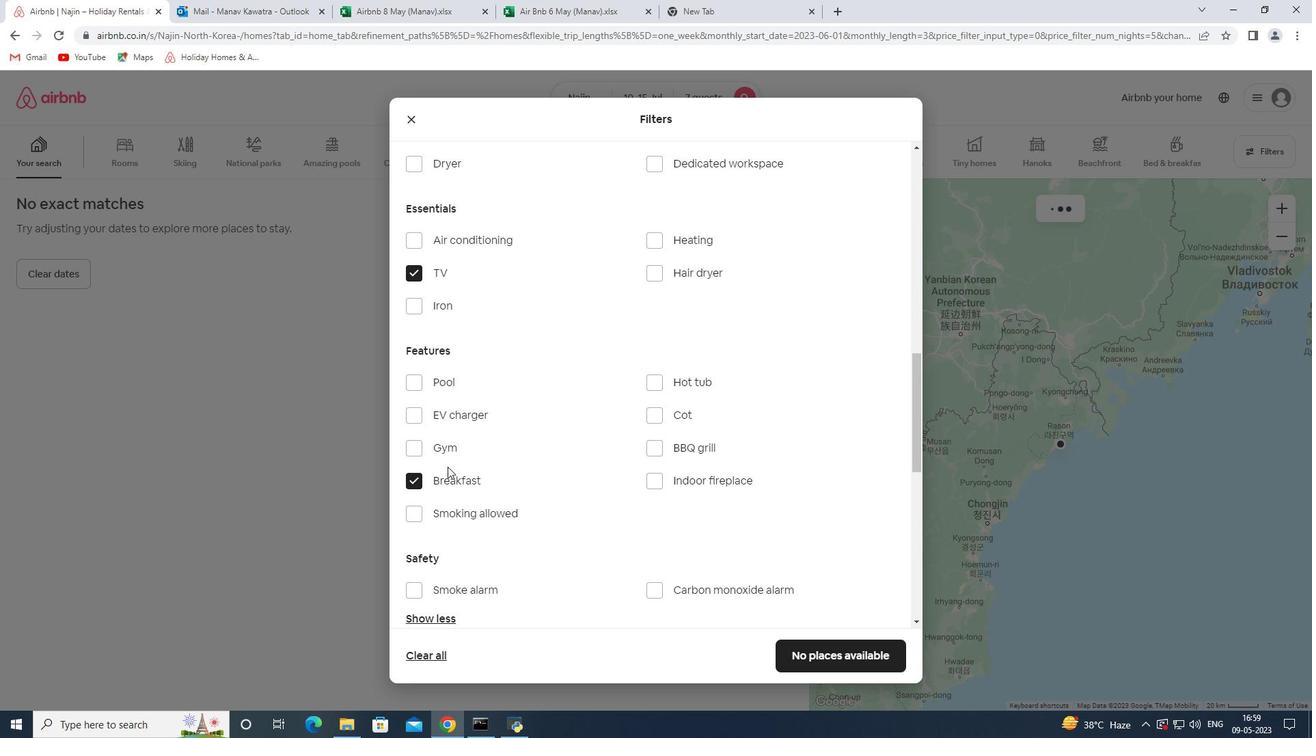 
Action: Mouse pressed left at (446, 445)
Screenshot: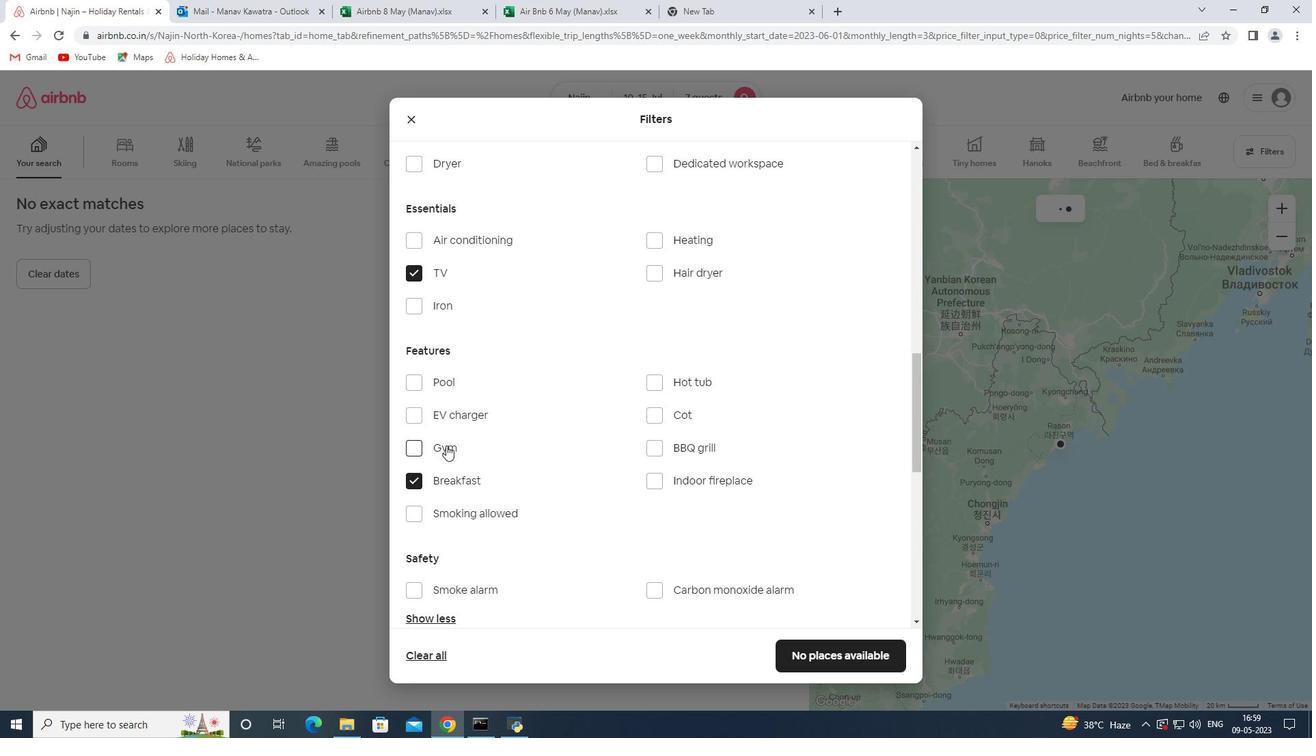 
Action: Mouse moved to (533, 477)
Screenshot: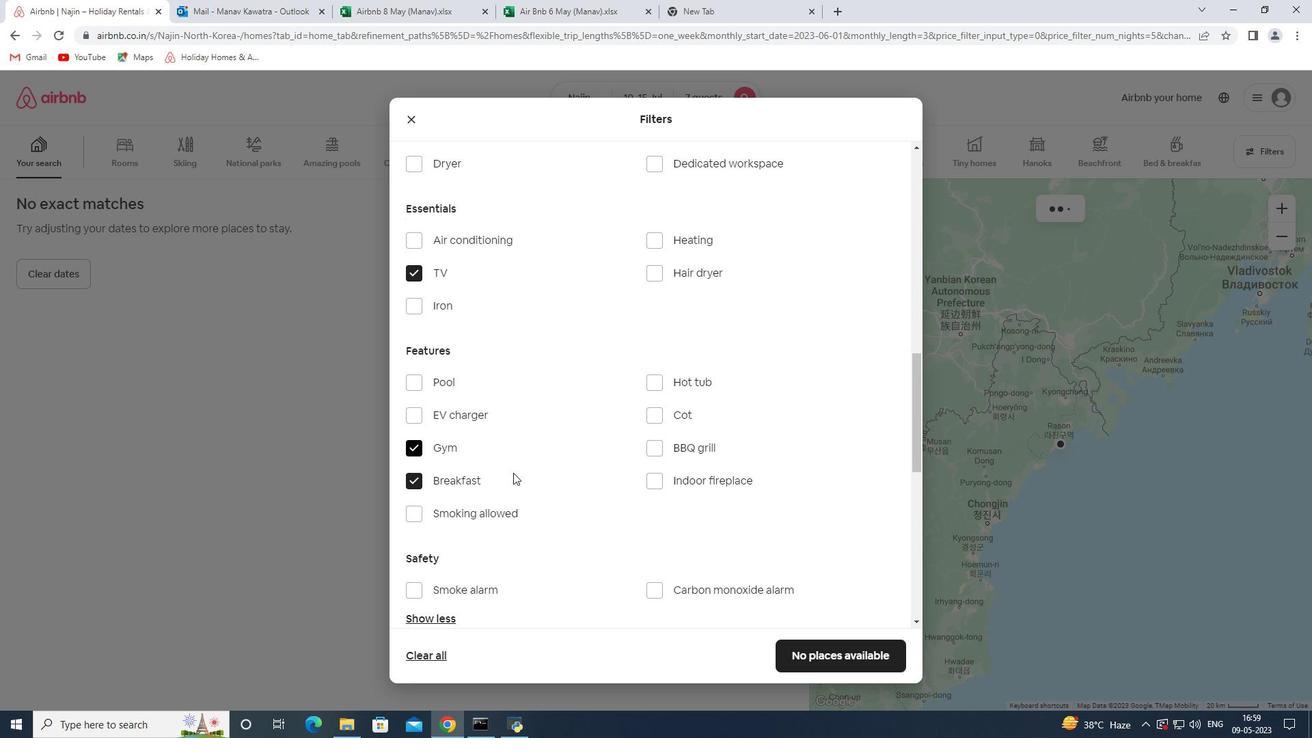 
Action: Mouse scrolled (533, 476) with delta (0, 0)
Screenshot: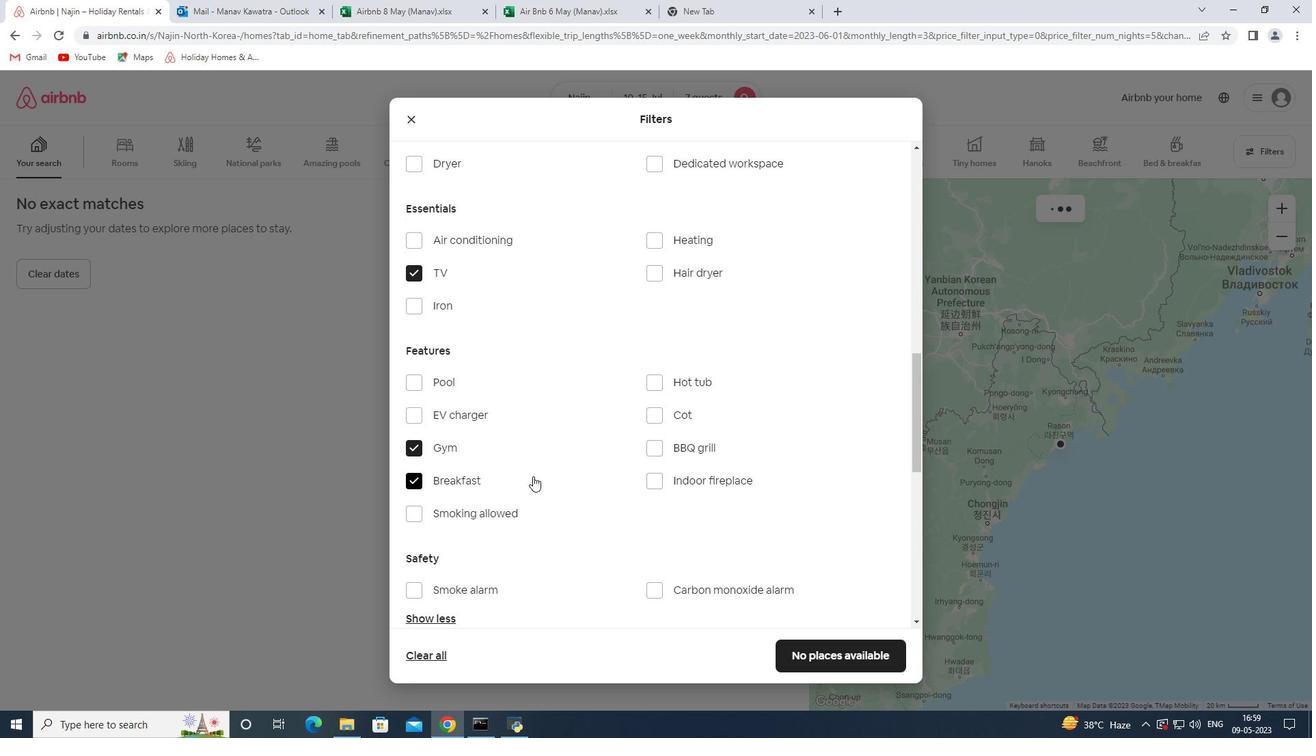 
Action: Mouse scrolled (533, 476) with delta (0, 0)
Screenshot: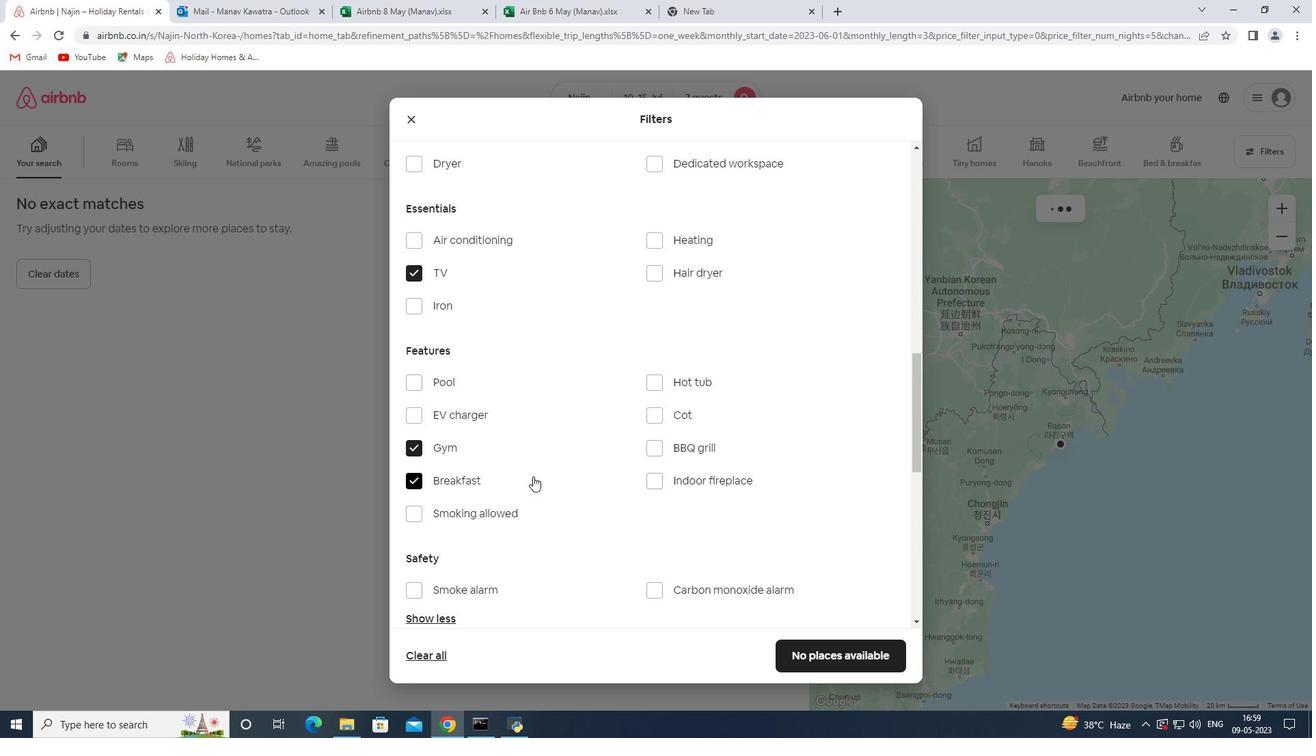 
Action: Mouse scrolled (533, 476) with delta (0, 0)
Screenshot: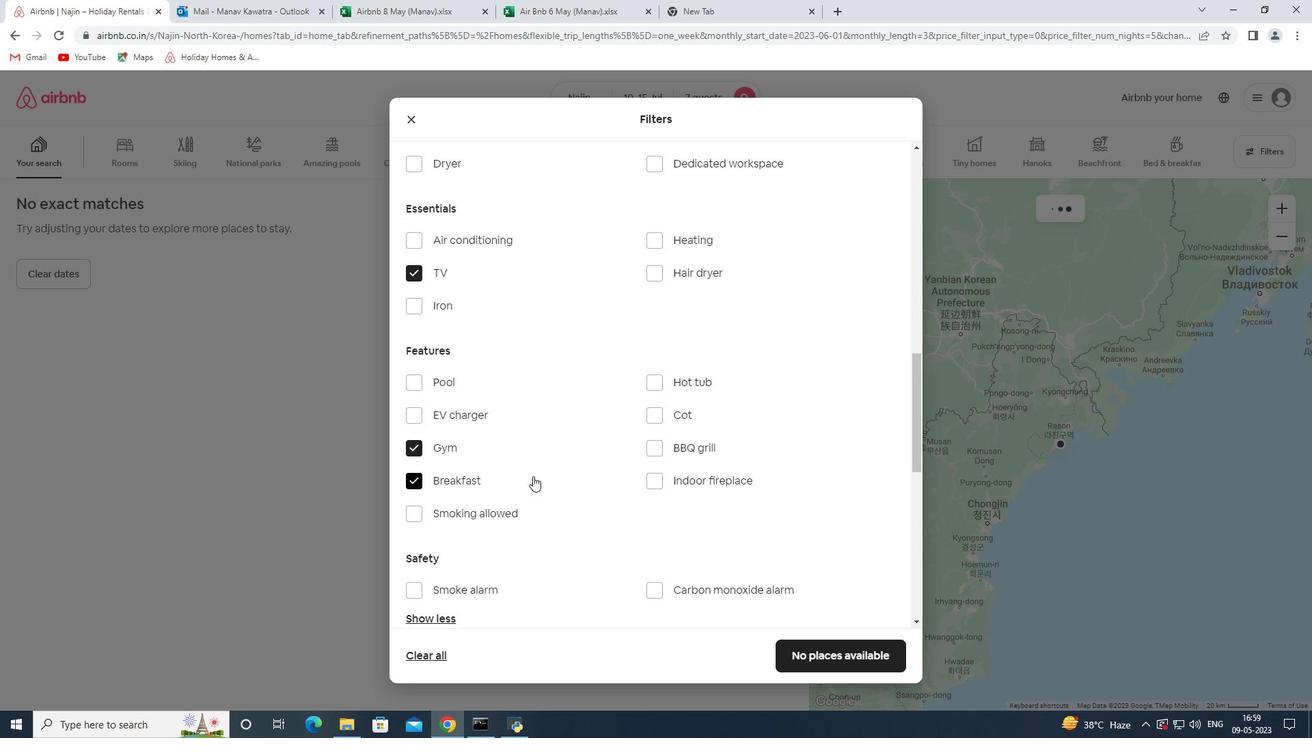
Action: Mouse scrolled (533, 476) with delta (0, 0)
Screenshot: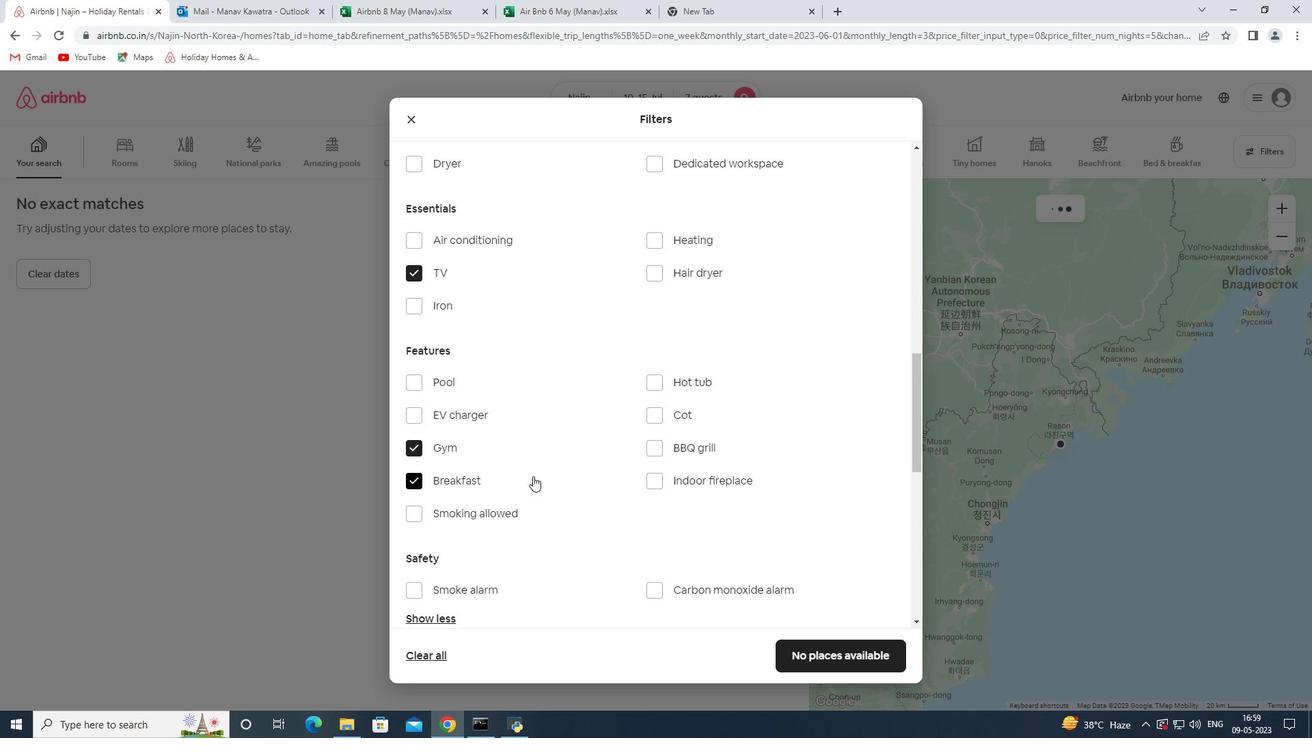 
Action: Mouse moved to (858, 498)
Screenshot: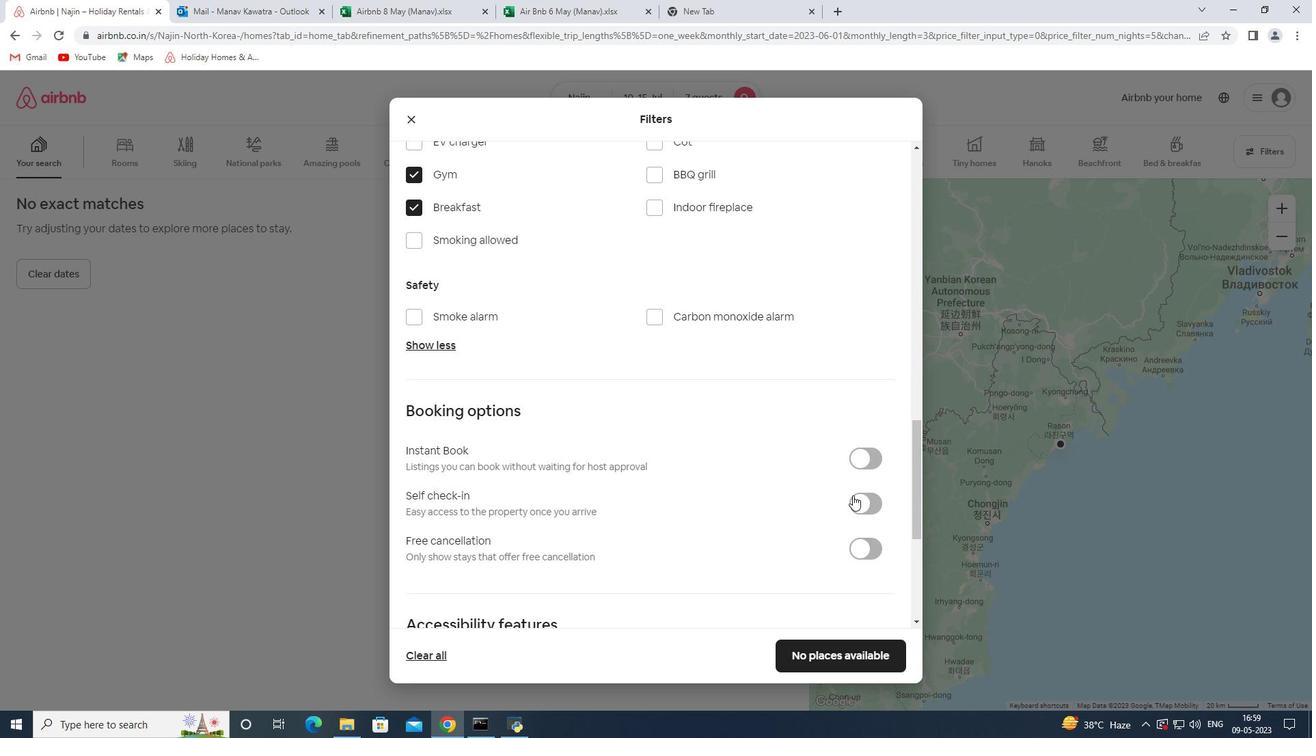 
Action: Mouse pressed left at (858, 498)
Screenshot: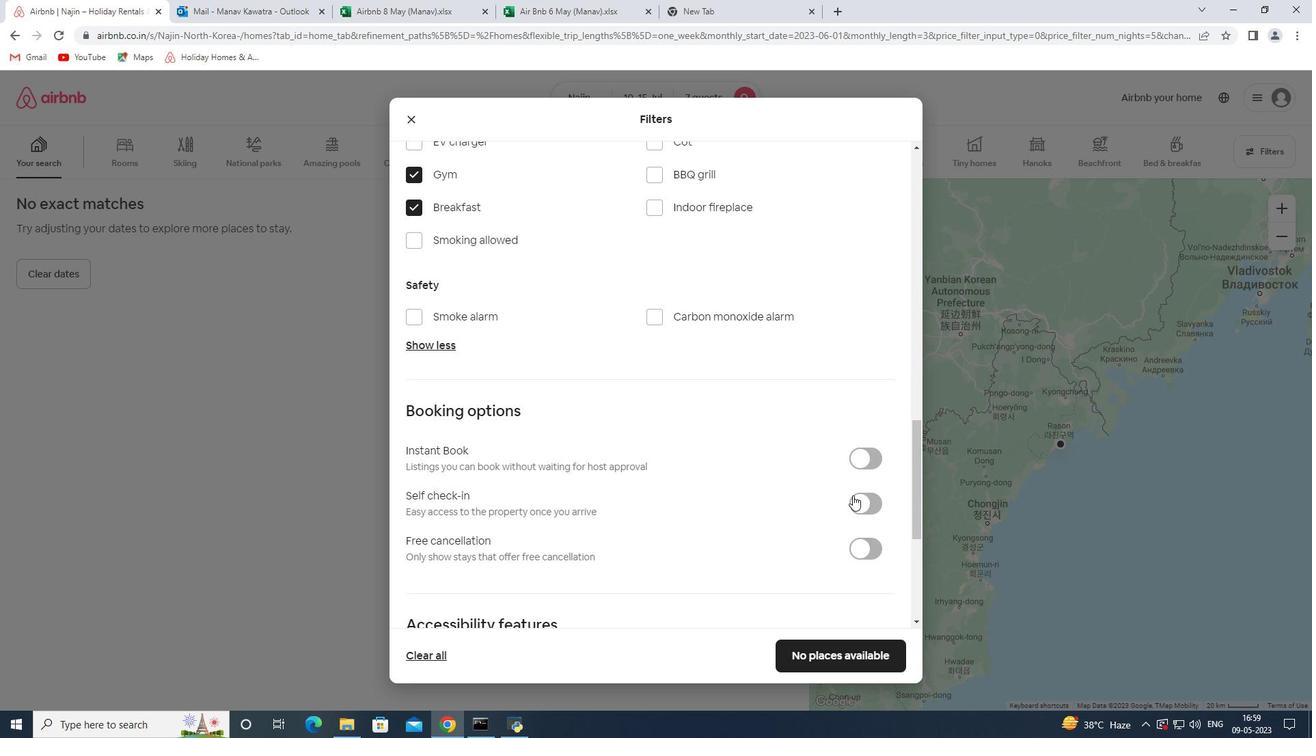 
Action: Mouse moved to (761, 511)
Screenshot: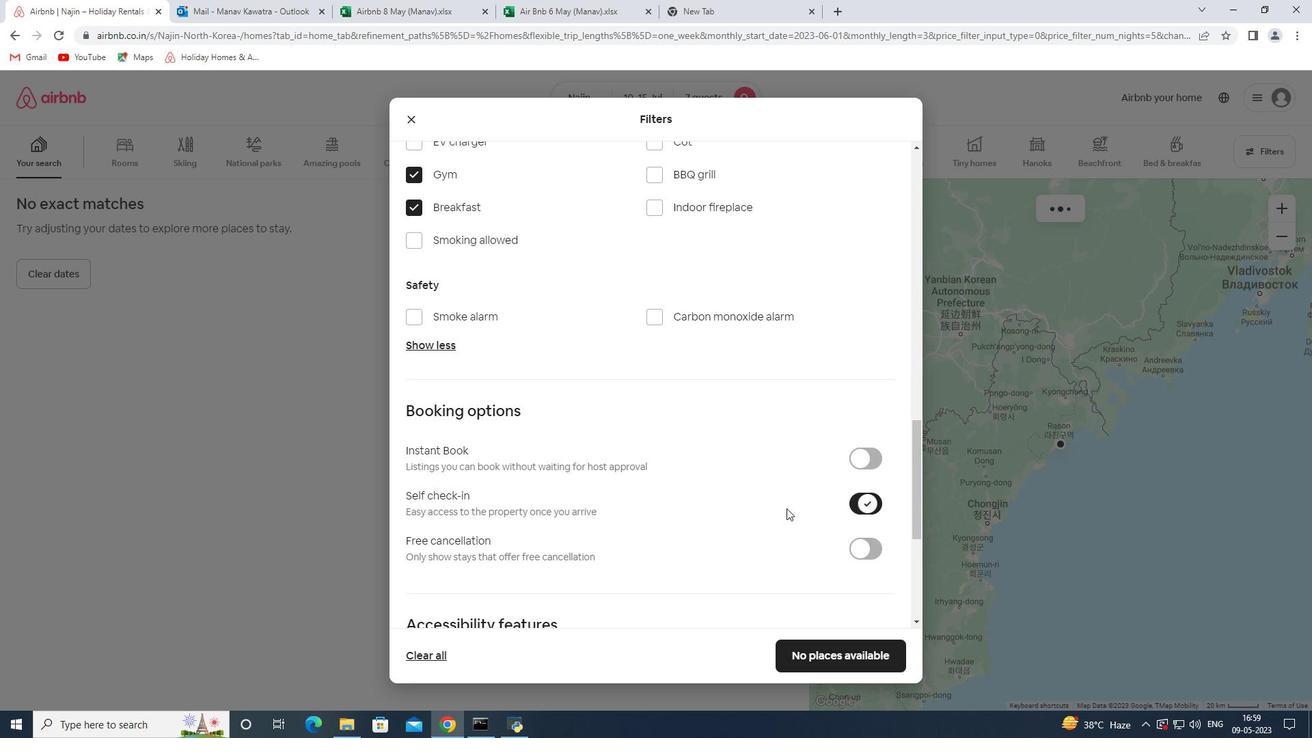 
Action: Mouse scrolled (761, 510) with delta (0, 0)
Screenshot: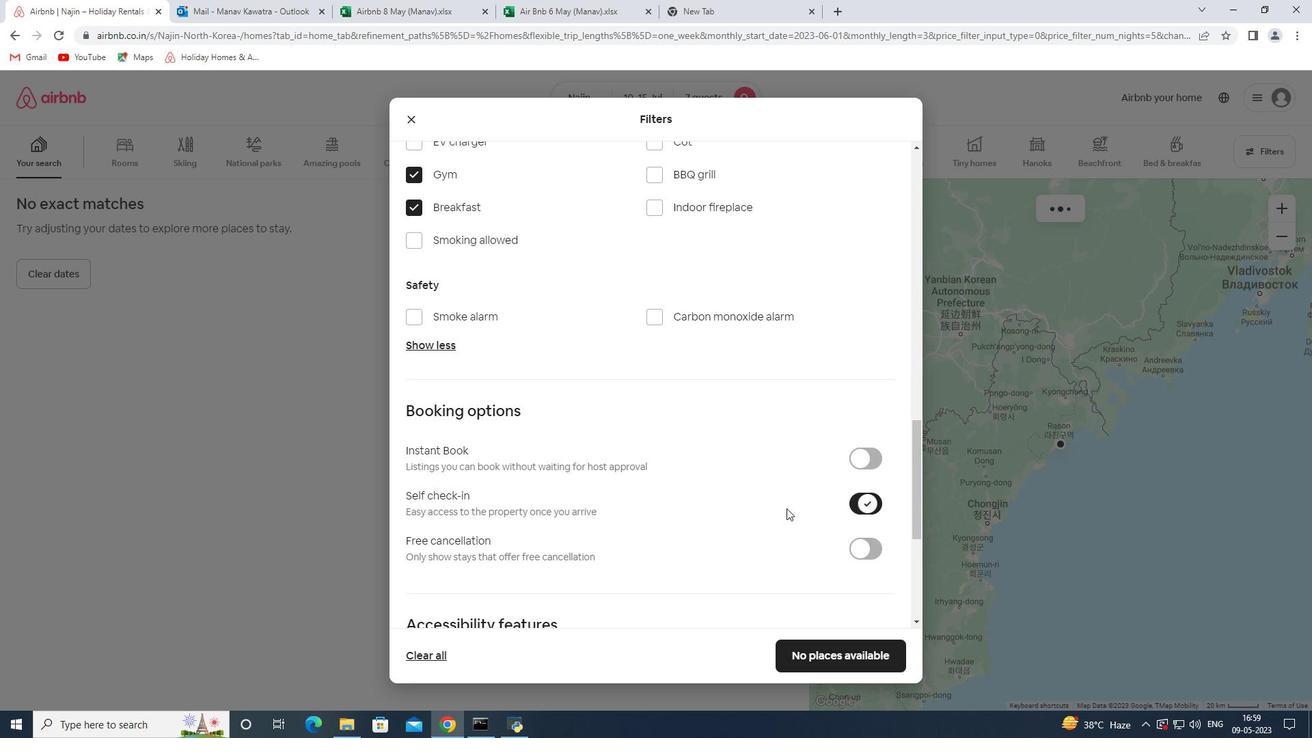 
Action: Mouse scrolled (761, 510) with delta (0, 0)
Screenshot: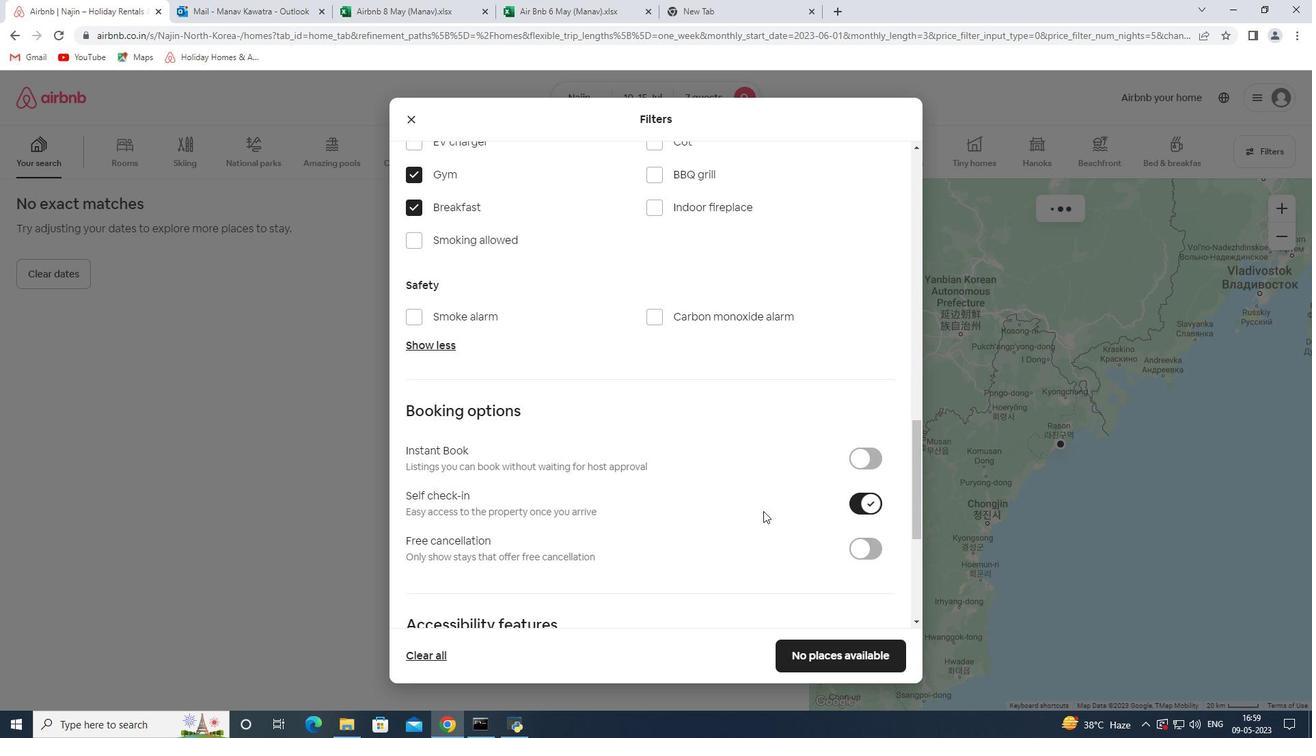 
Action: Mouse scrolled (761, 510) with delta (0, 0)
Screenshot: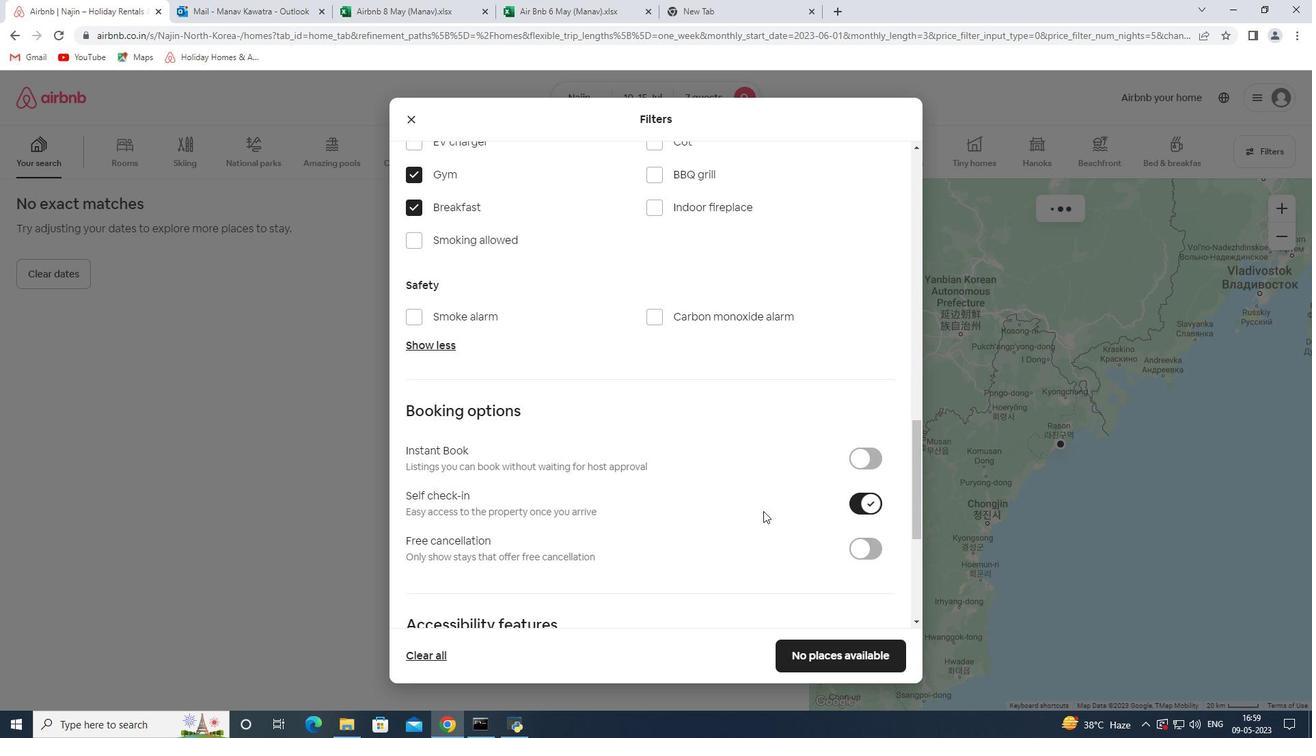 
Action: Mouse scrolled (761, 510) with delta (0, 0)
Screenshot: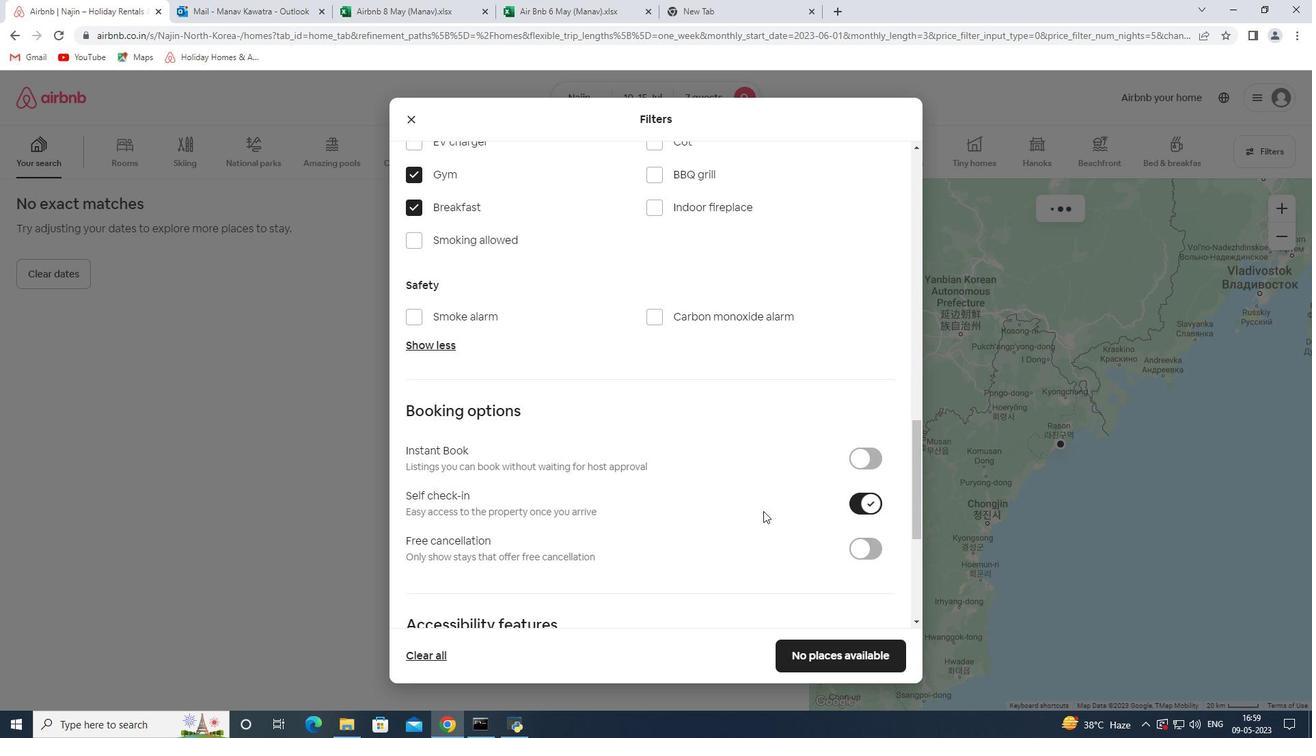 
Action: Mouse scrolled (761, 510) with delta (0, 0)
Screenshot: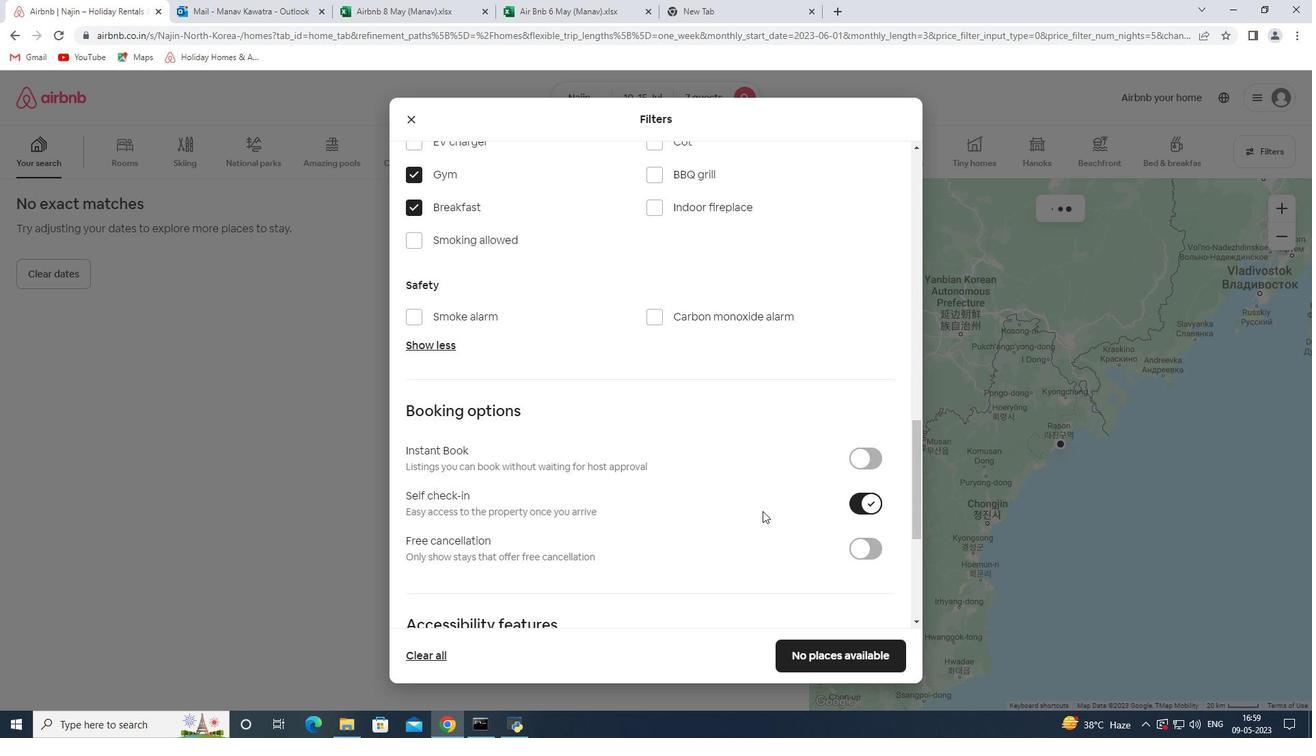 
Action: Mouse scrolled (761, 510) with delta (0, 0)
Screenshot: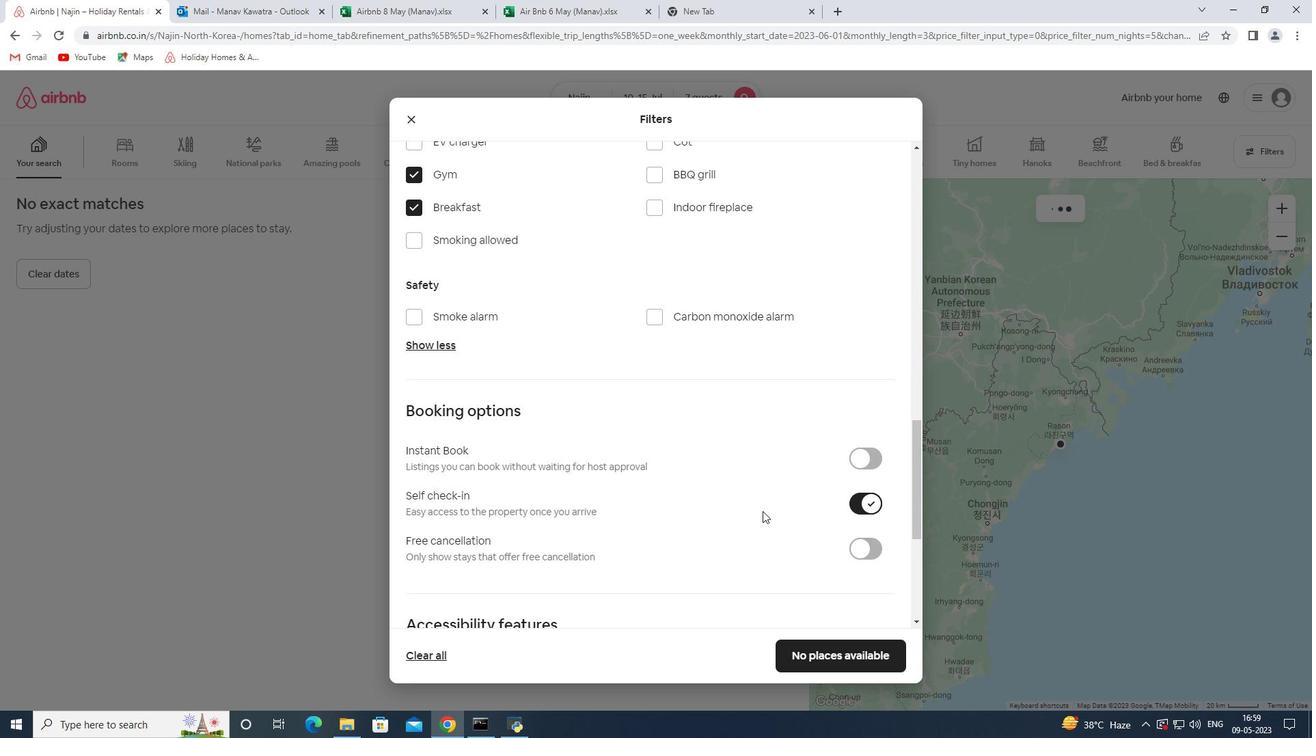 
Action: Mouse moved to (520, 499)
Screenshot: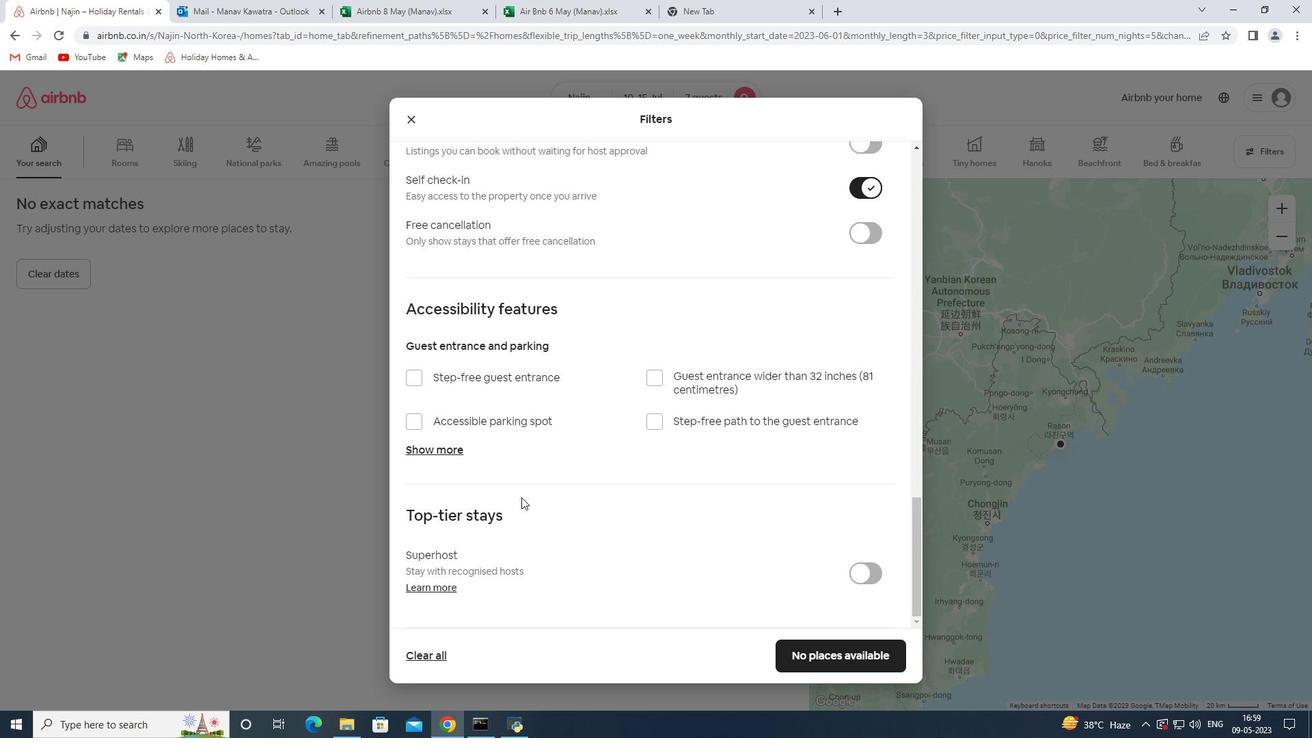 
Action: Mouse scrolled (520, 498) with delta (0, 0)
Screenshot: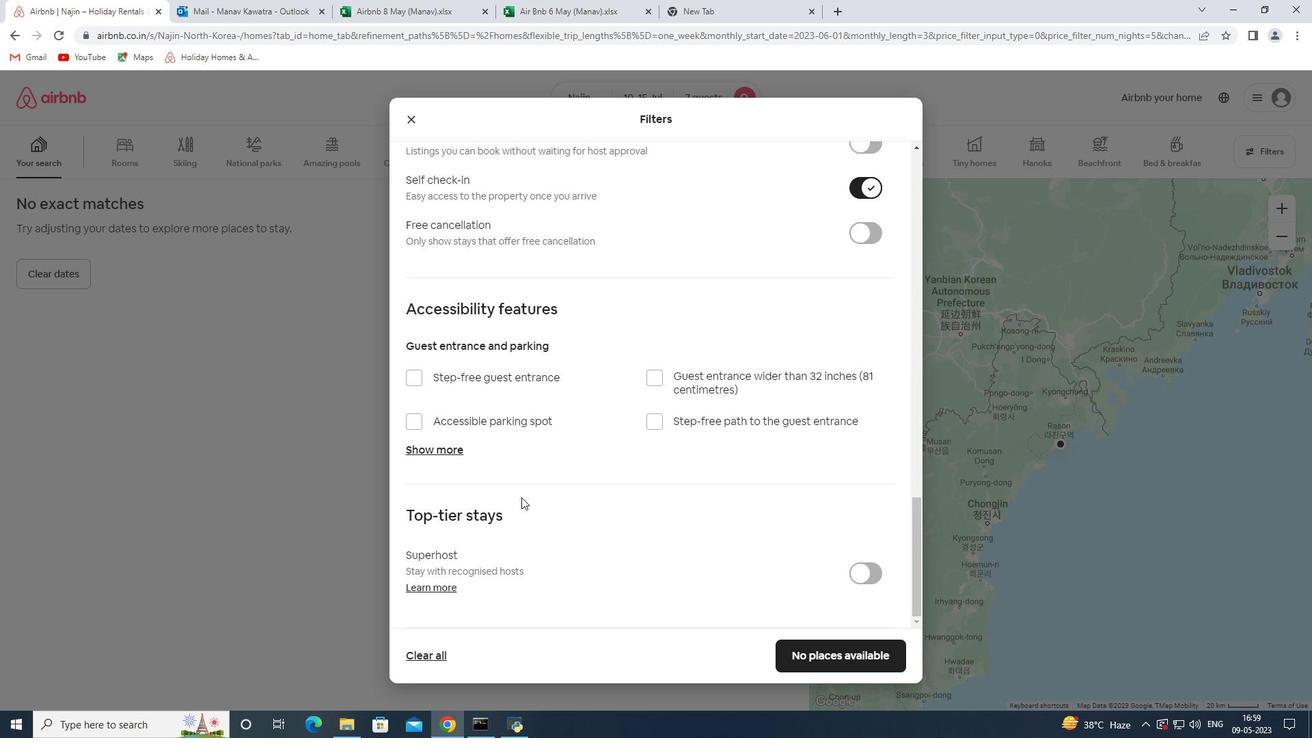 
Action: Mouse scrolled (520, 498) with delta (0, 0)
Screenshot: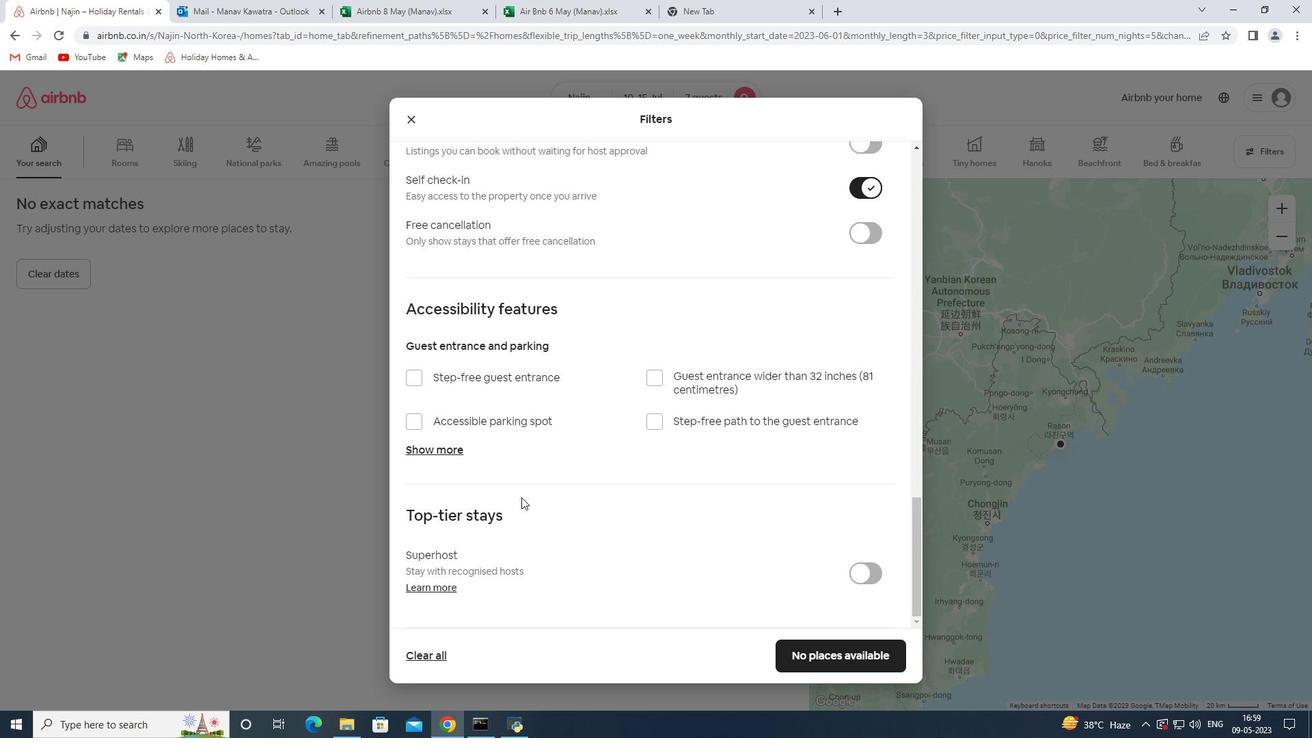 
Action: Mouse scrolled (520, 498) with delta (0, 0)
Screenshot: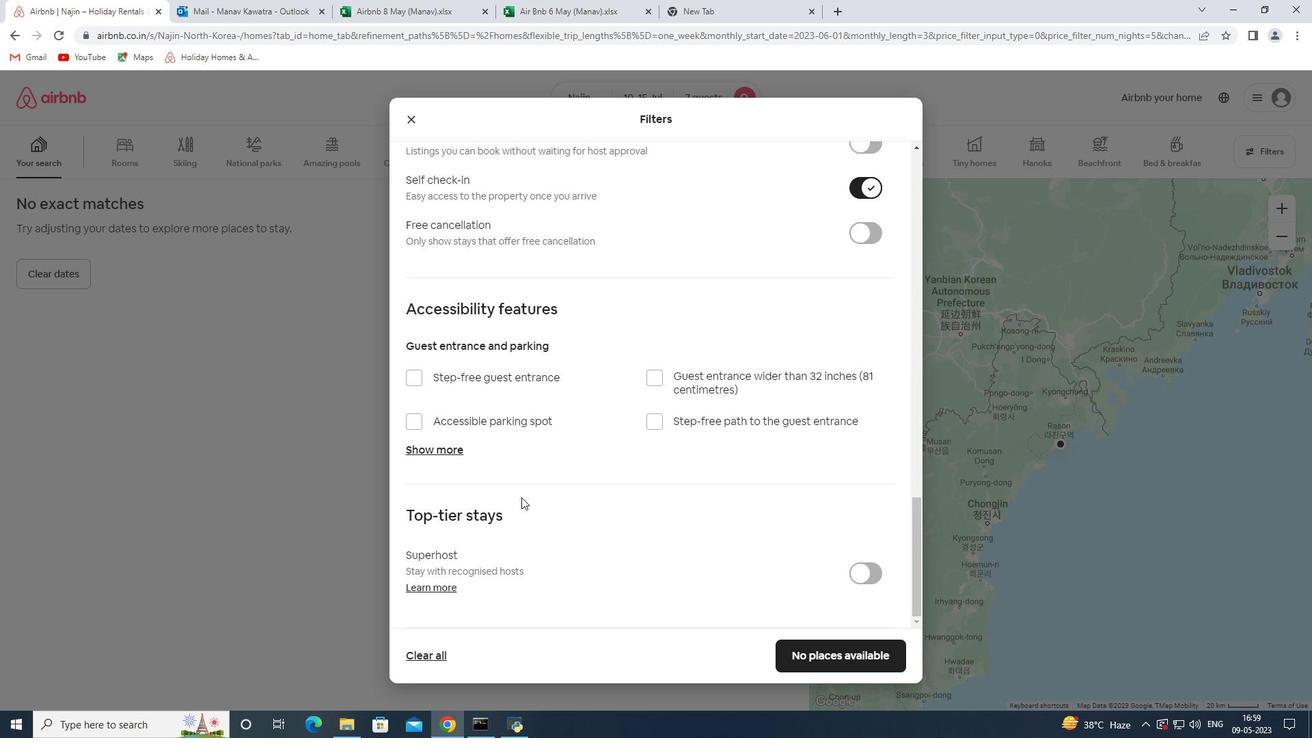 
Action: Mouse moved to (832, 658)
Screenshot: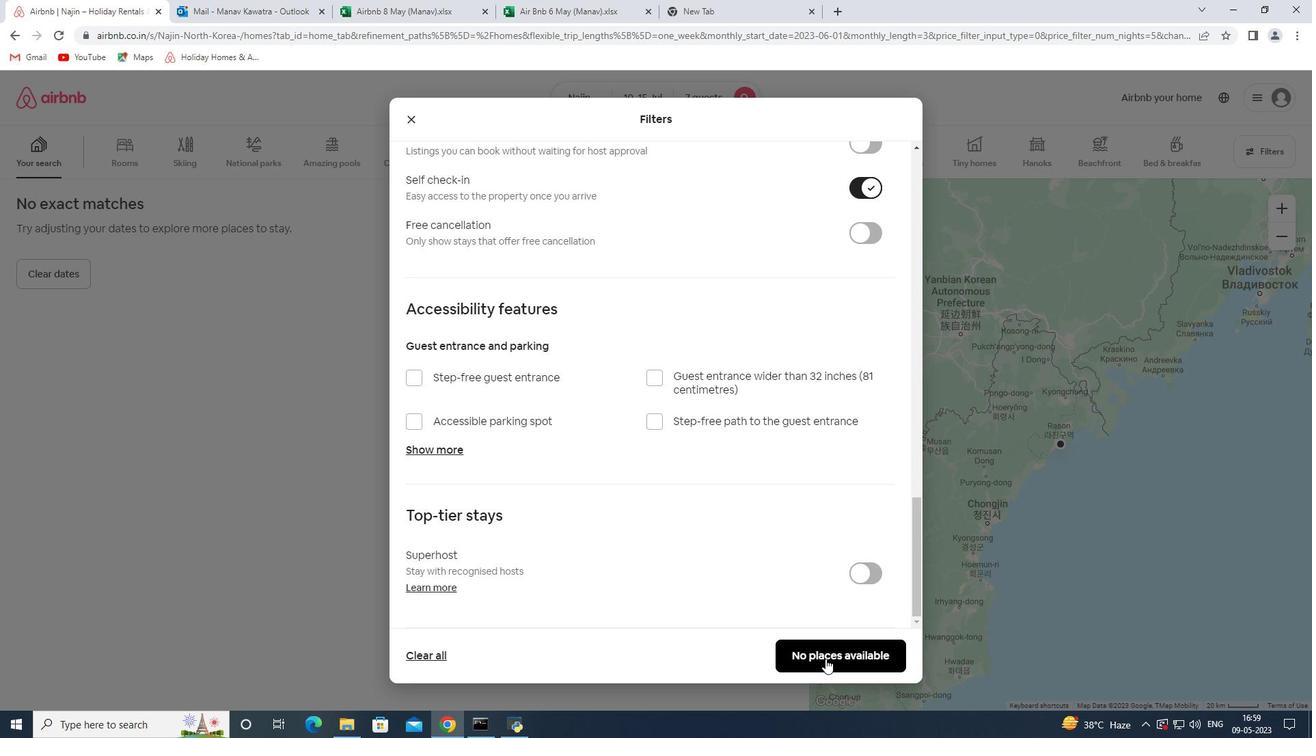 
Action: Mouse pressed left at (832, 658)
Screenshot: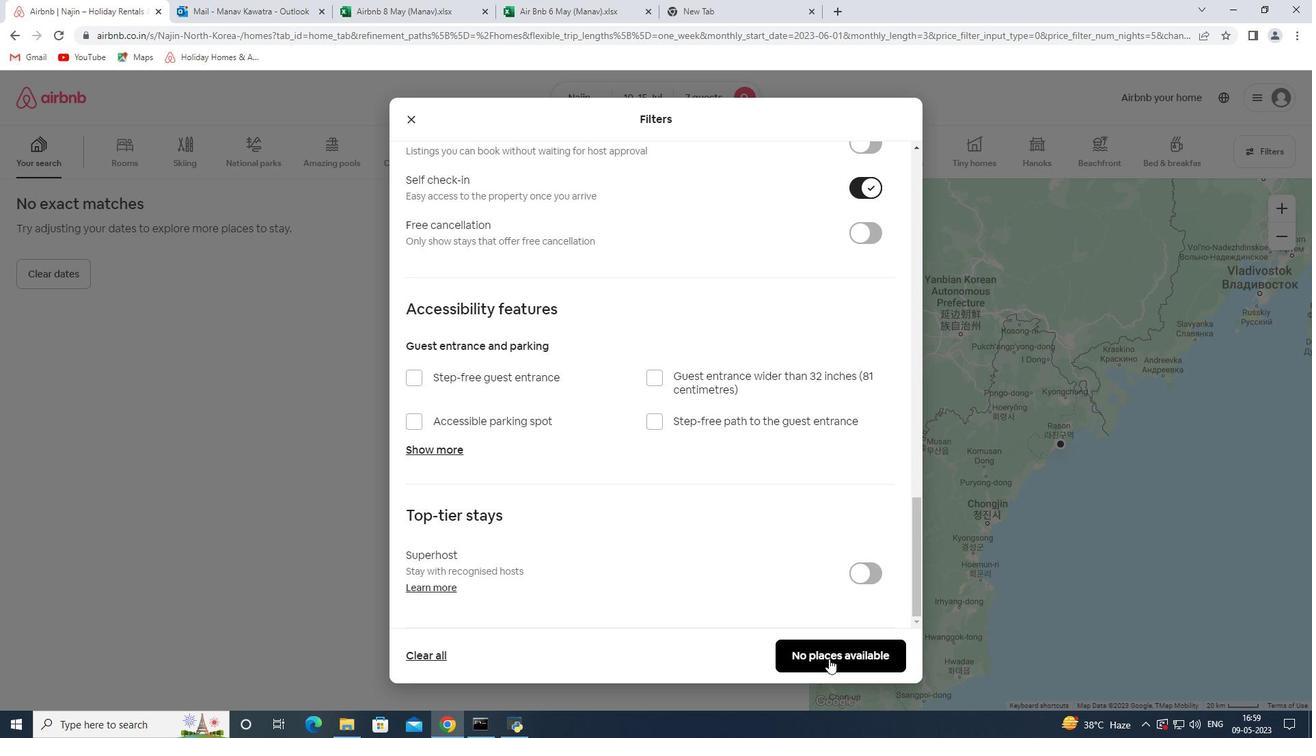 
Action: Mouse moved to (832, 630)
Screenshot: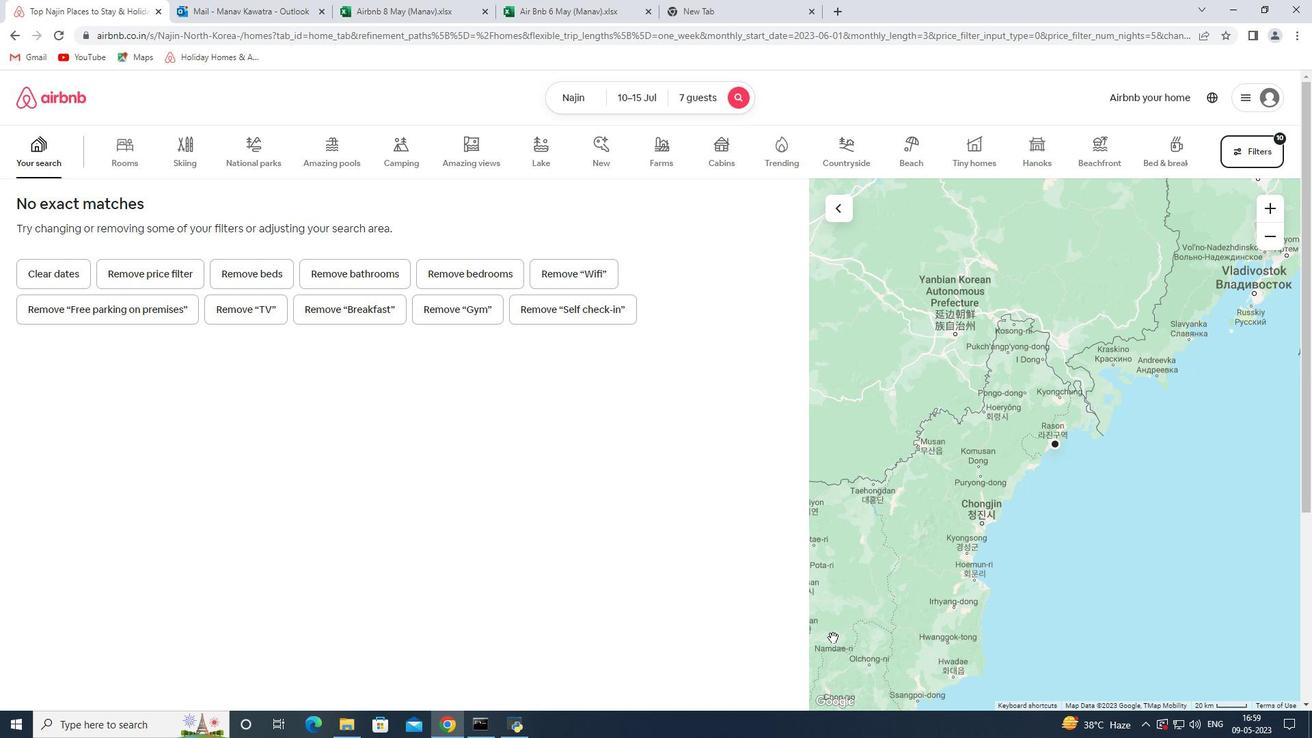 
